 Task: Find a house in Pilar do Sul, Brazil, for 8 guests from 12th to 16th July, with a price range of ₹10,000 to ₹16,000, including amenities like WiFi, washing machine, and free parking.
Action: Mouse moved to (534, 113)
Screenshot: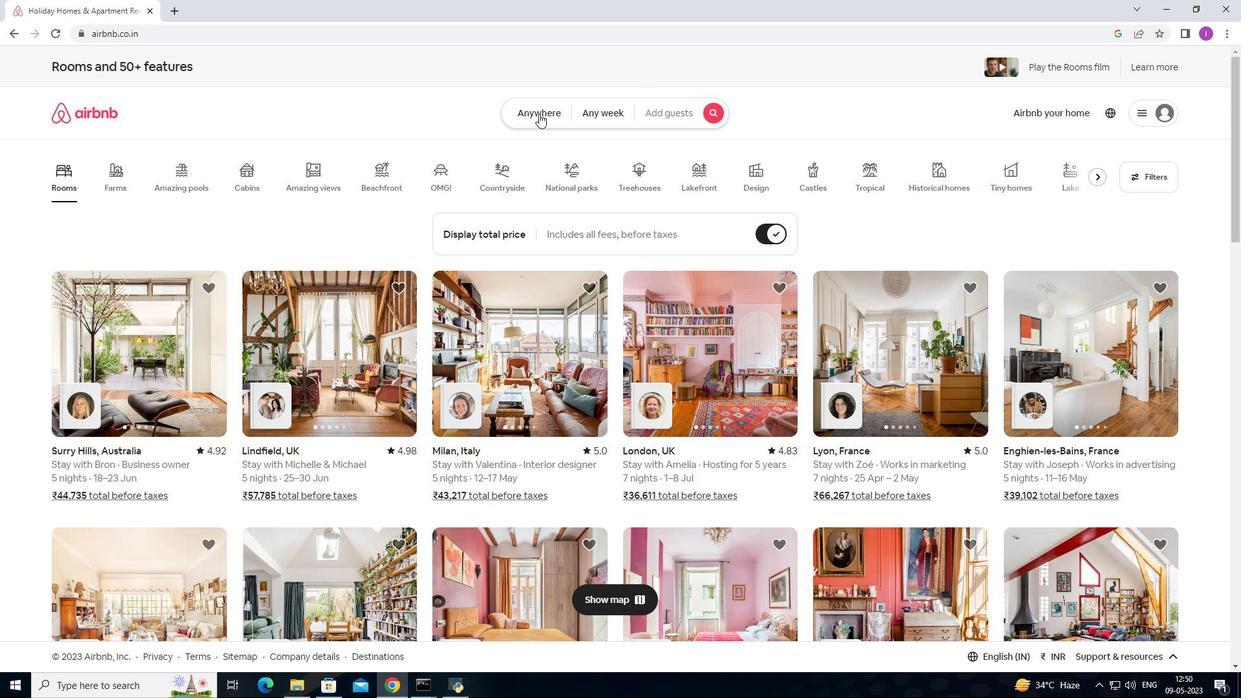 
Action: Mouse pressed left at (534, 113)
Screenshot: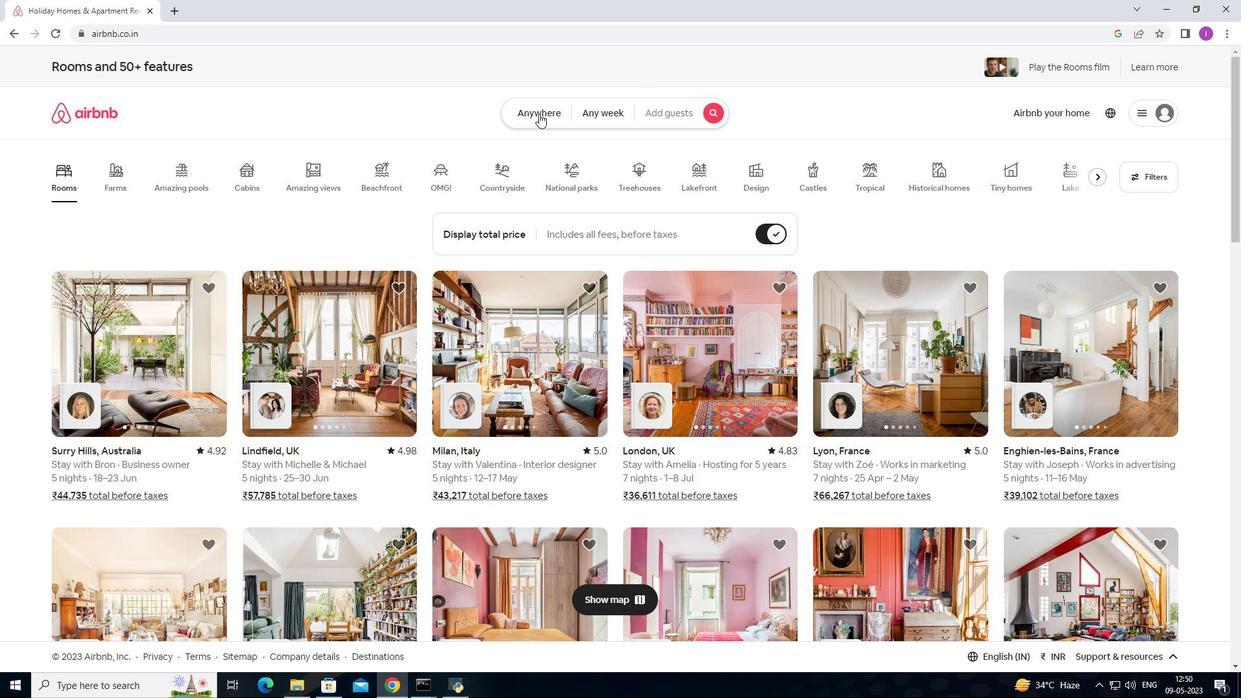 
Action: Mouse moved to (384, 158)
Screenshot: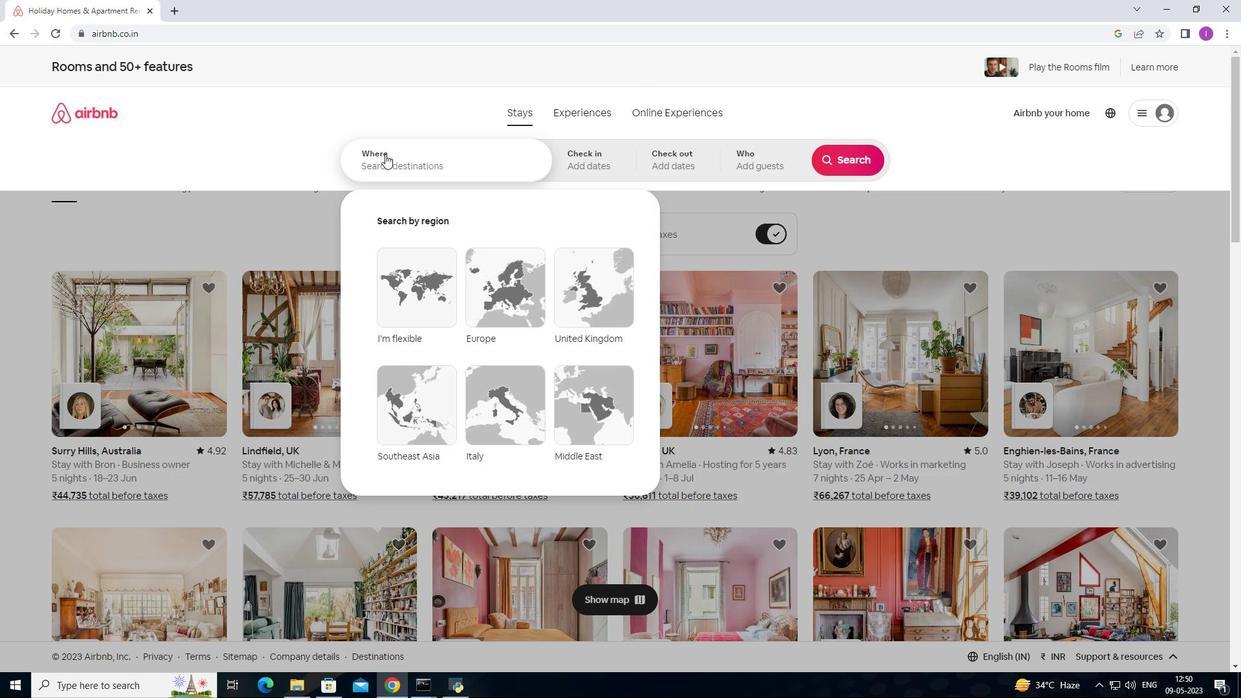 
Action: Mouse pressed left at (384, 158)
Screenshot: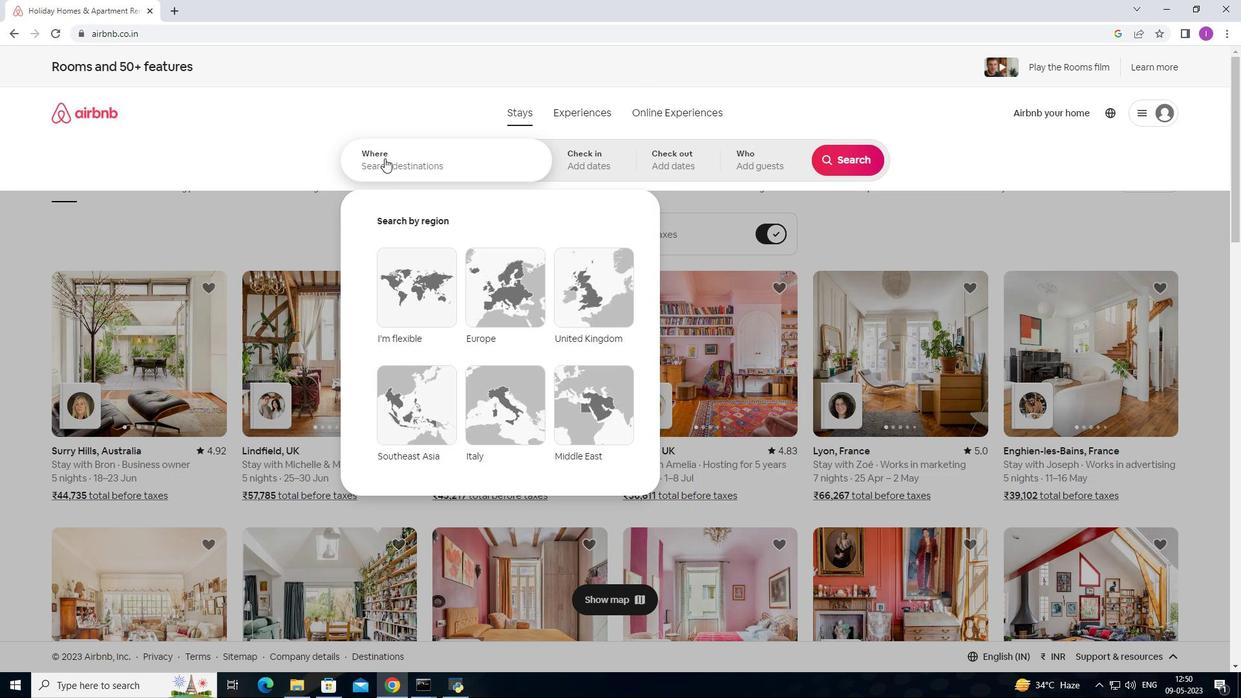 
Action: Mouse moved to (472, 165)
Screenshot: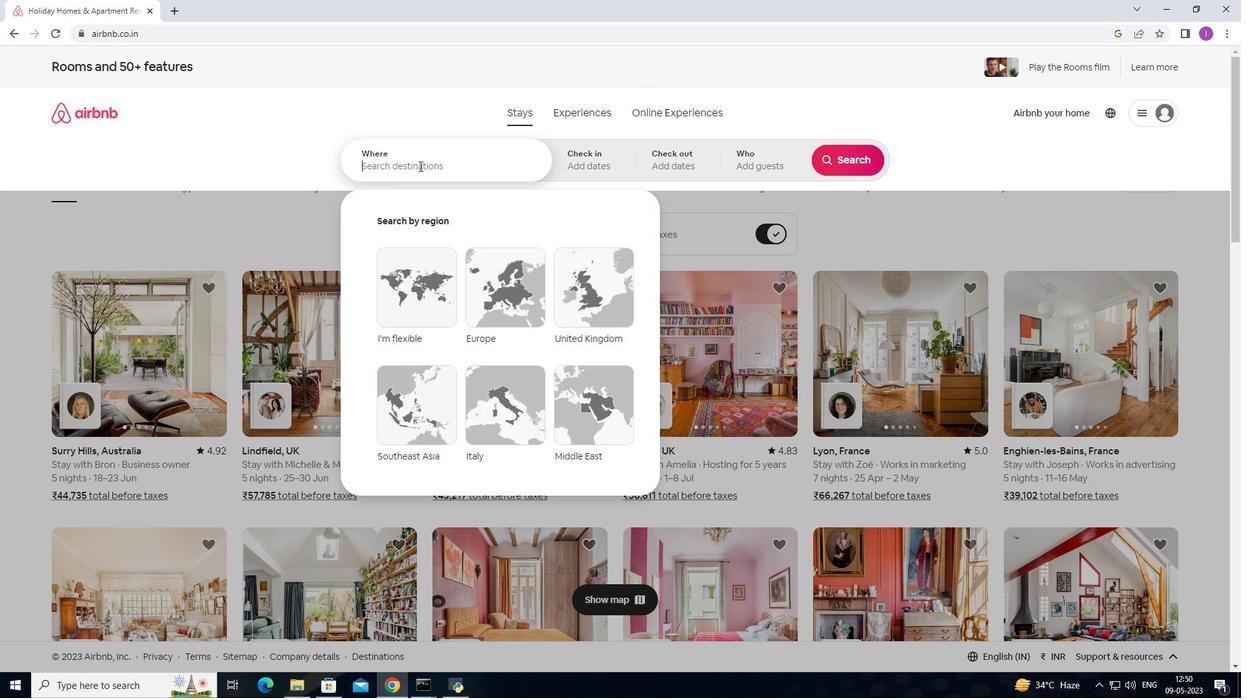 
Action: Key pressed <Key.shift>Pilar<Key.space>do<Key.space>sul,<Key.shift><Key.shift><Key.shift><Key.shift><Key.shift><Key.shift><Key.shift><Key.shift><Key.shift><Key.shift><Key.shift><Key.shift><Key.shift><Key.shift><Key.shift><Key.shift><Key.shift><Key.shift><Key.shift>Brazil
Screenshot: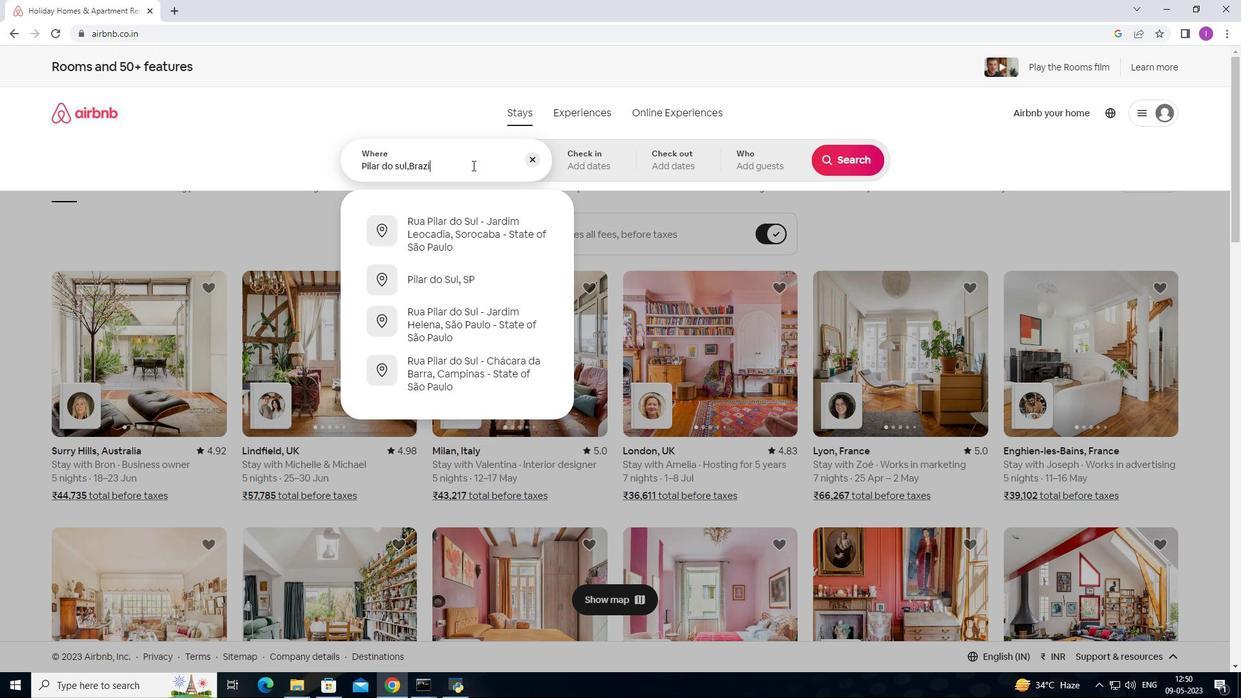 
Action: Mouse moved to (592, 157)
Screenshot: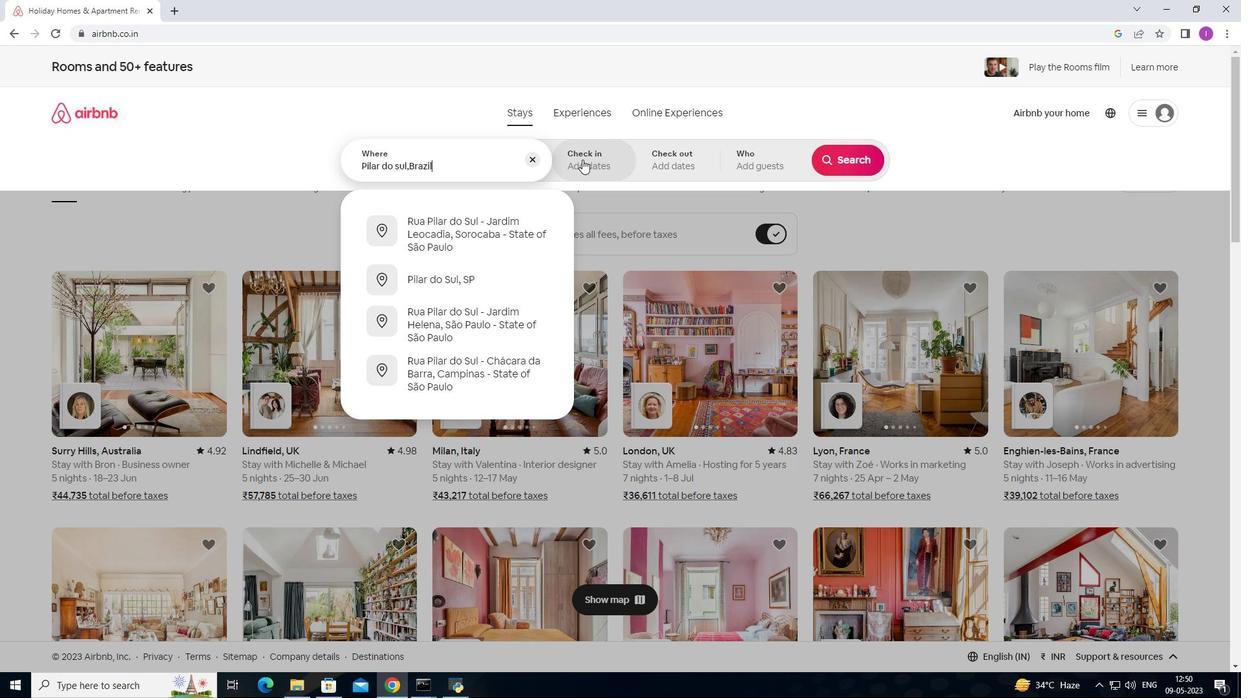 
Action: Mouse pressed left at (592, 157)
Screenshot: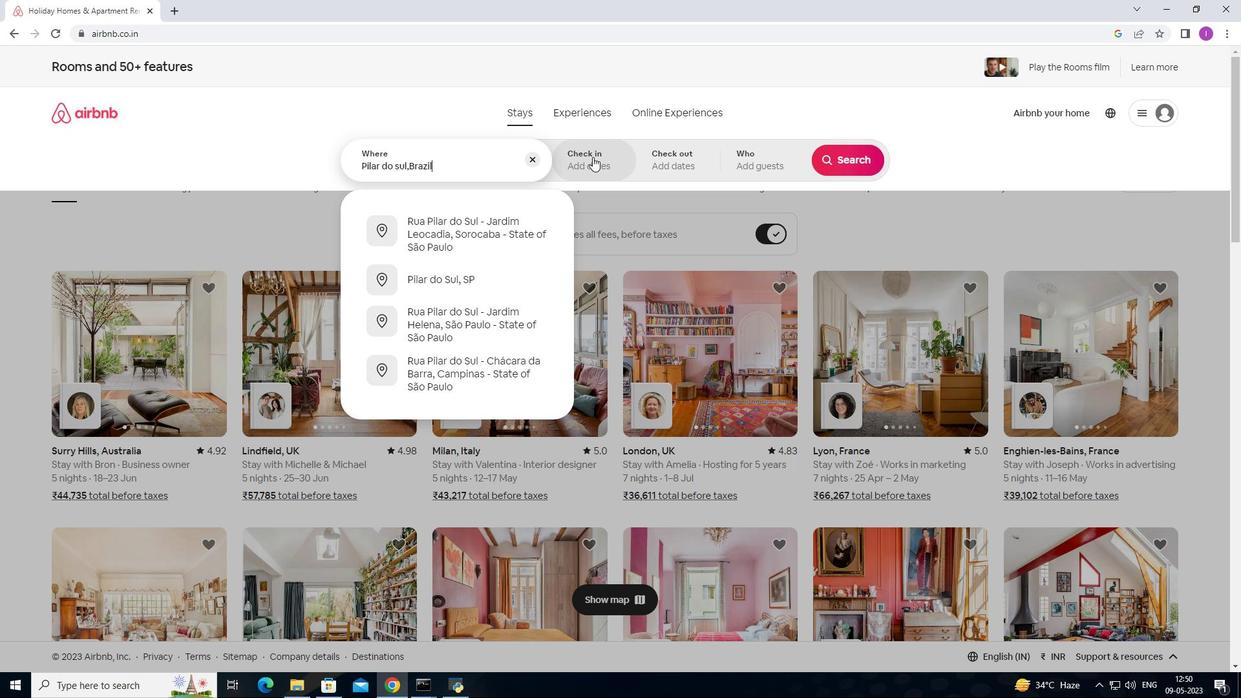 
Action: Mouse moved to (846, 267)
Screenshot: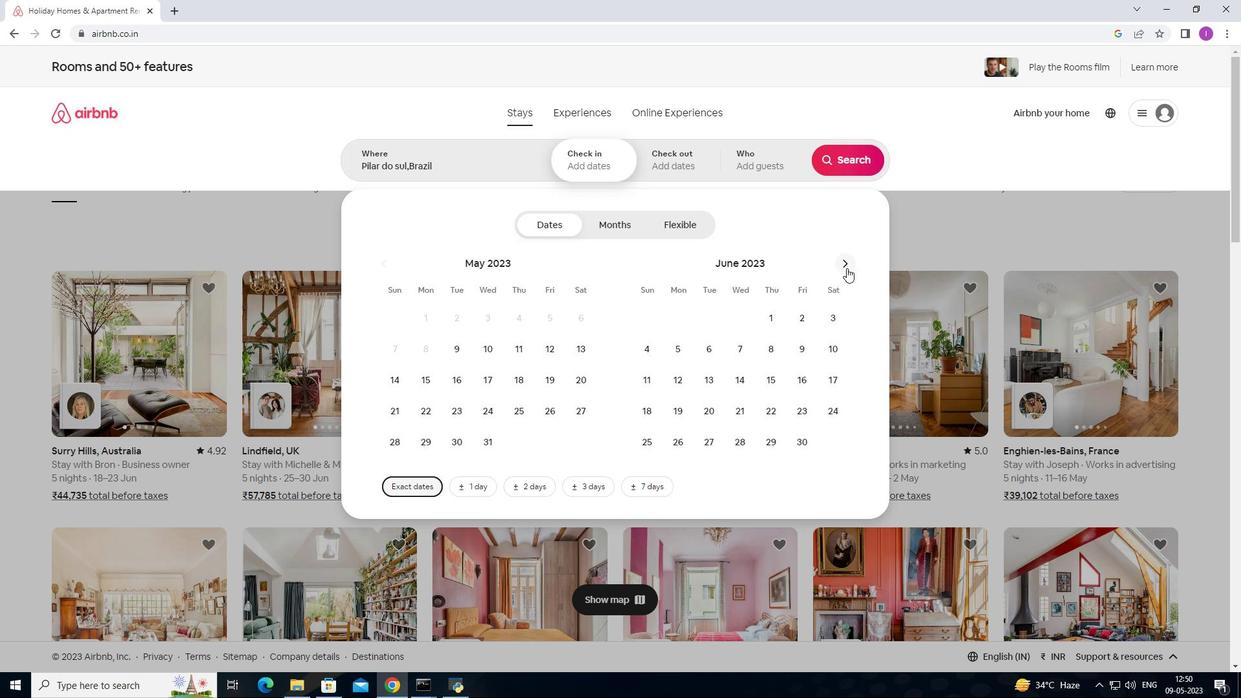 
Action: Mouse pressed left at (846, 267)
Screenshot: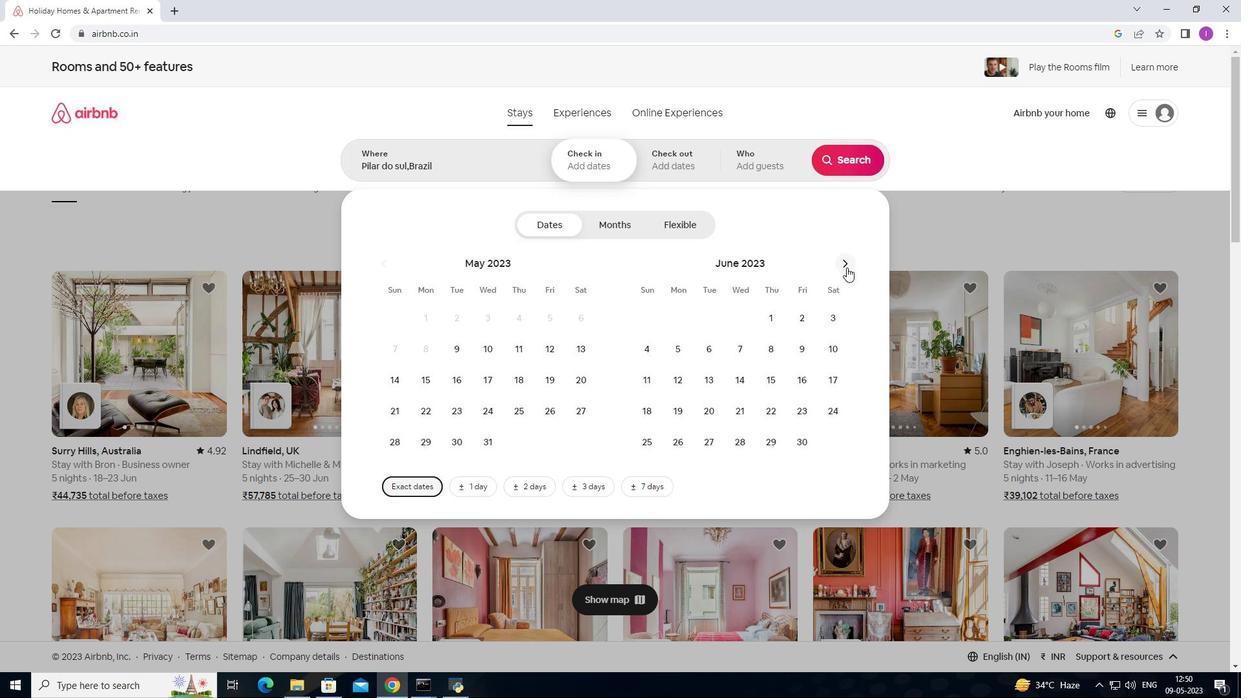 
Action: Mouse moved to (738, 379)
Screenshot: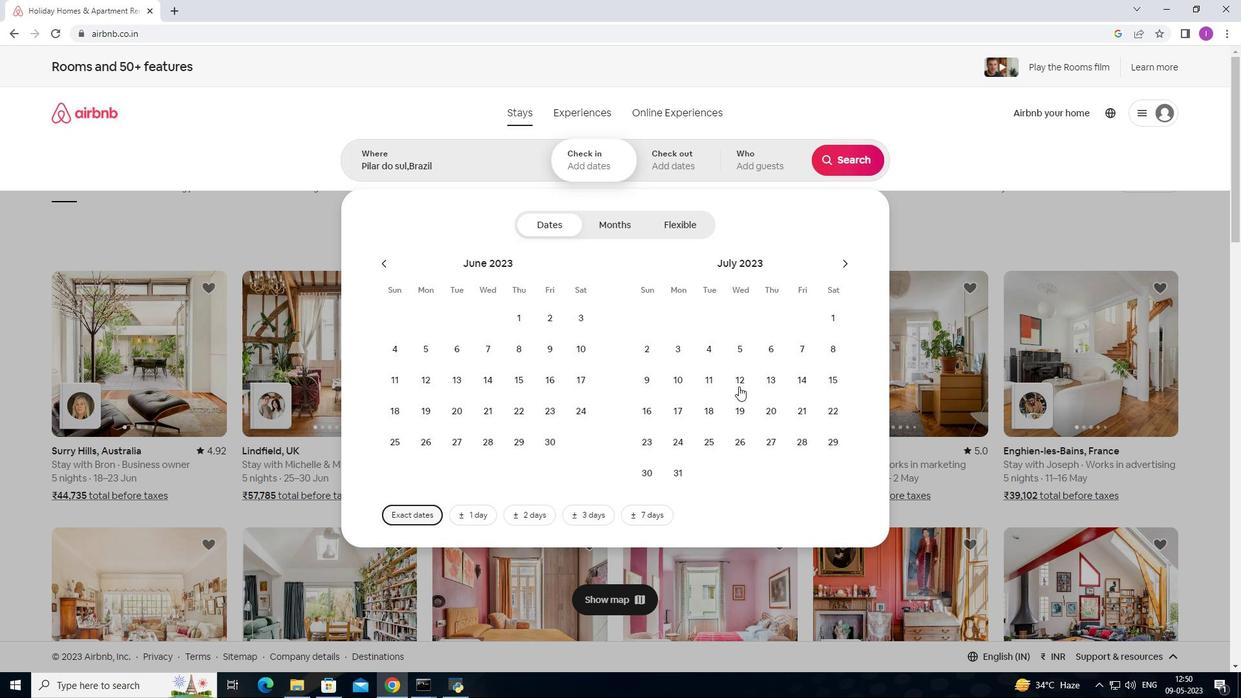 
Action: Mouse pressed left at (738, 379)
Screenshot: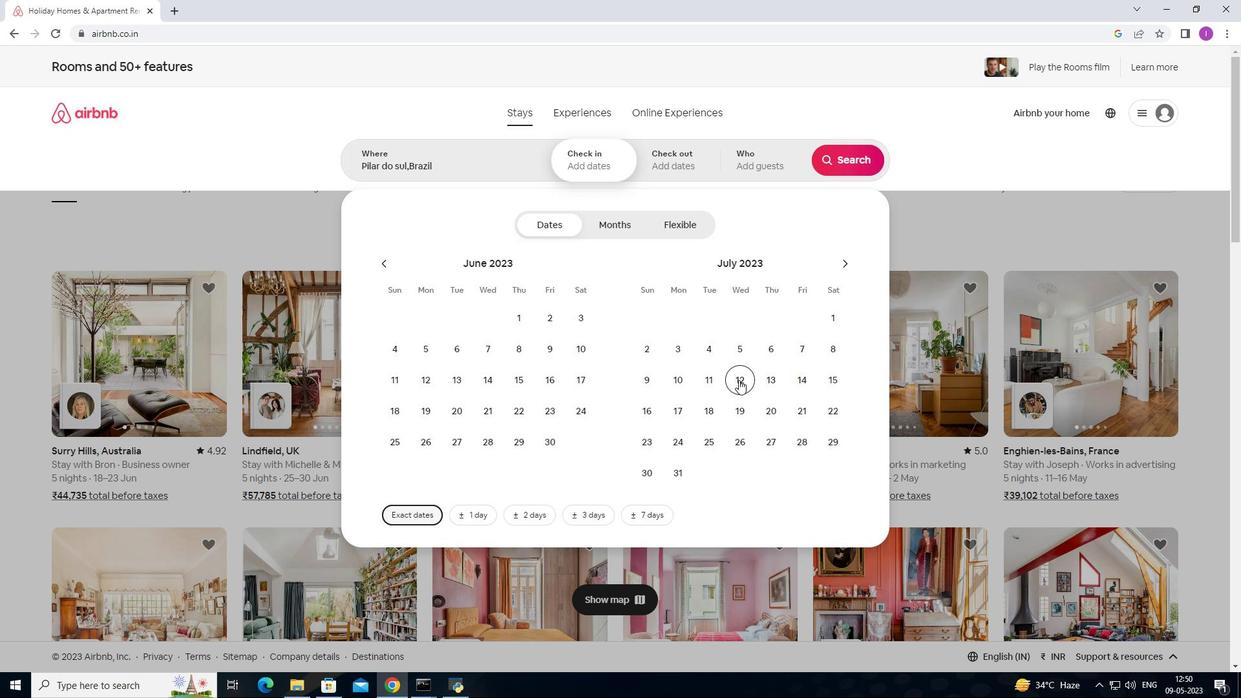 
Action: Mouse moved to (639, 408)
Screenshot: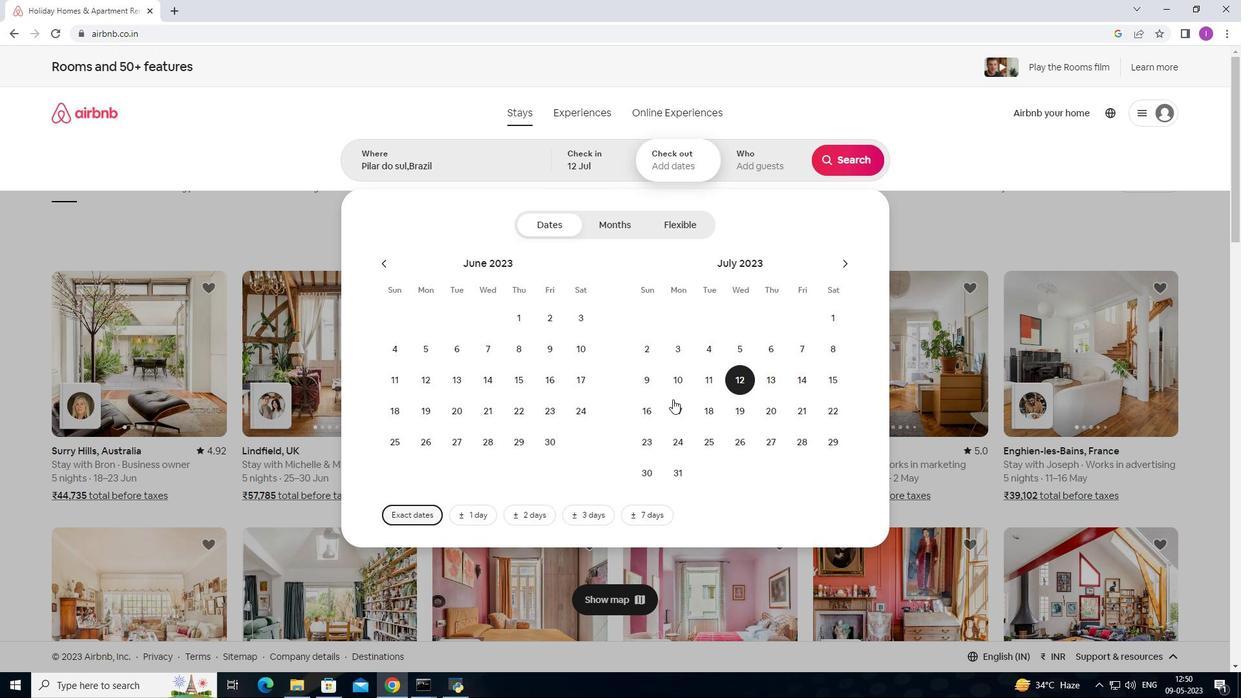 
Action: Mouse pressed left at (639, 408)
Screenshot: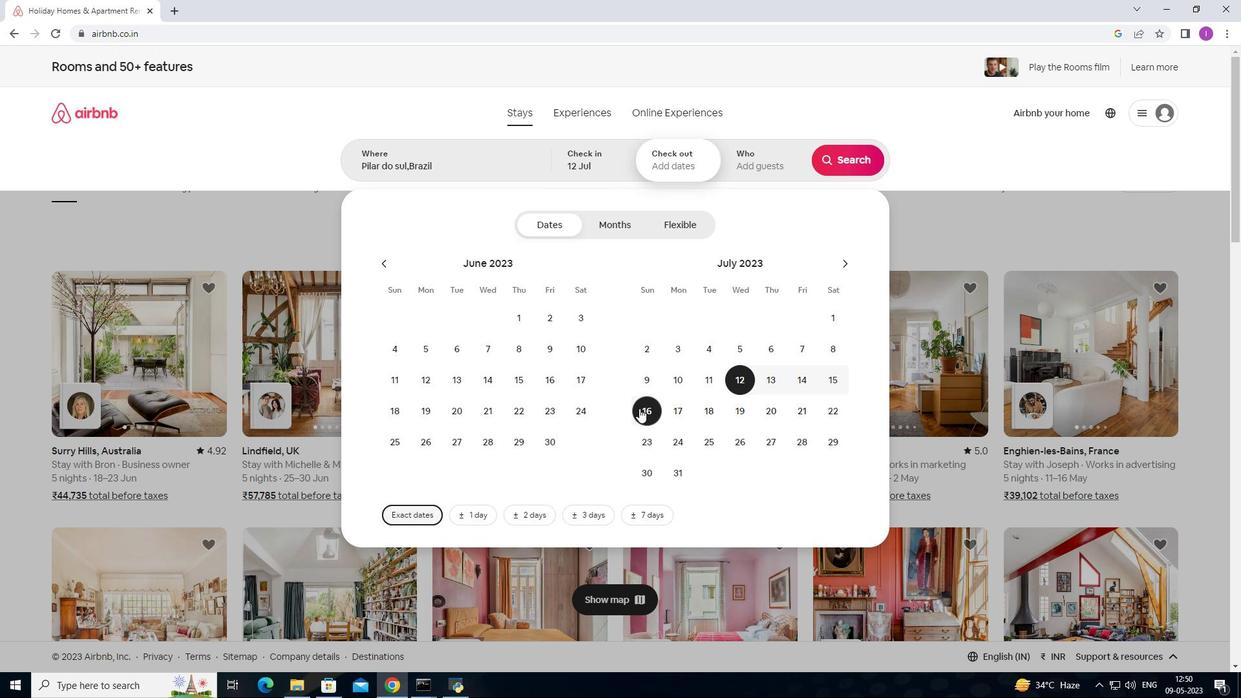 
Action: Mouse moved to (768, 171)
Screenshot: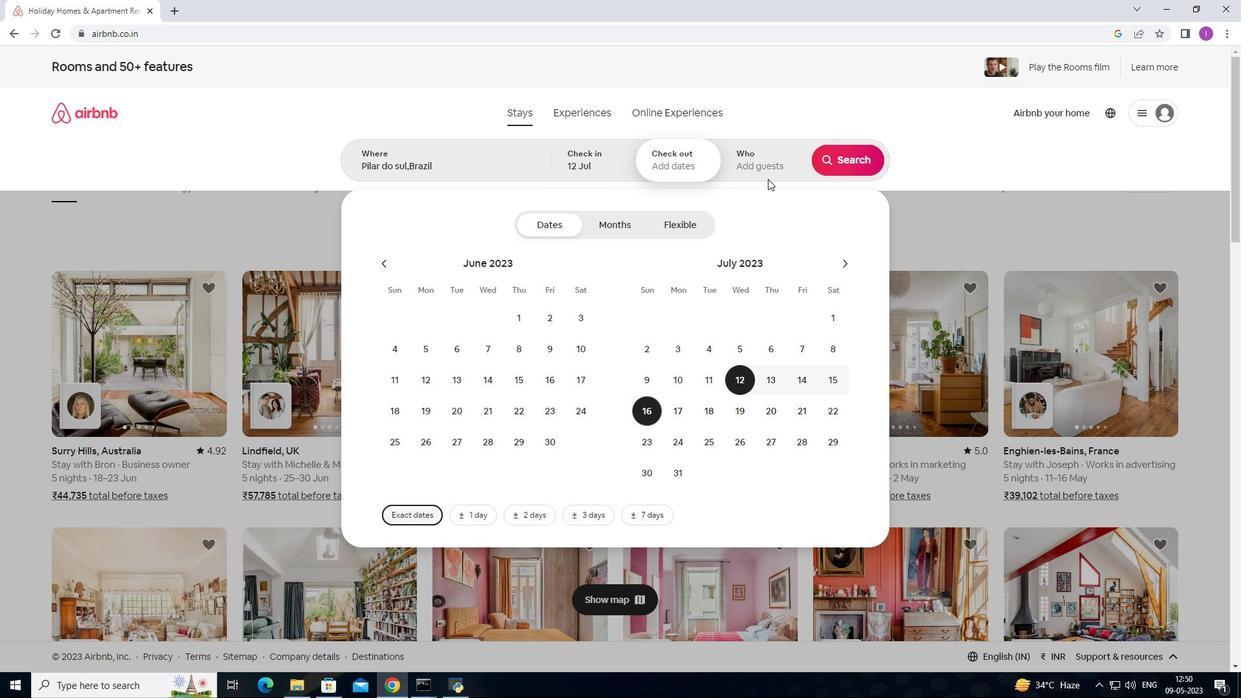 
Action: Mouse pressed left at (768, 171)
Screenshot: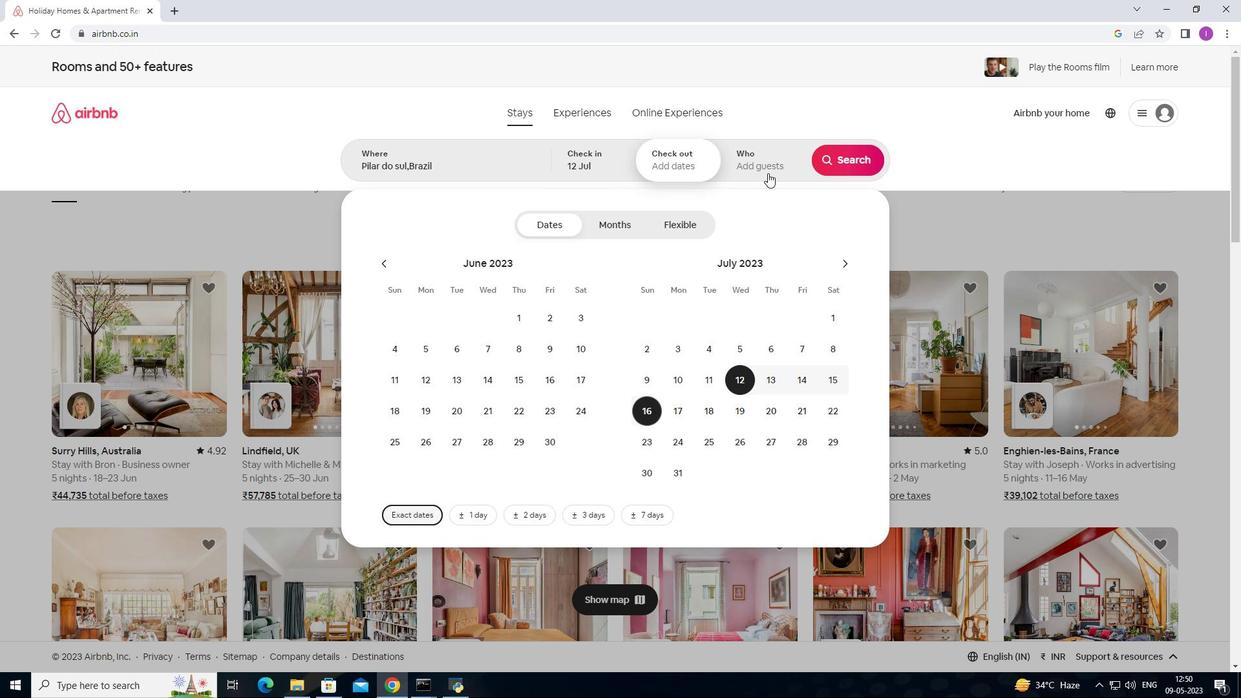 
Action: Mouse moved to (850, 227)
Screenshot: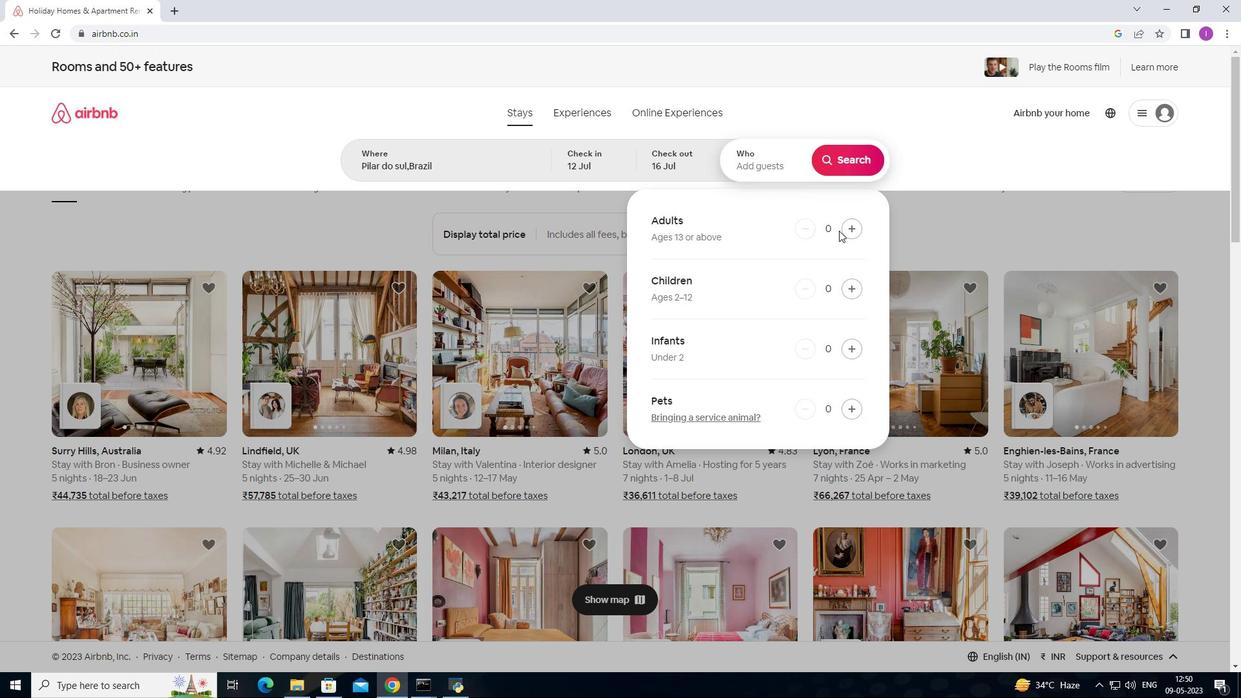 
Action: Mouse pressed left at (850, 227)
Screenshot: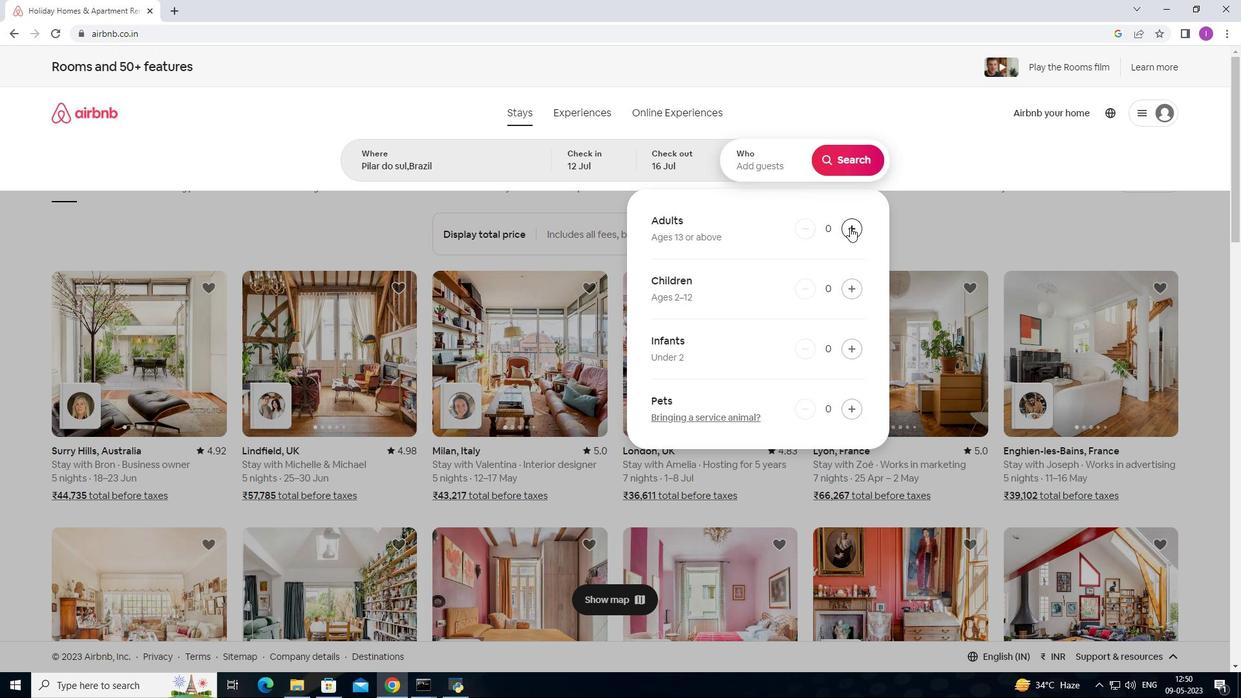 
Action: Mouse pressed left at (850, 227)
Screenshot: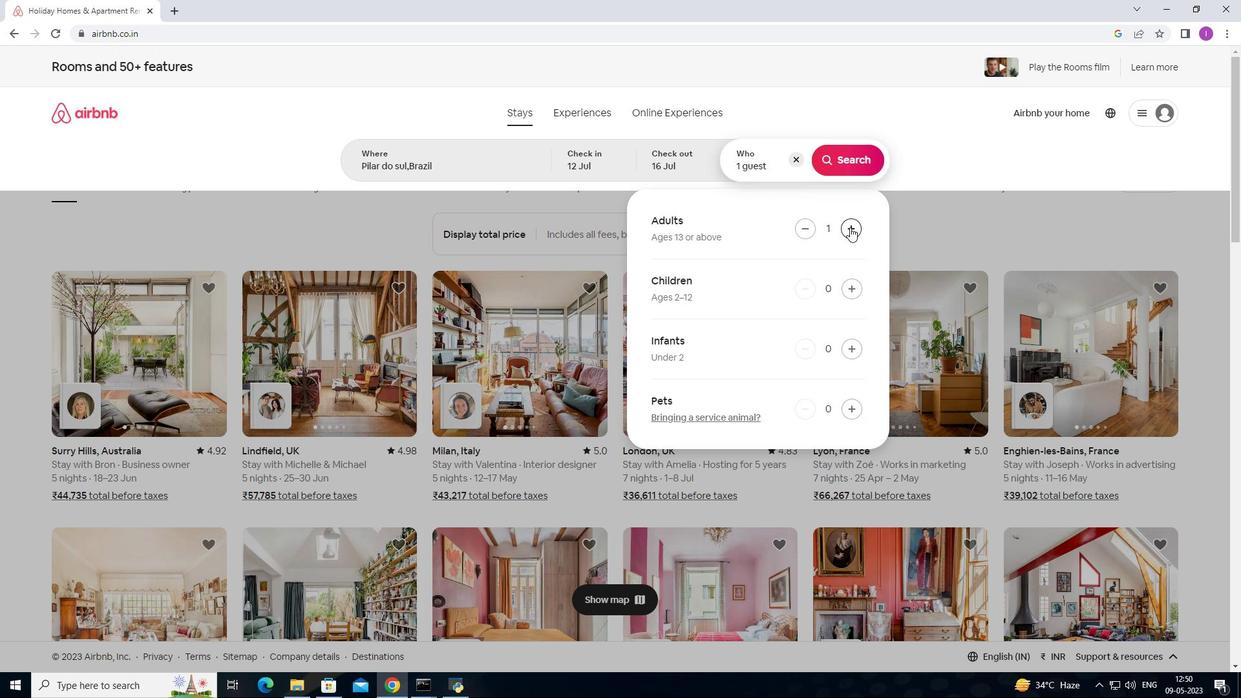 
Action: Mouse pressed left at (850, 227)
Screenshot: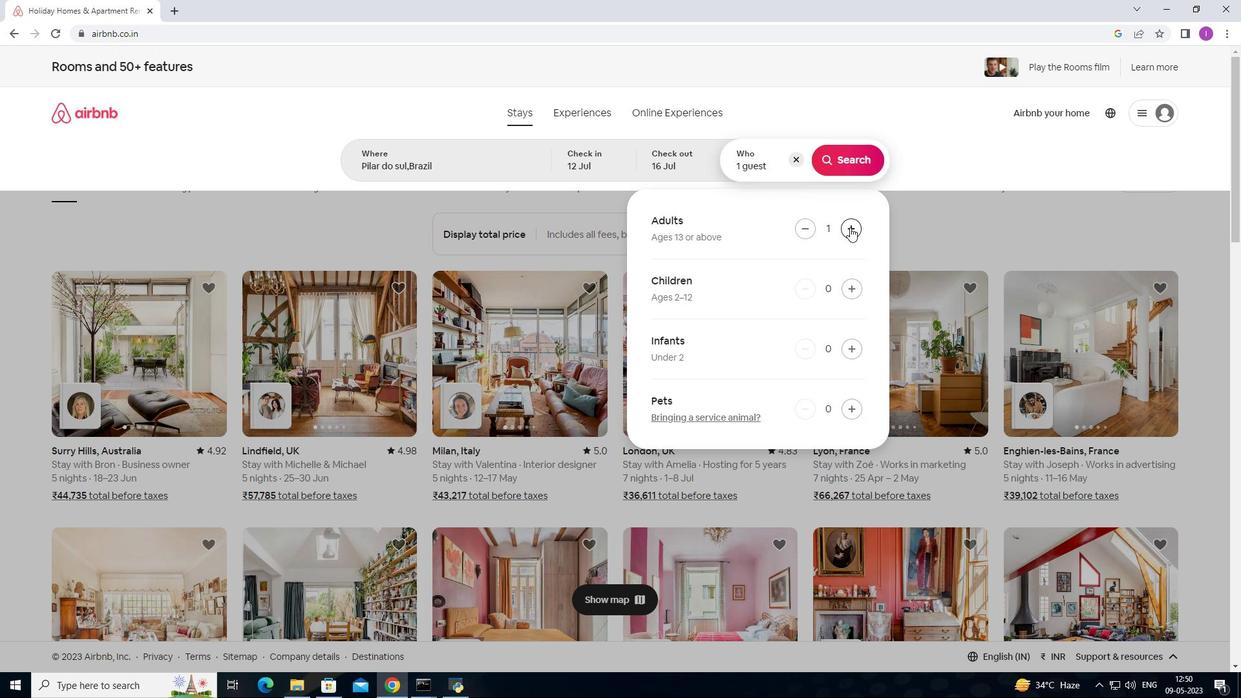 
Action: Mouse pressed left at (850, 227)
Screenshot: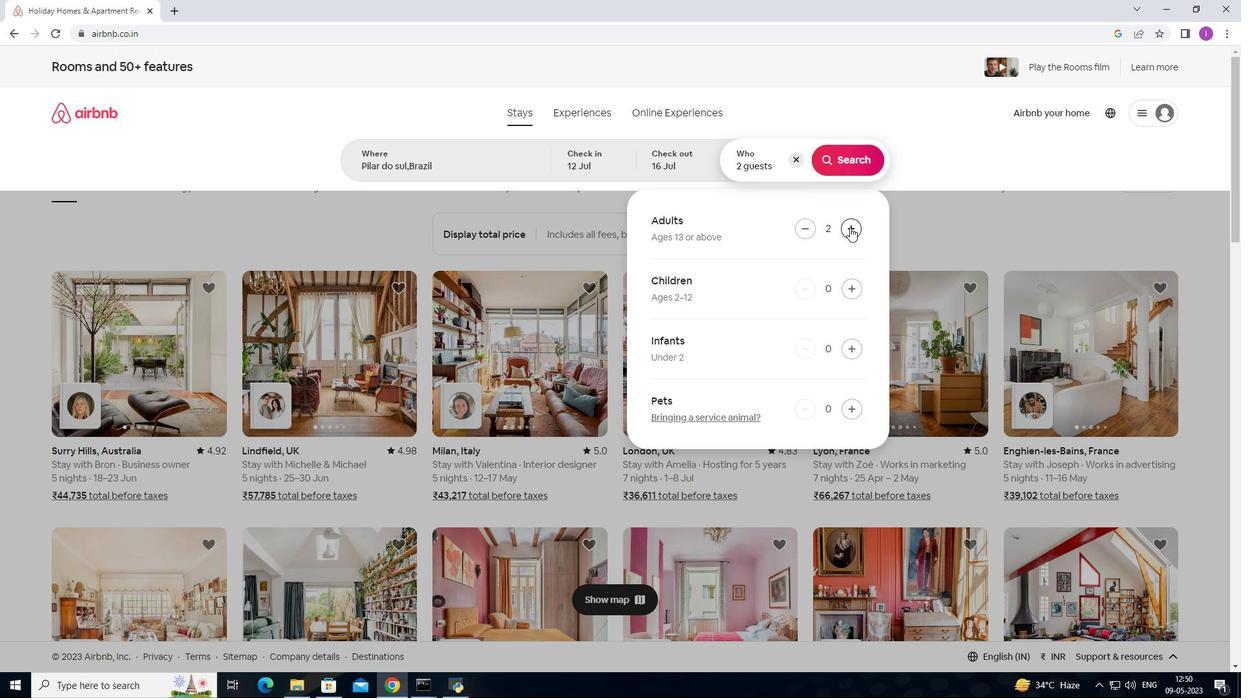 
Action: Mouse pressed left at (850, 227)
Screenshot: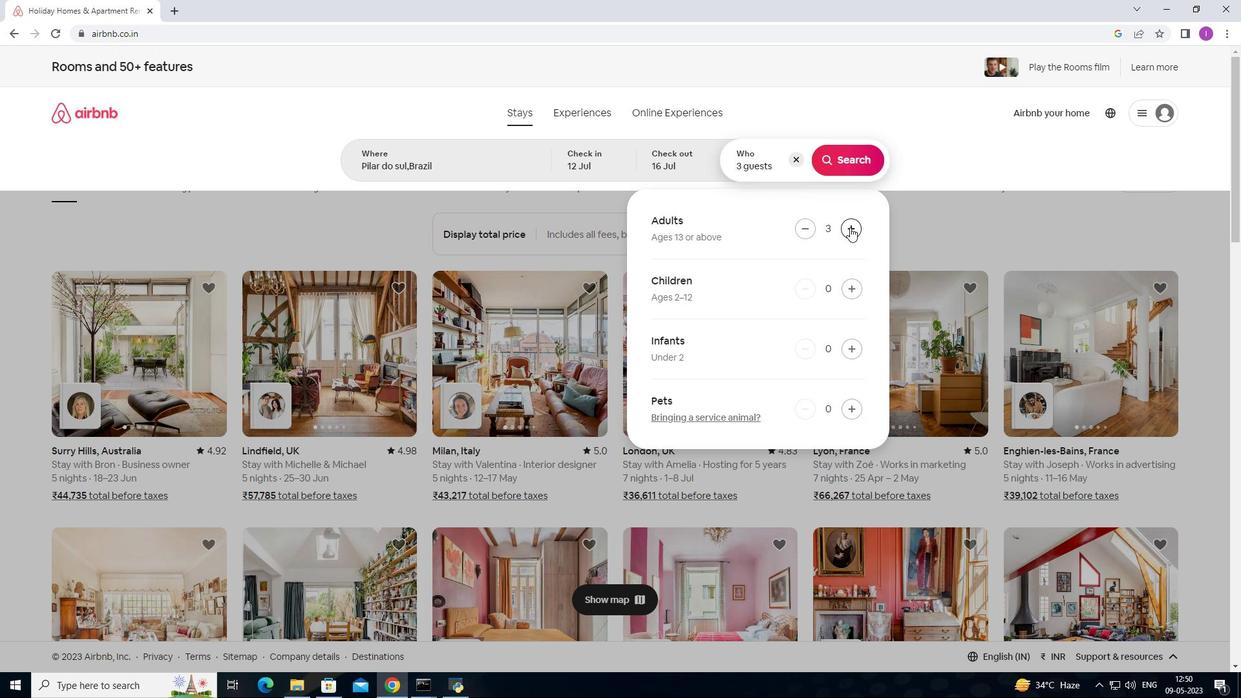 
Action: Mouse pressed left at (850, 227)
Screenshot: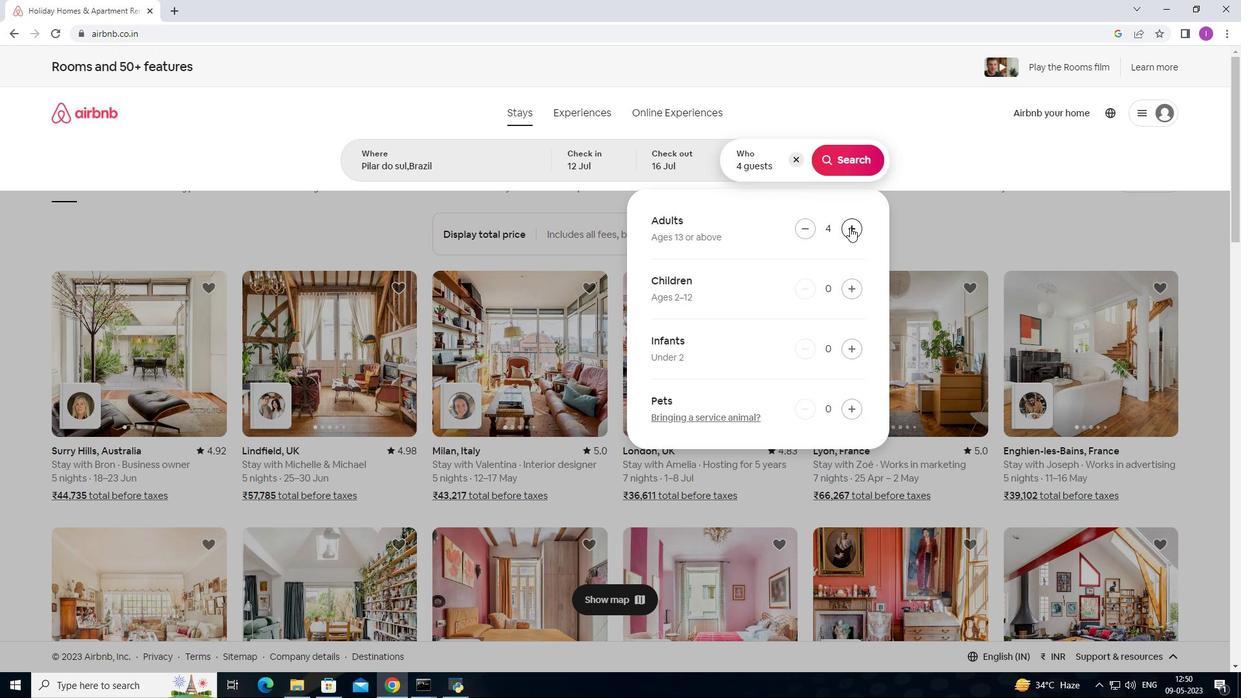 
Action: Mouse pressed left at (850, 227)
Screenshot: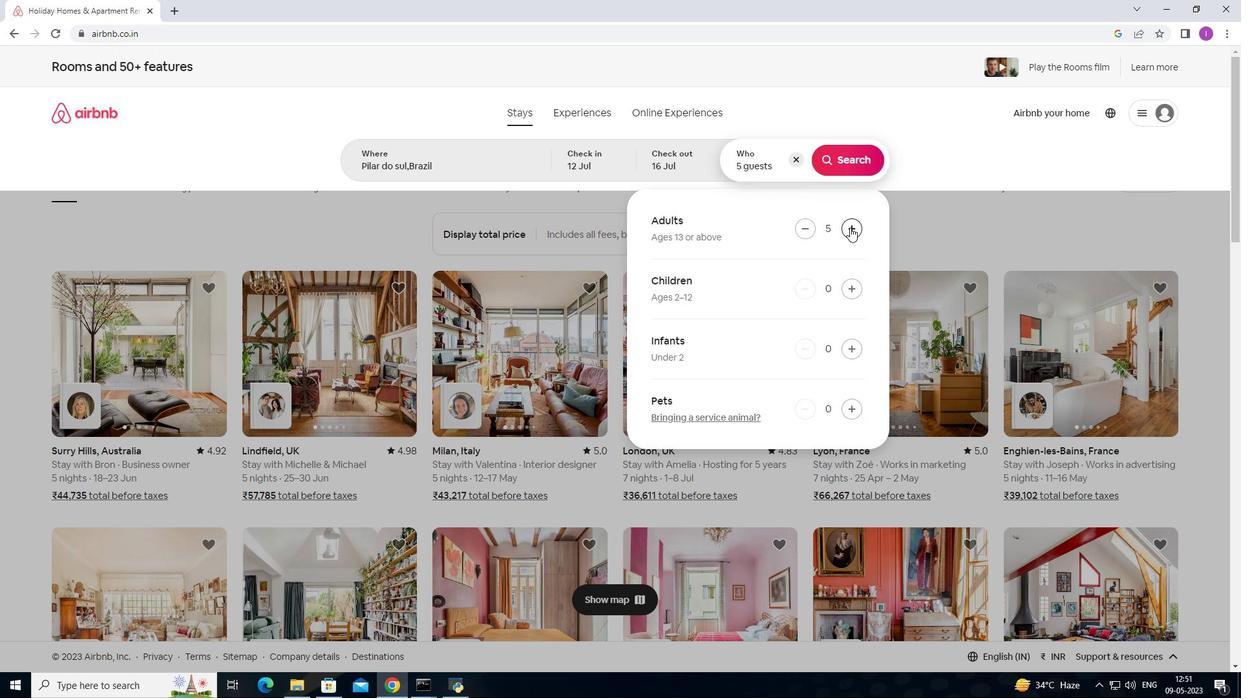 
Action: Mouse pressed left at (850, 227)
Screenshot: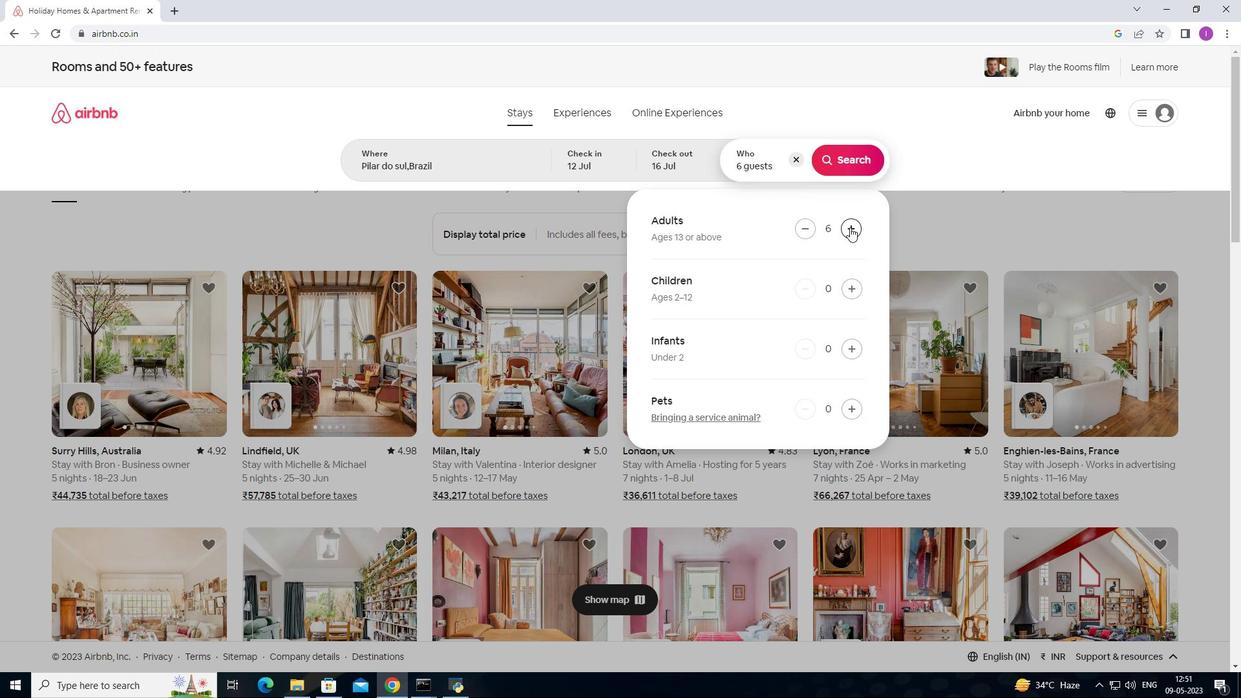 
Action: Mouse moved to (842, 166)
Screenshot: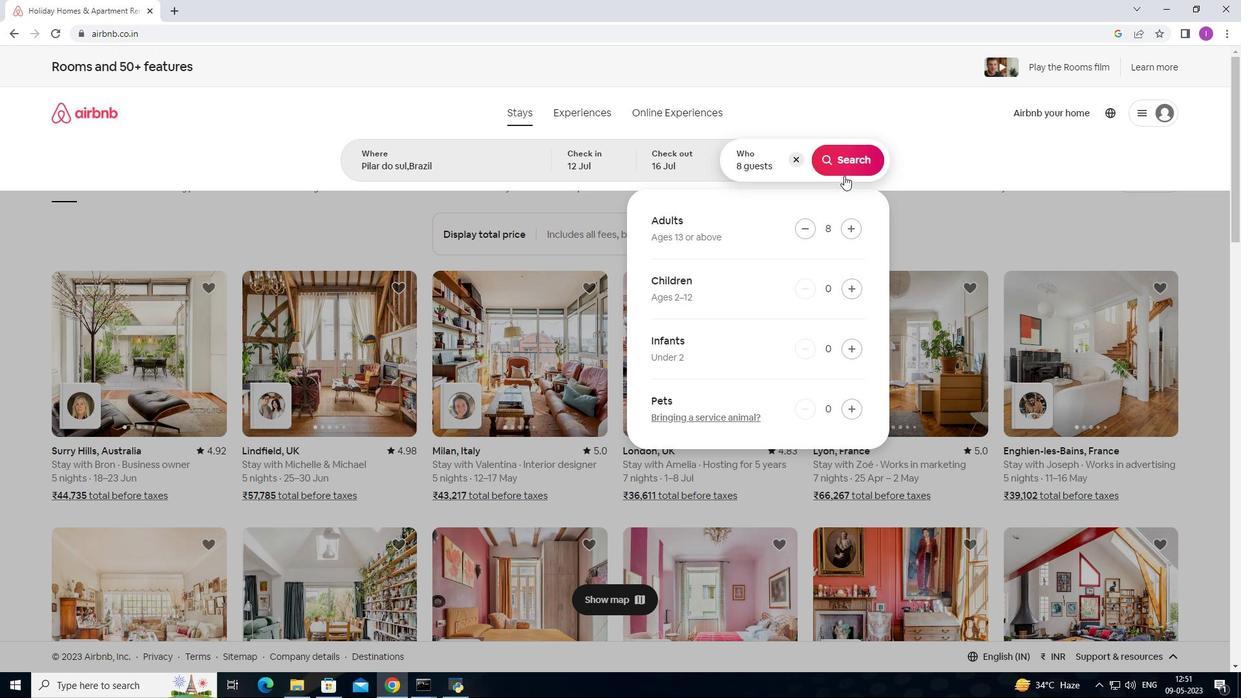 
Action: Mouse pressed left at (842, 166)
Screenshot: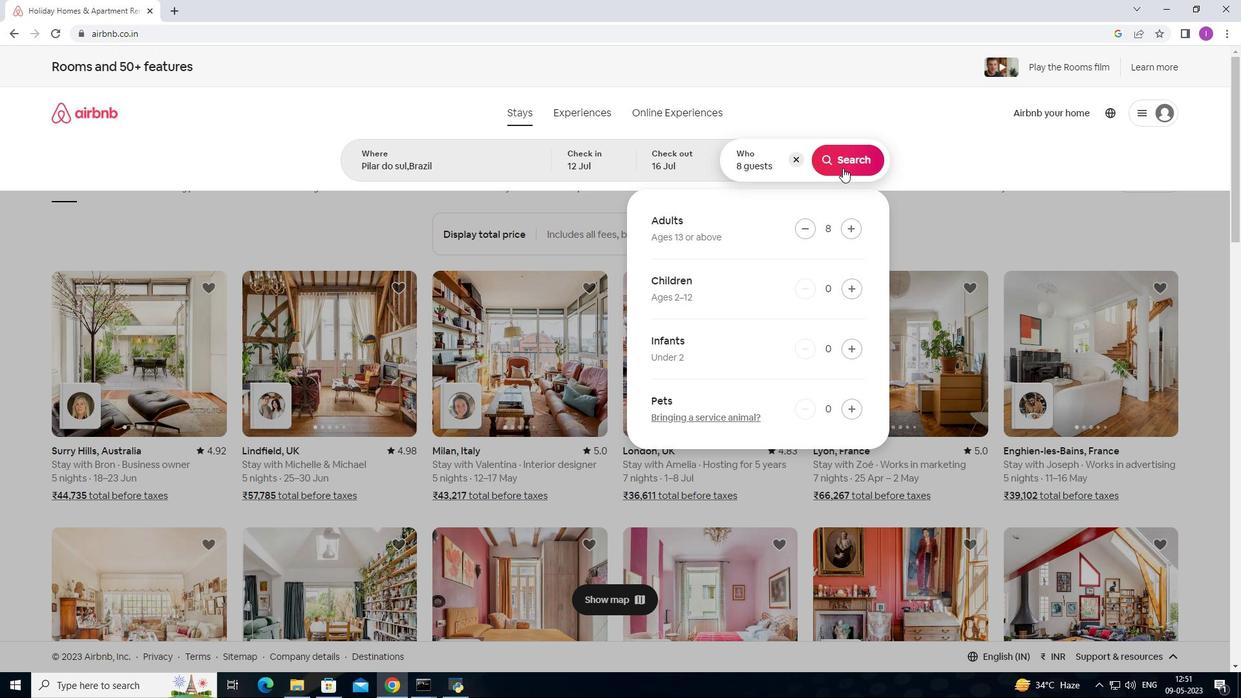 
Action: Mouse moved to (1194, 129)
Screenshot: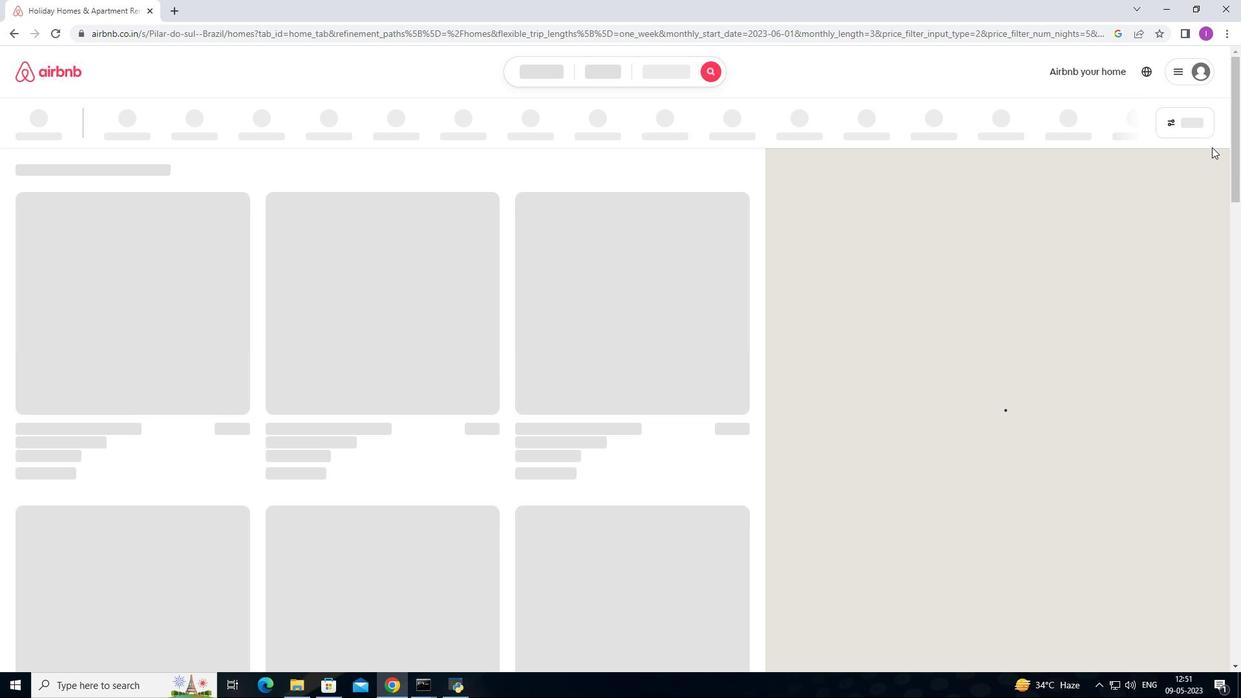 
Action: Mouse pressed left at (1194, 129)
Screenshot: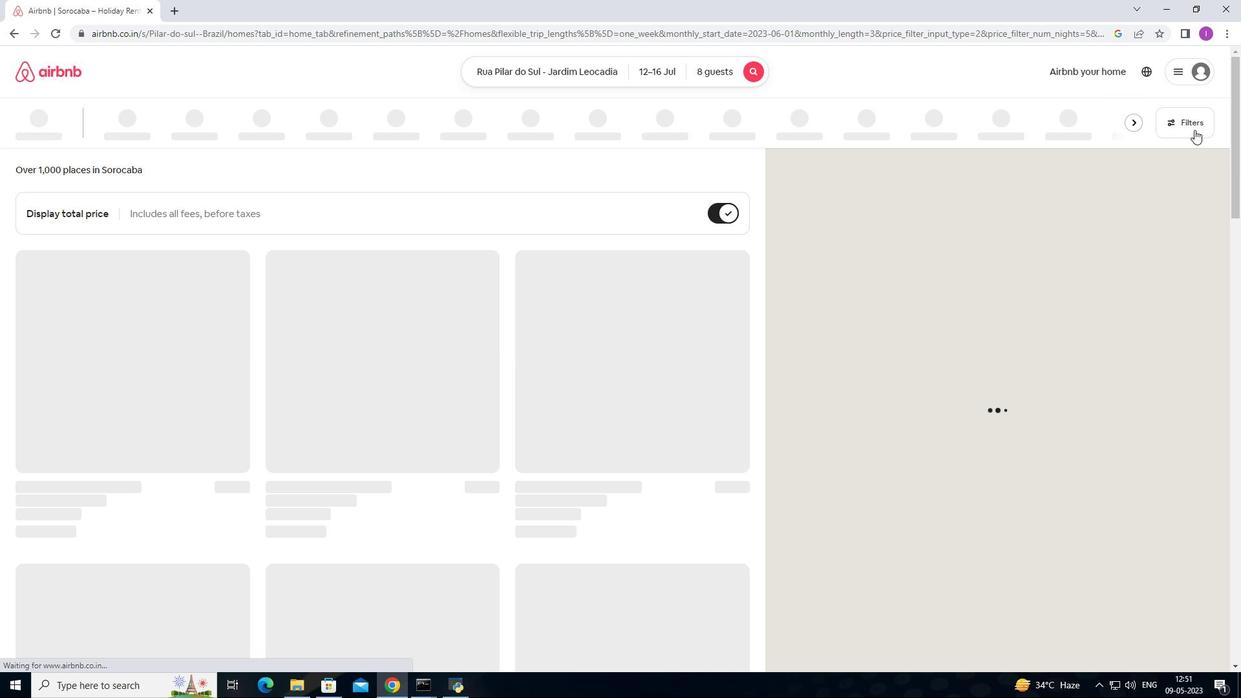 
Action: Mouse moved to (459, 442)
Screenshot: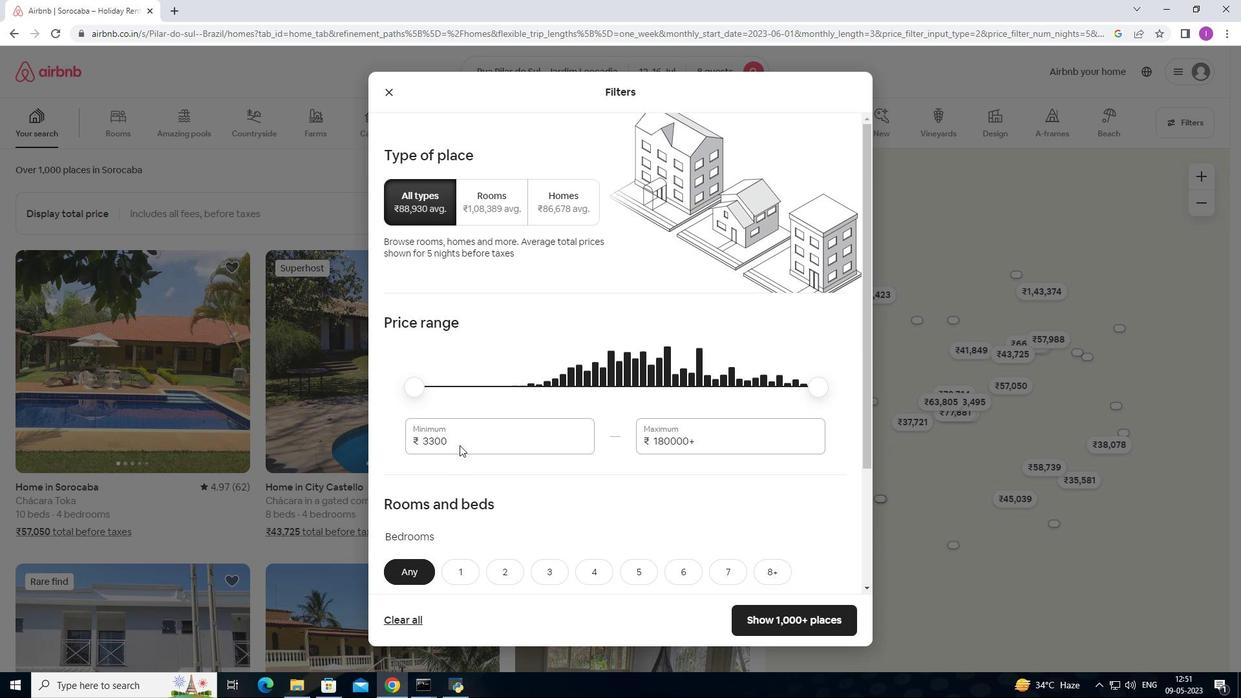 
Action: Mouse pressed left at (459, 442)
Screenshot: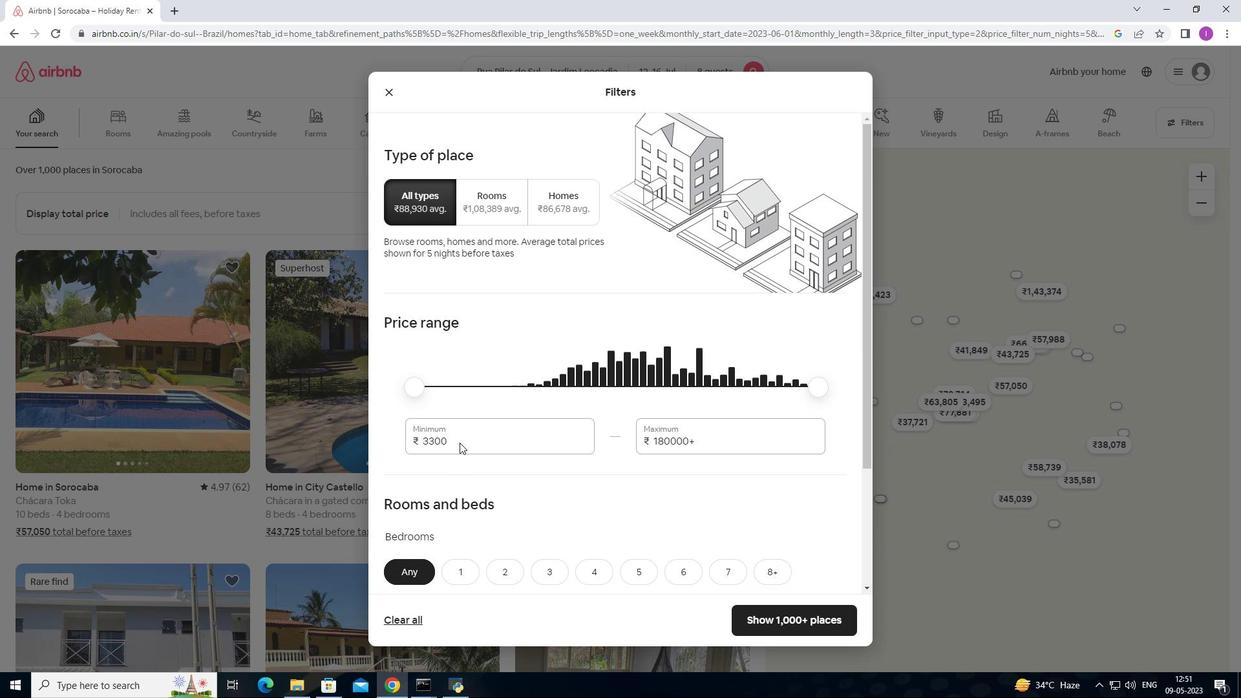 
Action: Mouse moved to (521, 453)
Screenshot: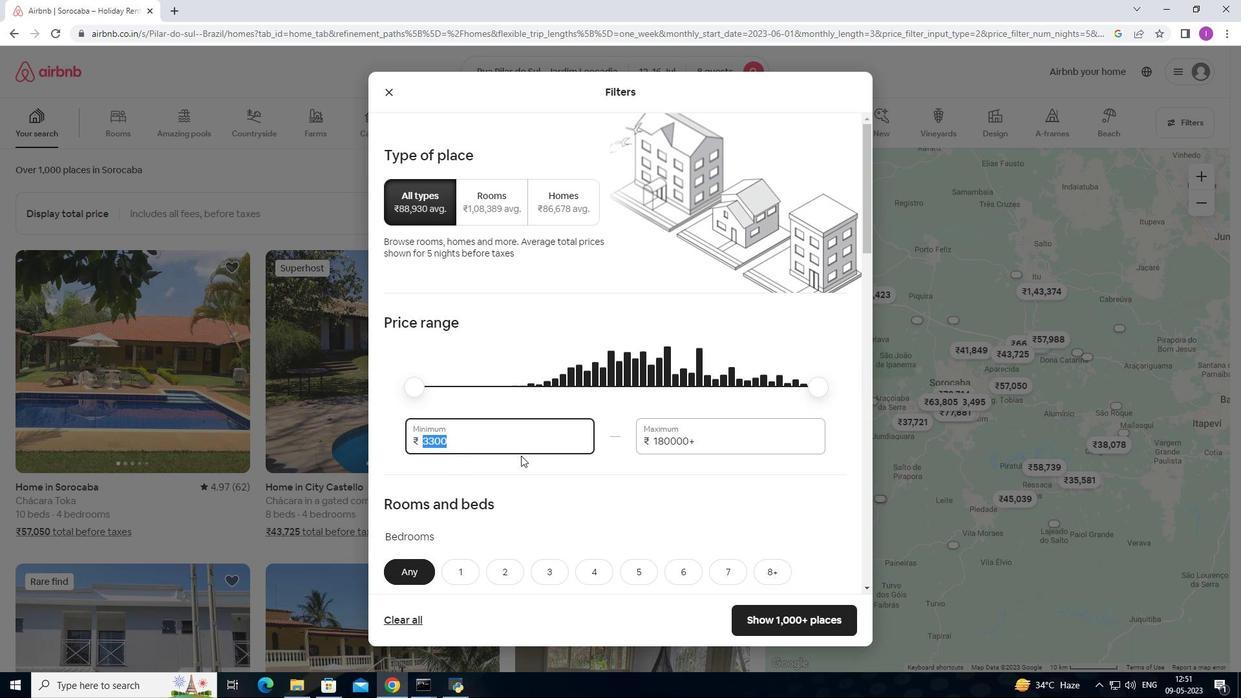 
Action: Key pressed 1
Screenshot: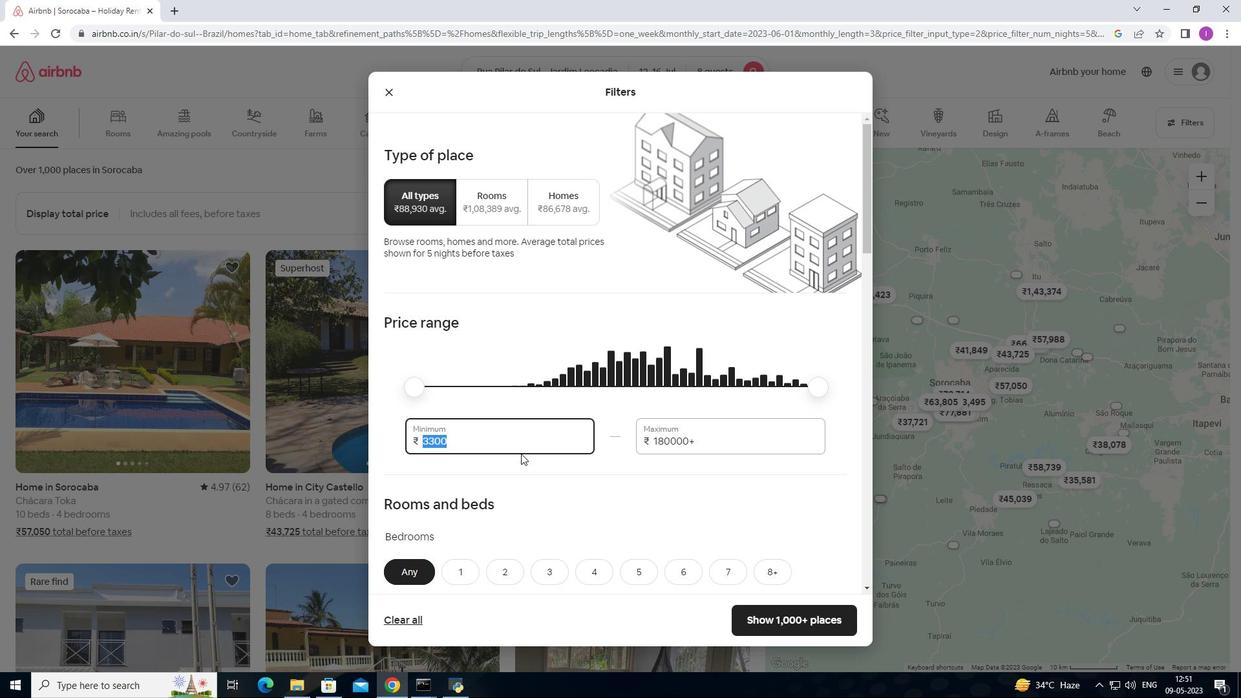 
Action: Mouse moved to (520, 453)
Screenshot: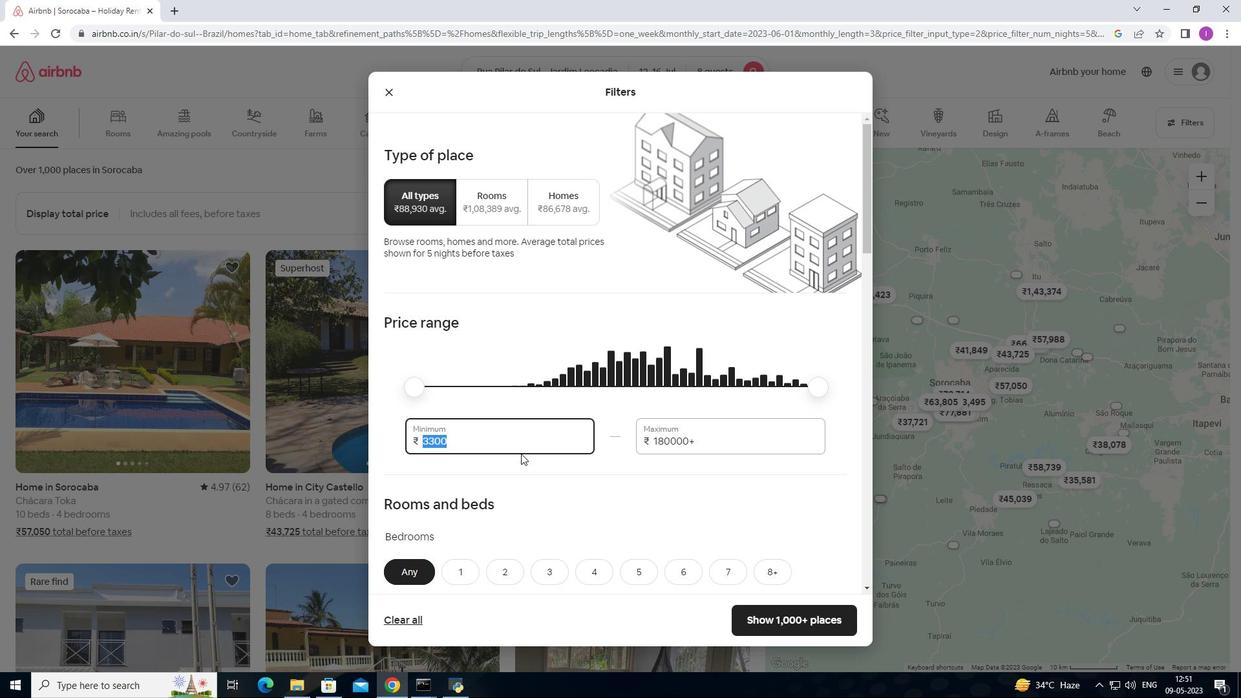 
Action: Key pressed 0
Screenshot: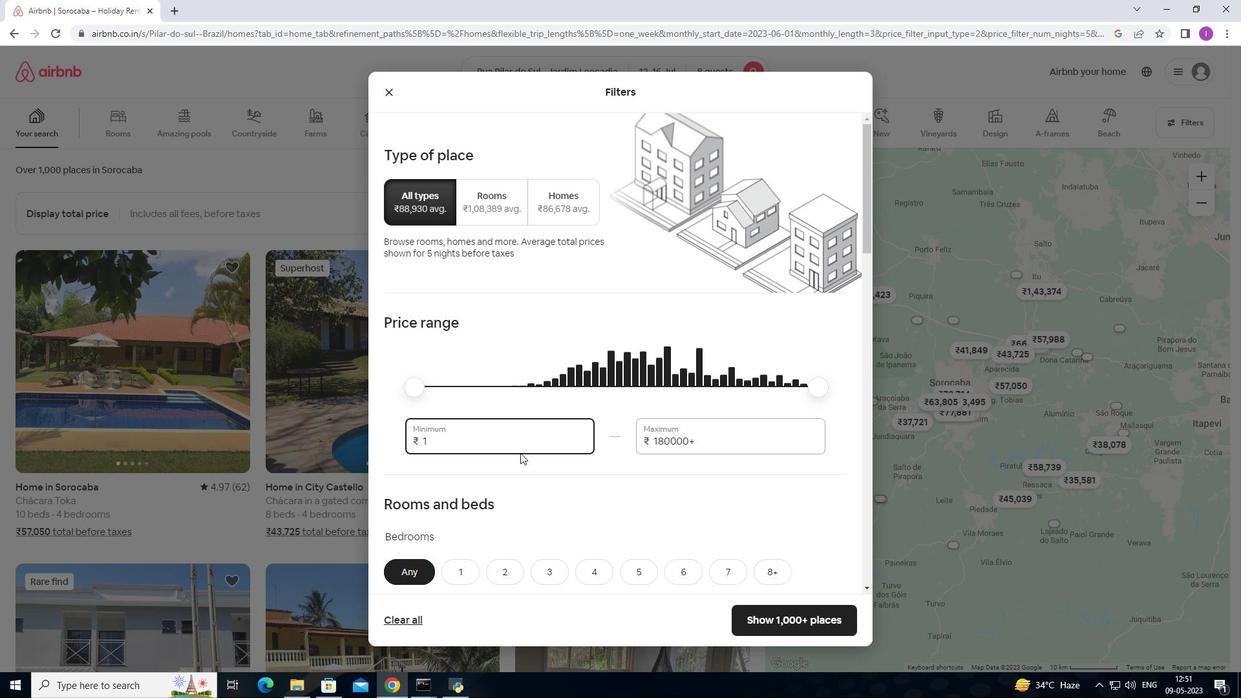 
Action: Mouse moved to (519, 449)
Screenshot: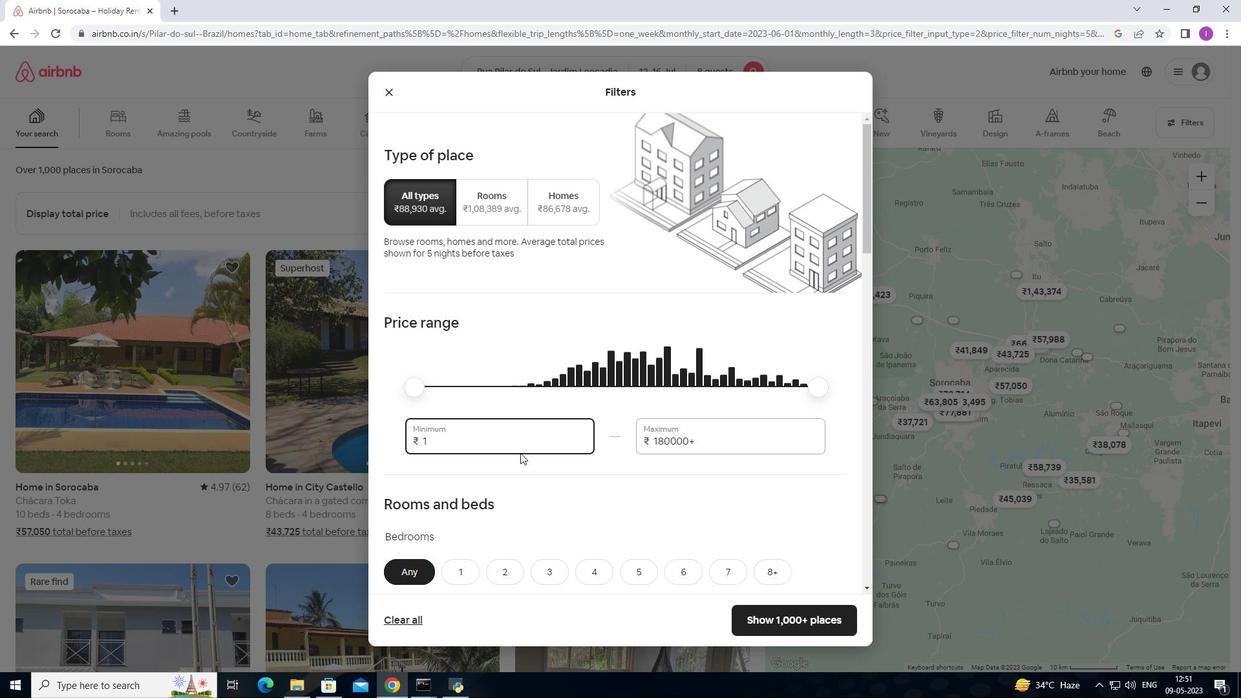 
Action: Key pressed 000
Screenshot: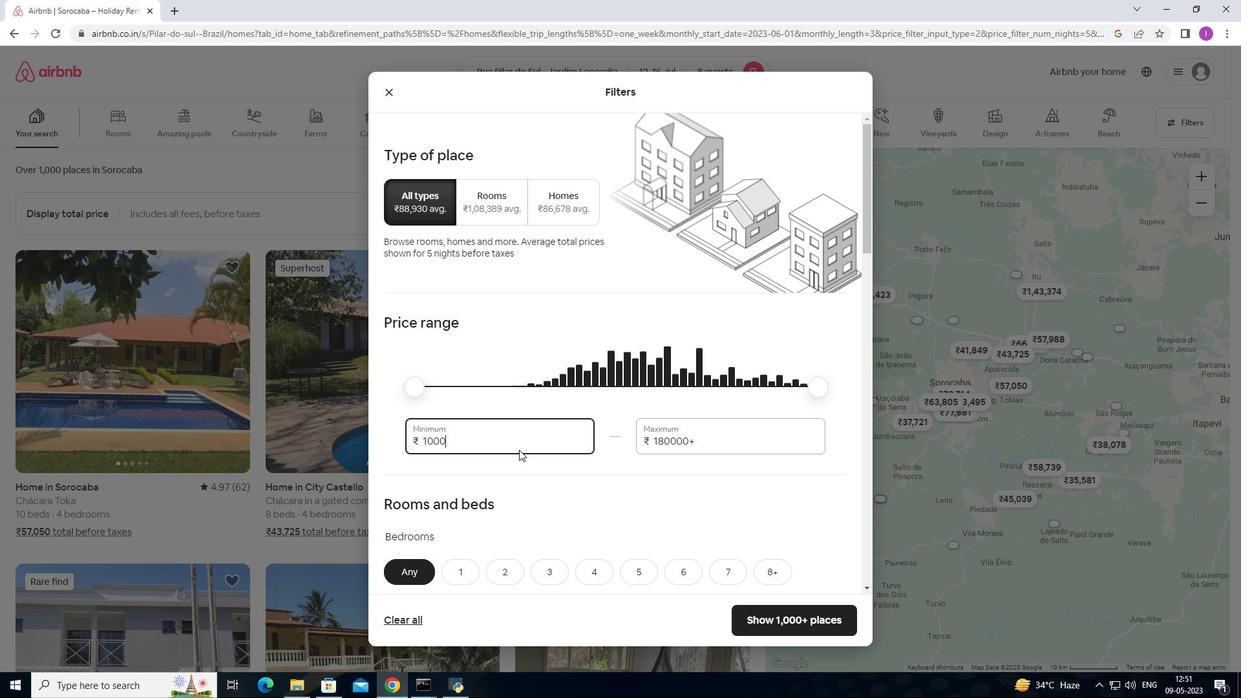 
Action: Mouse moved to (704, 439)
Screenshot: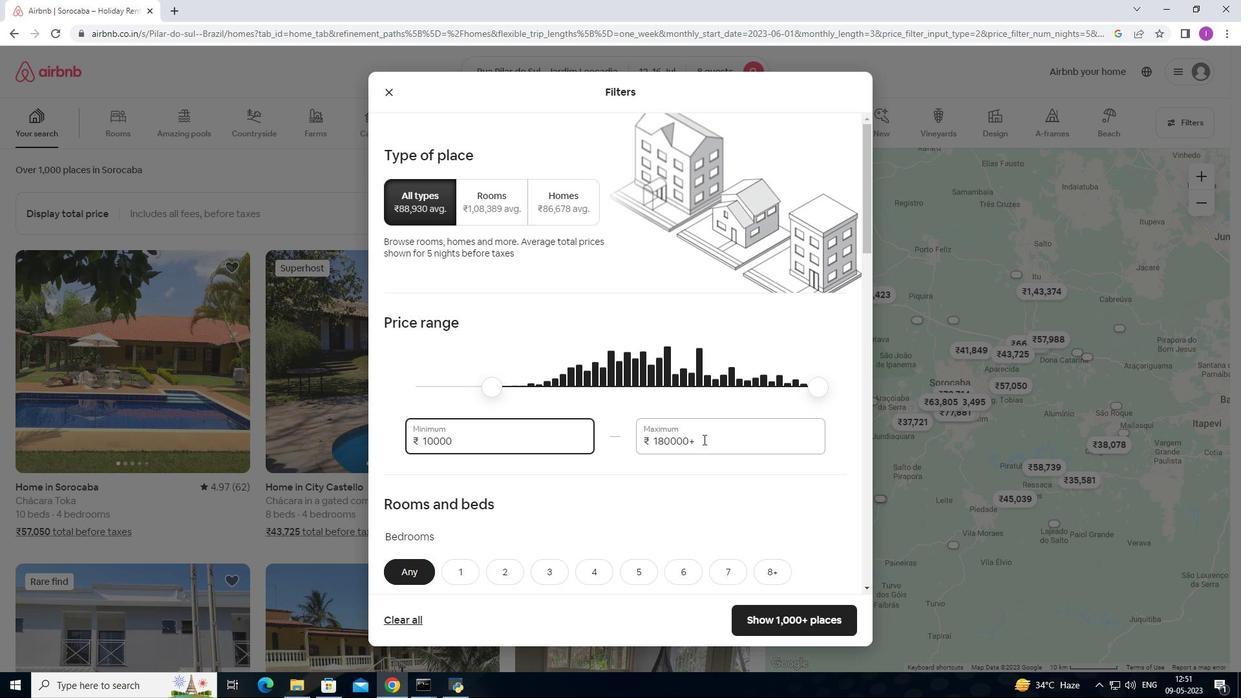 
Action: Mouse pressed left at (704, 439)
Screenshot: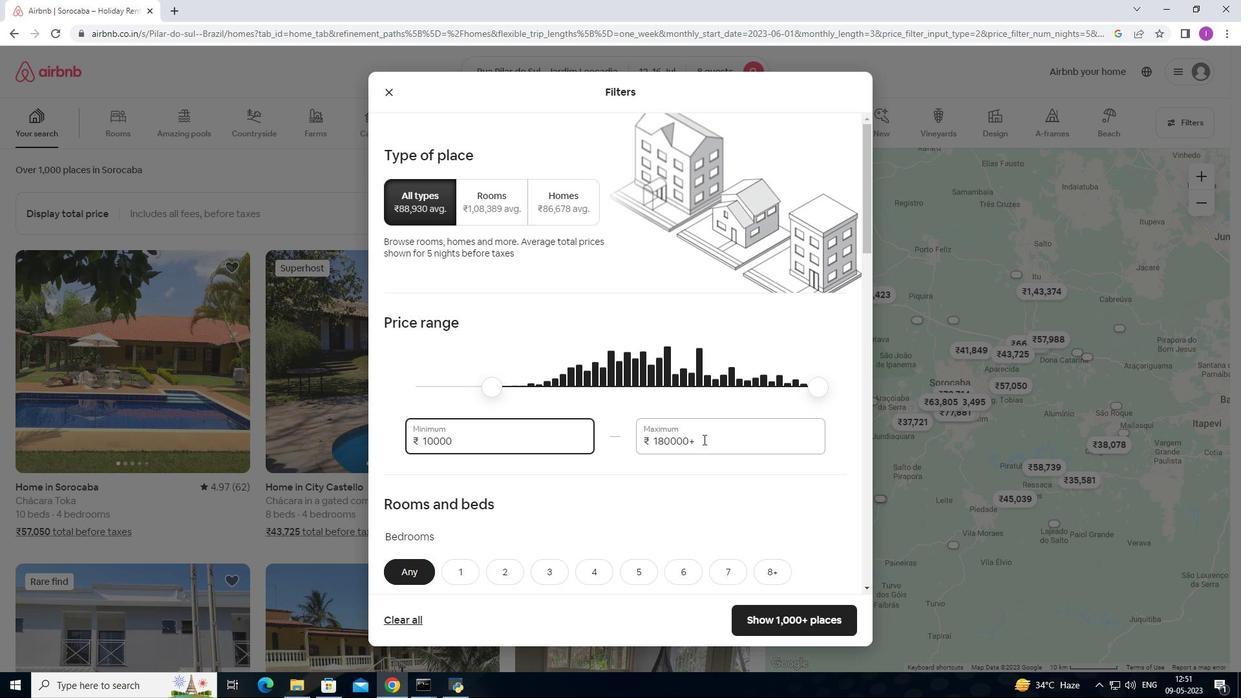 
Action: Mouse moved to (642, 434)
Screenshot: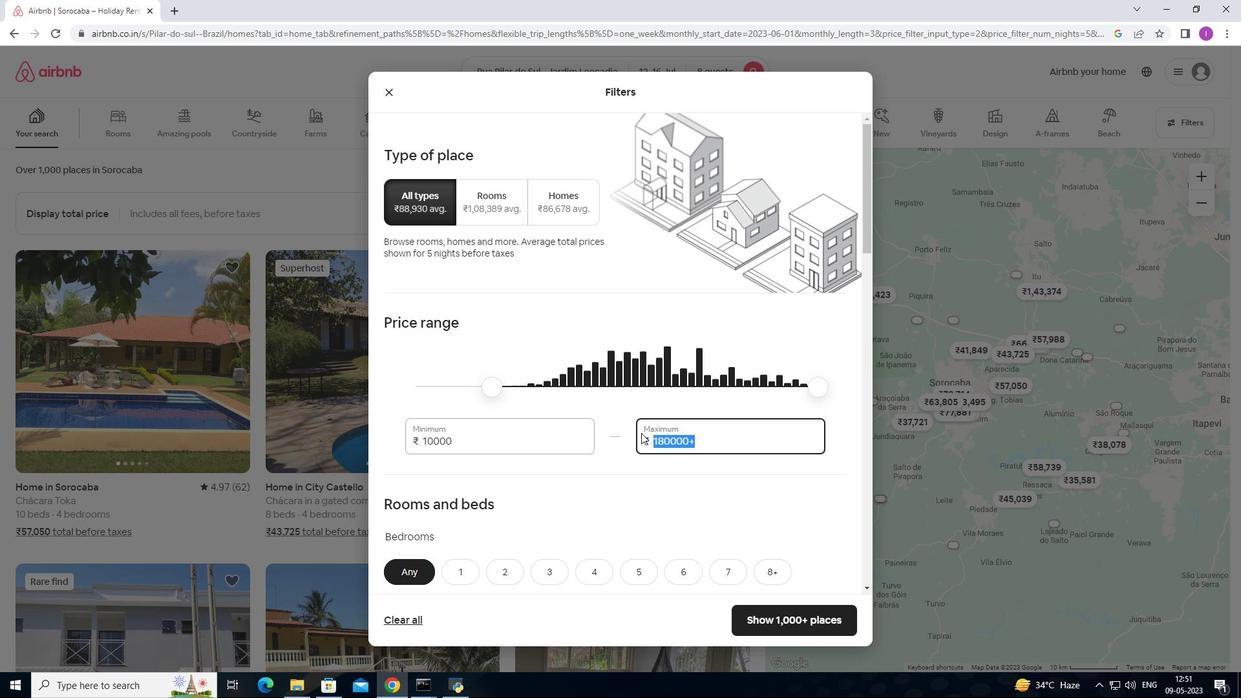 
Action: Key pressed 16
Screenshot: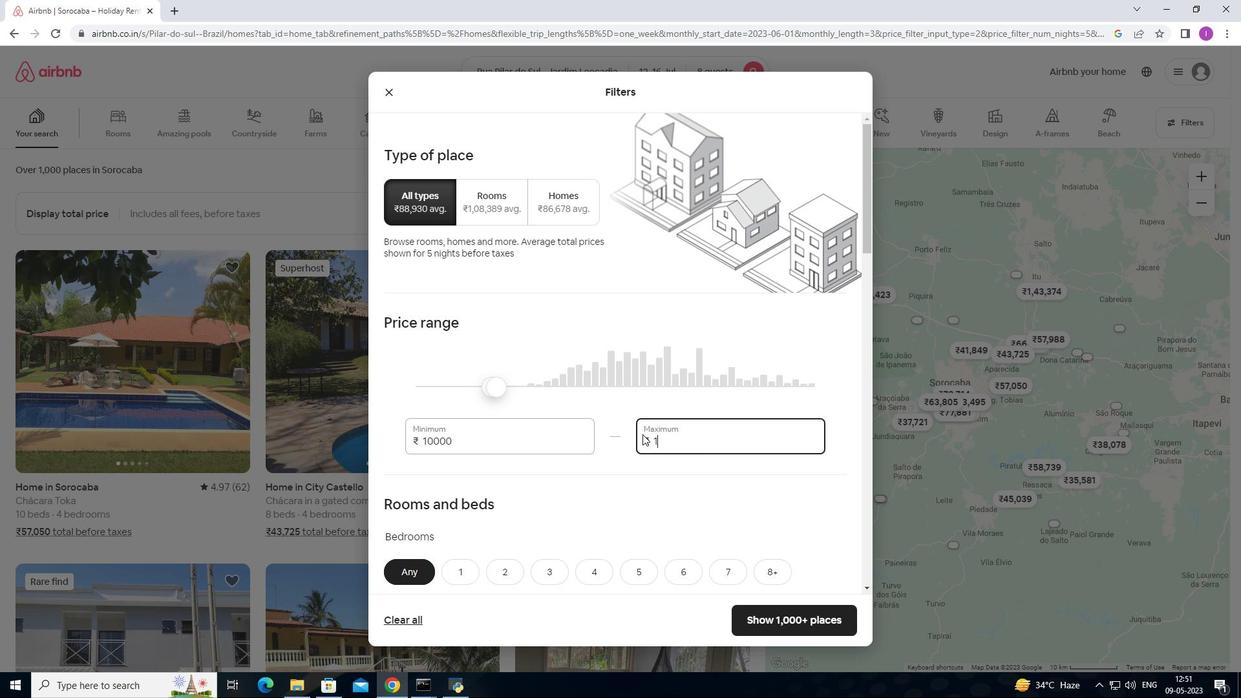 
Action: Mouse moved to (640, 434)
Screenshot: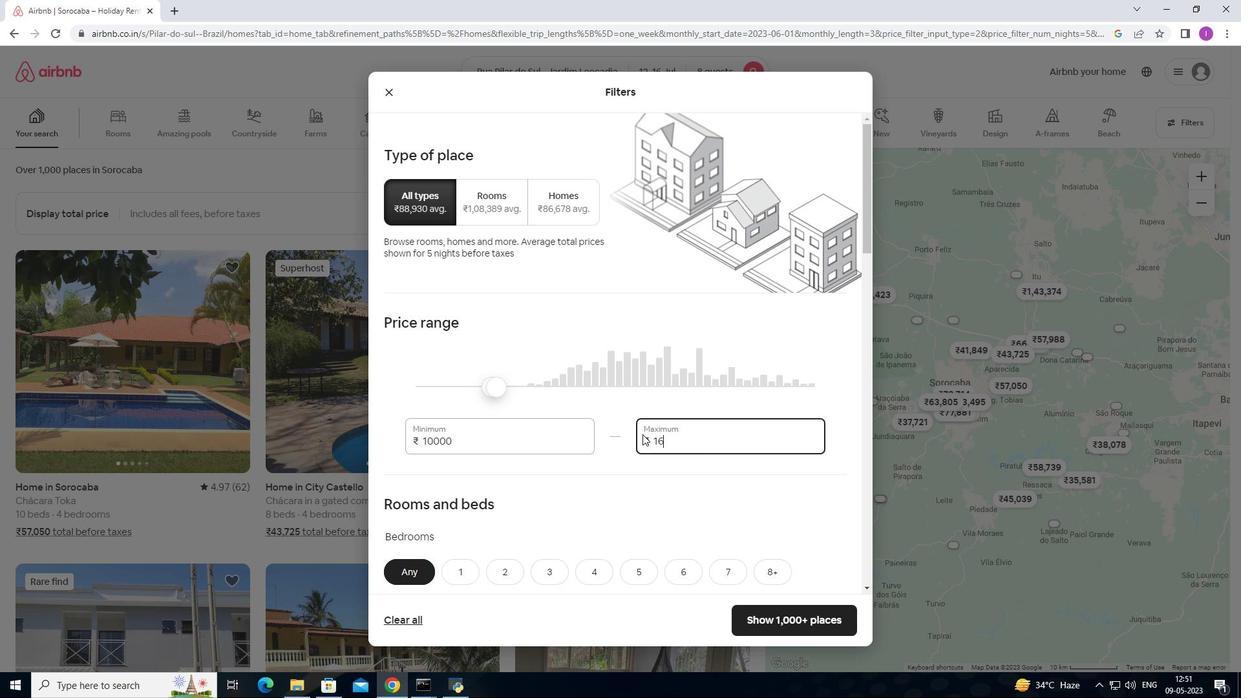 
Action: Key pressed 0
Screenshot: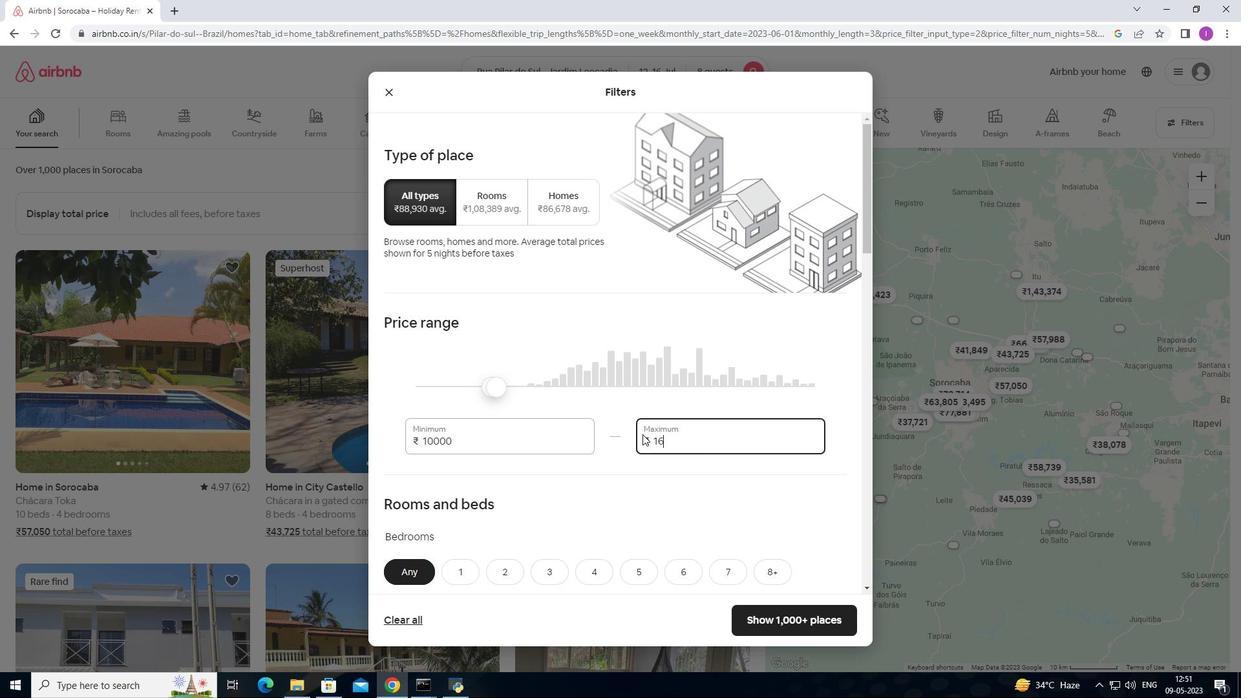 
Action: Mouse moved to (638, 434)
Screenshot: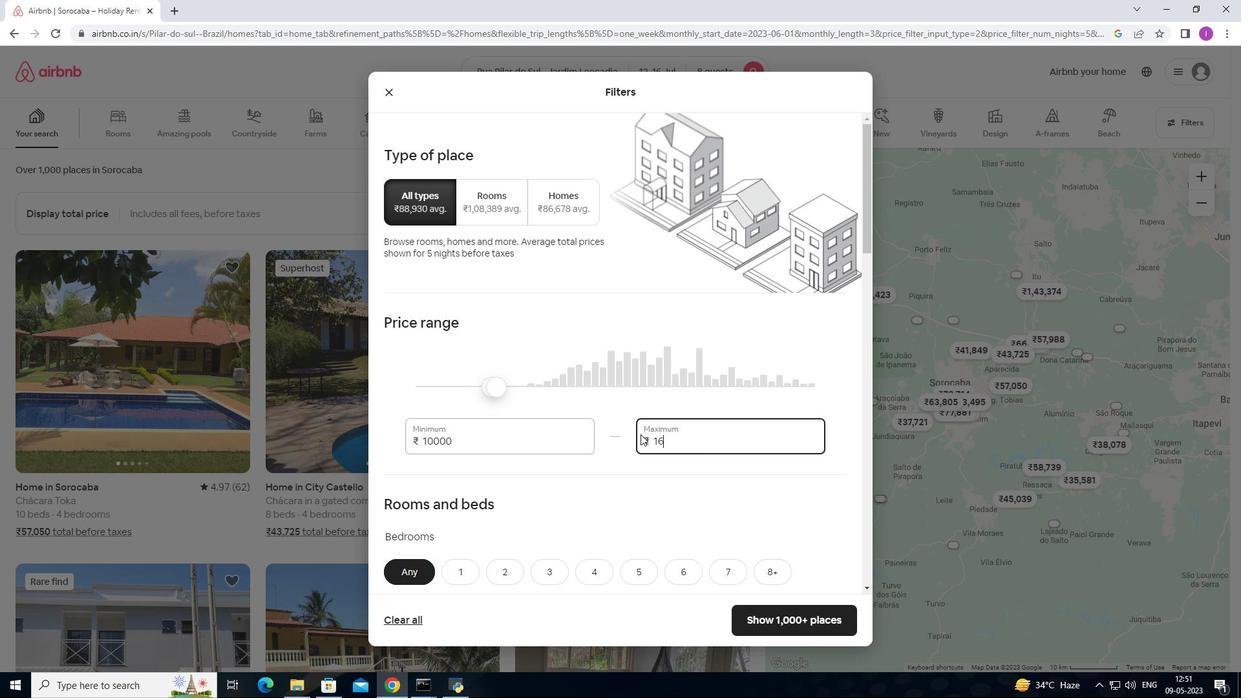 
Action: Key pressed 00
Screenshot: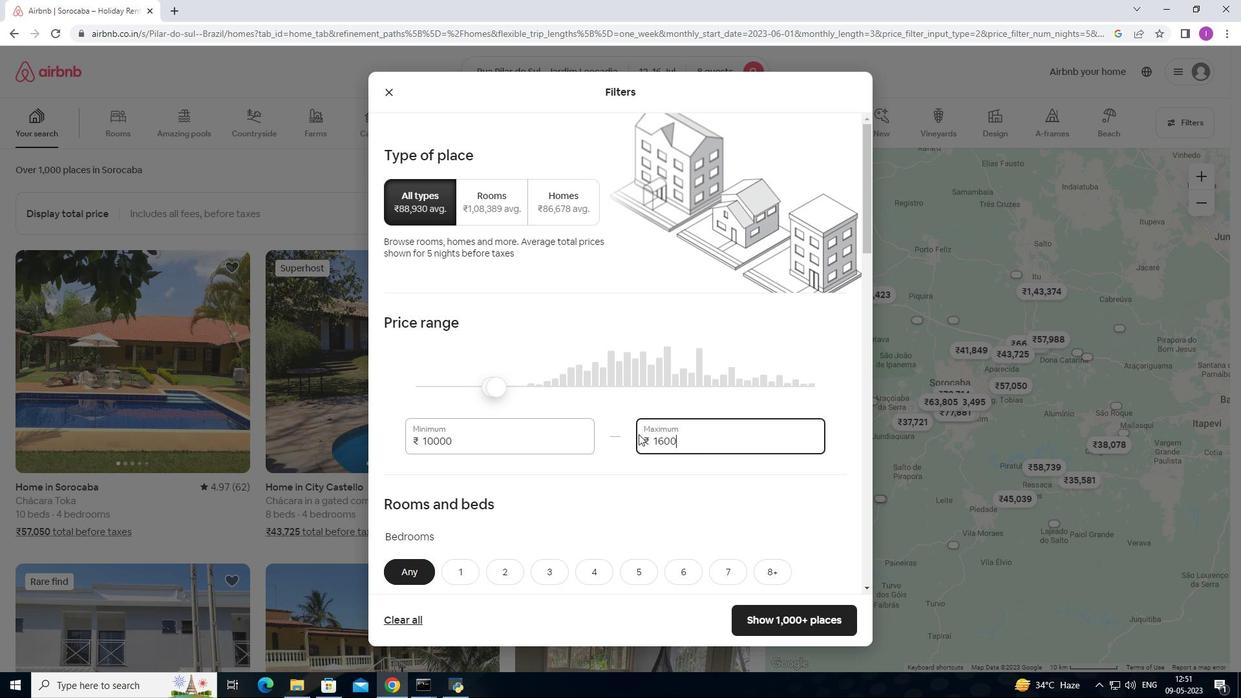 
Action: Mouse moved to (634, 440)
Screenshot: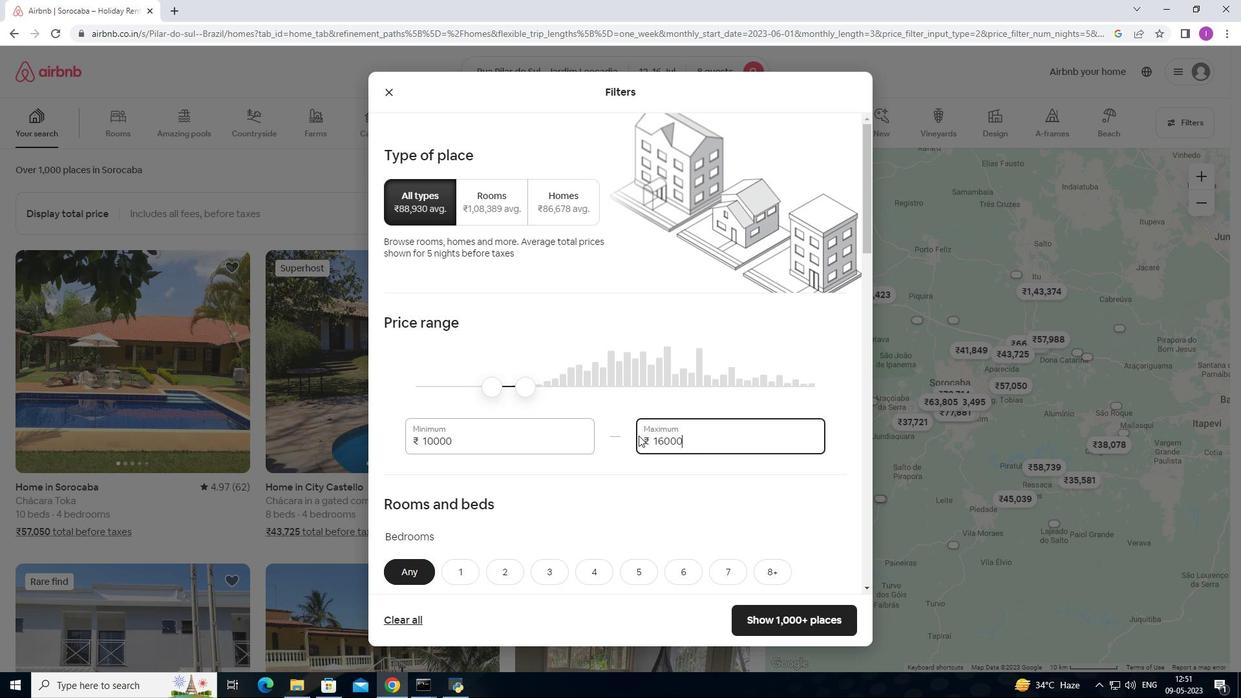 
Action: Mouse scrolled (634, 440) with delta (0, 0)
Screenshot: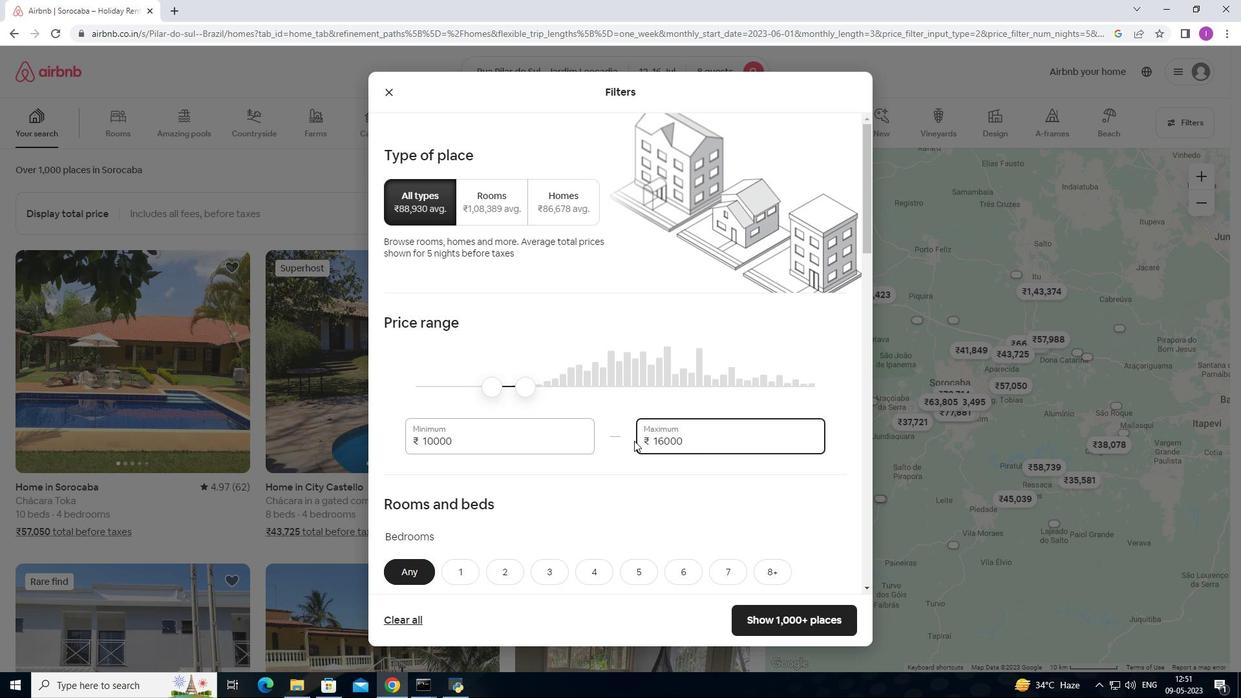 
Action: Mouse scrolled (634, 440) with delta (0, 0)
Screenshot: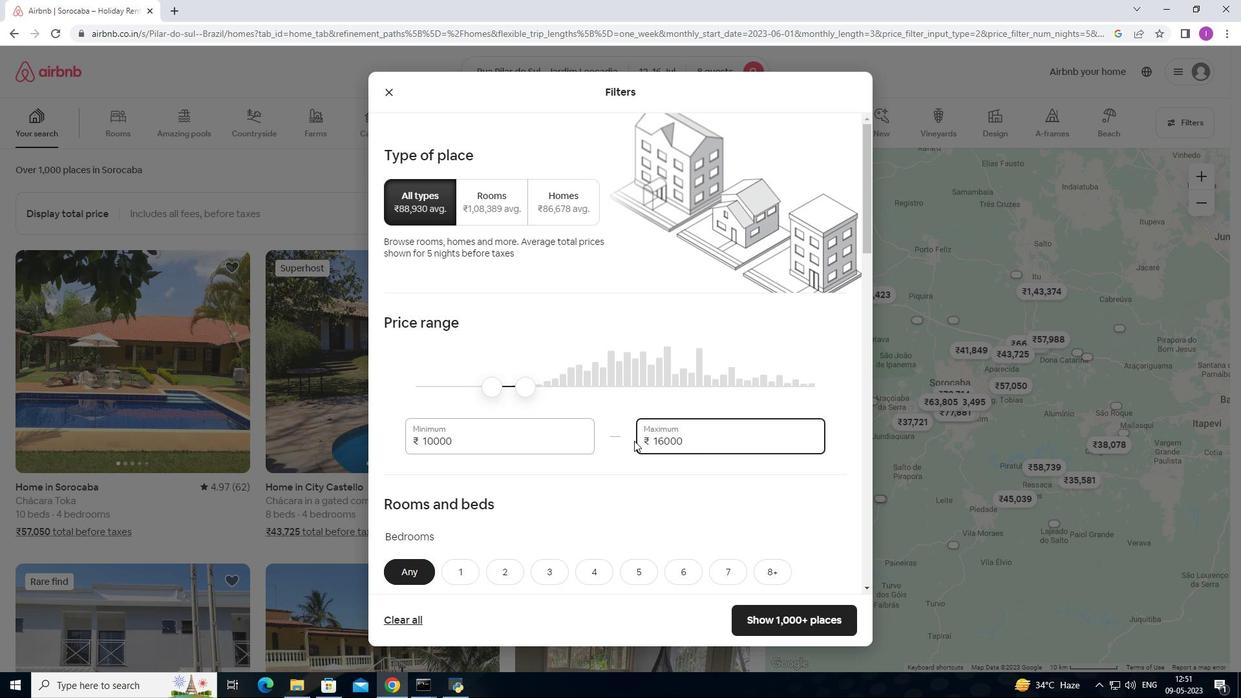 
Action: Mouse scrolled (634, 440) with delta (0, 0)
Screenshot: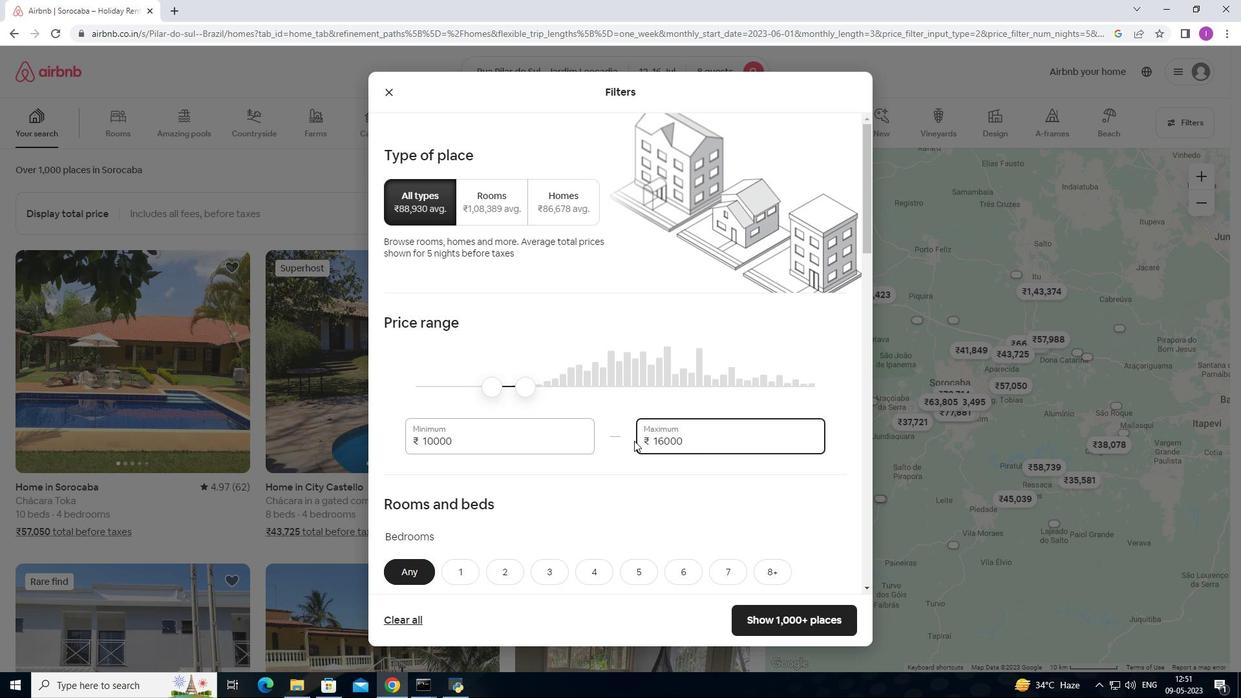 
Action: Mouse moved to (614, 433)
Screenshot: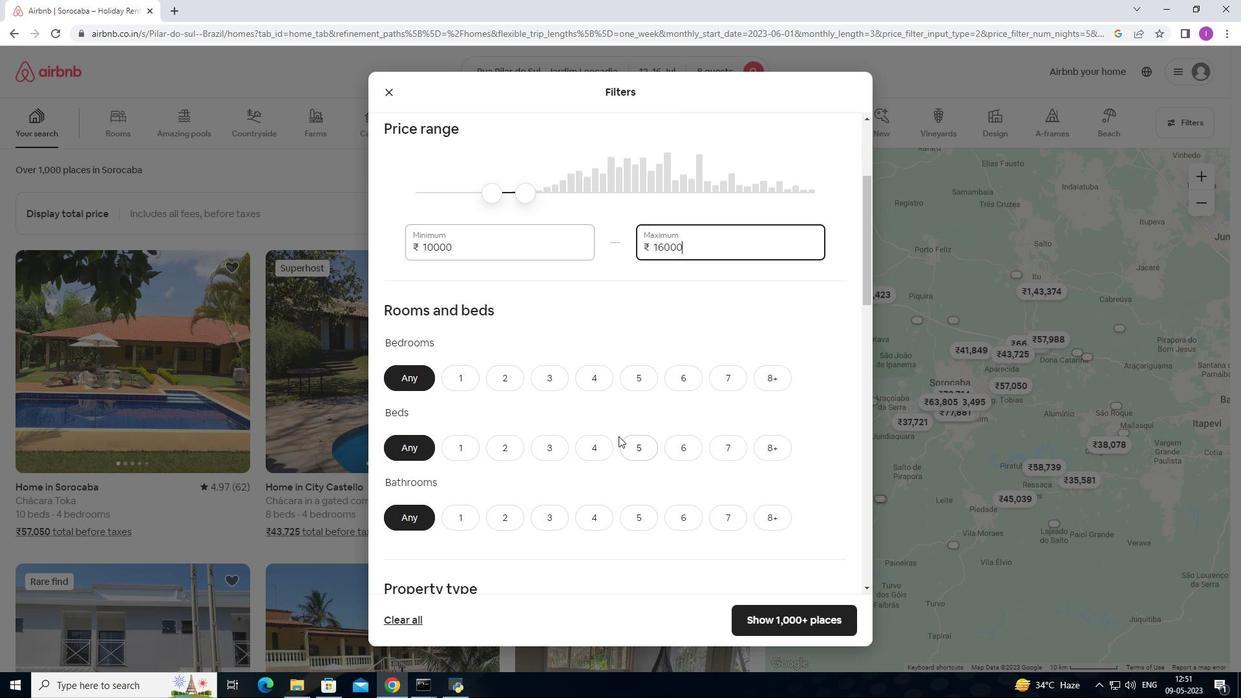 
Action: Mouse scrolled (614, 432) with delta (0, 0)
Screenshot: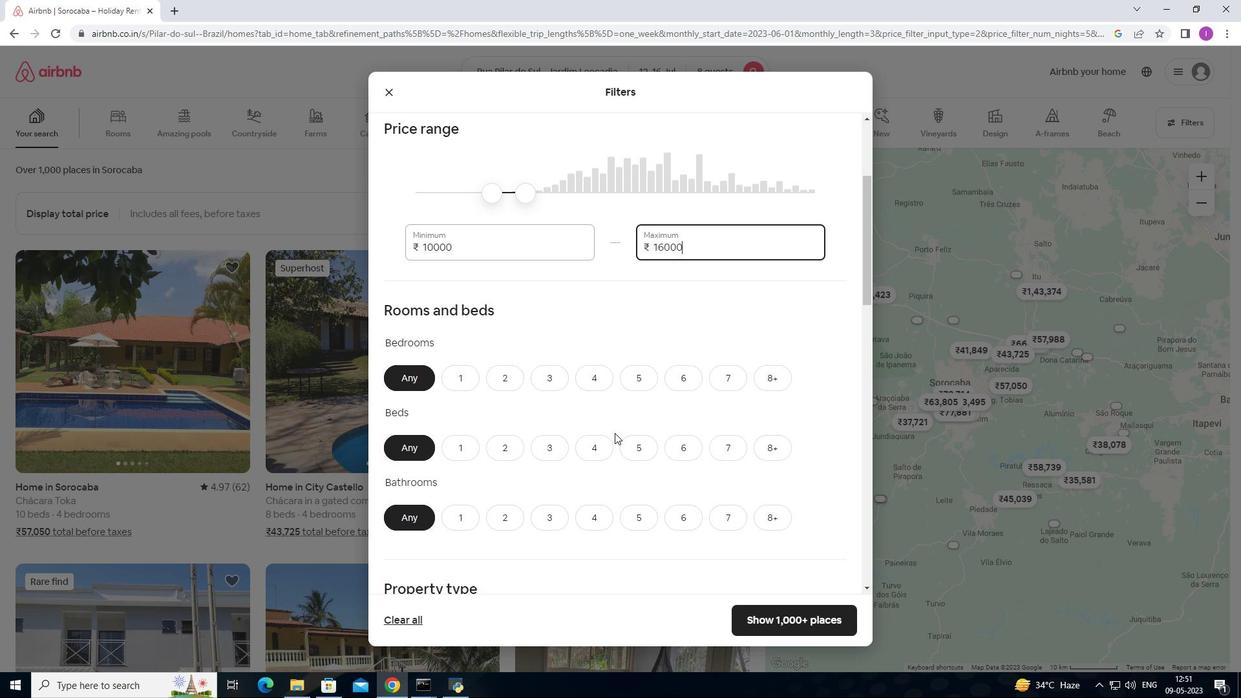 
Action: Mouse moved to (614, 432)
Screenshot: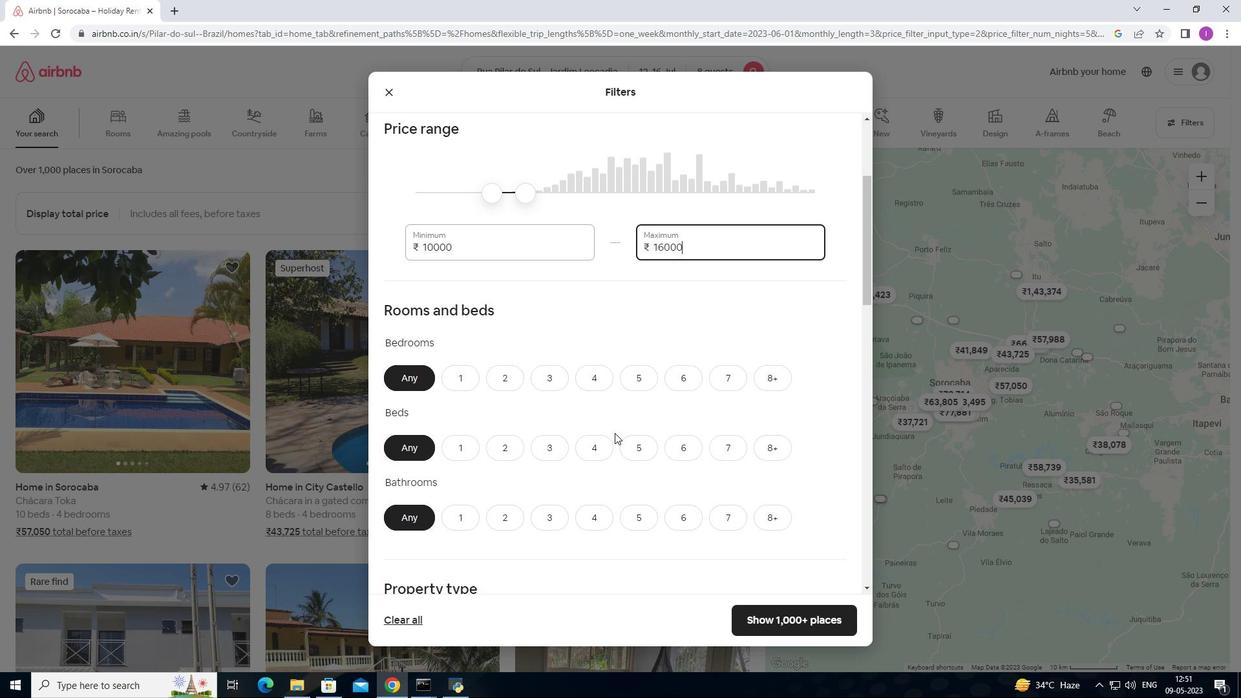 
Action: Mouse scrolled (614, 431) with delta (0, 0)
Screenshot: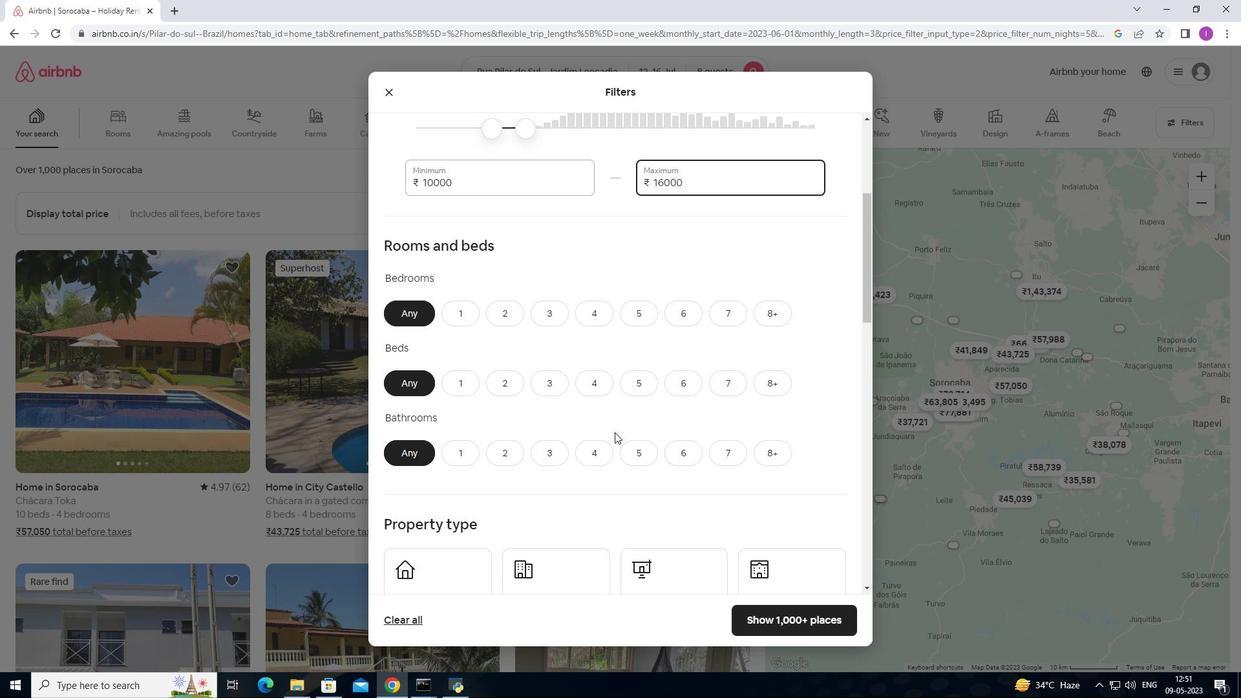 
Action: Mouse moved to (768, 249)
Screenshot: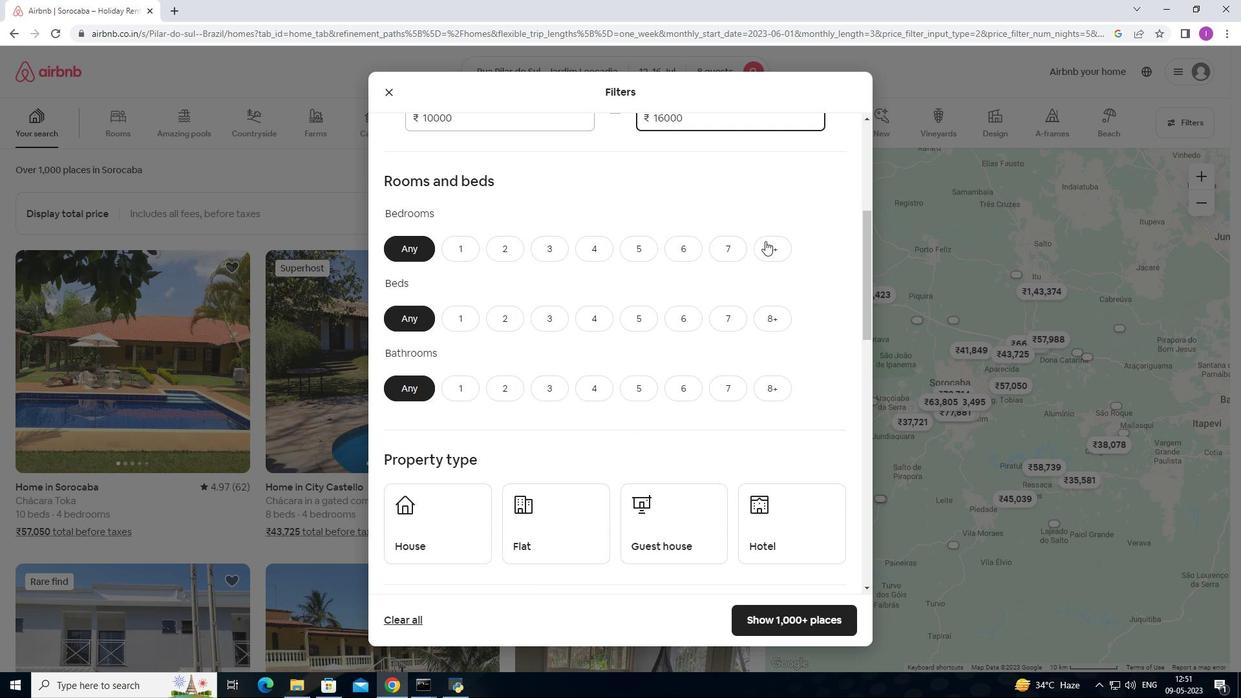 
Action: Mouse pressed left at (768, 249)
Screenshot: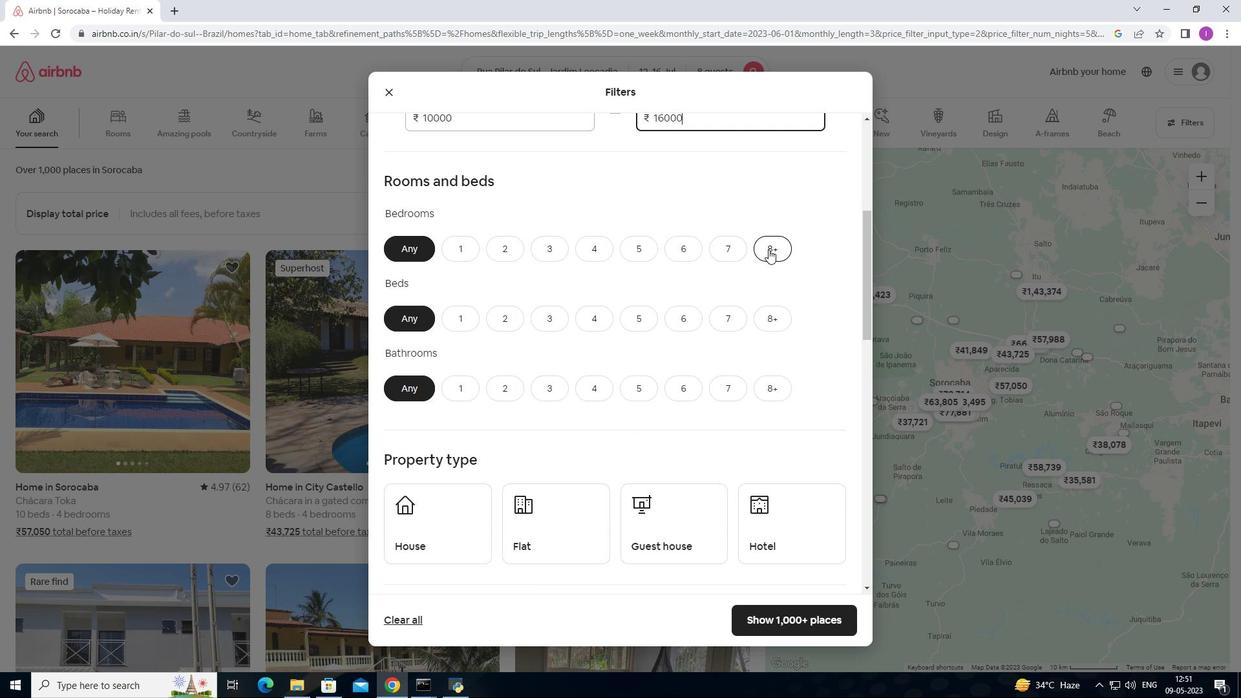 
Action: Mouse moved to (772, 318)
Screenshot: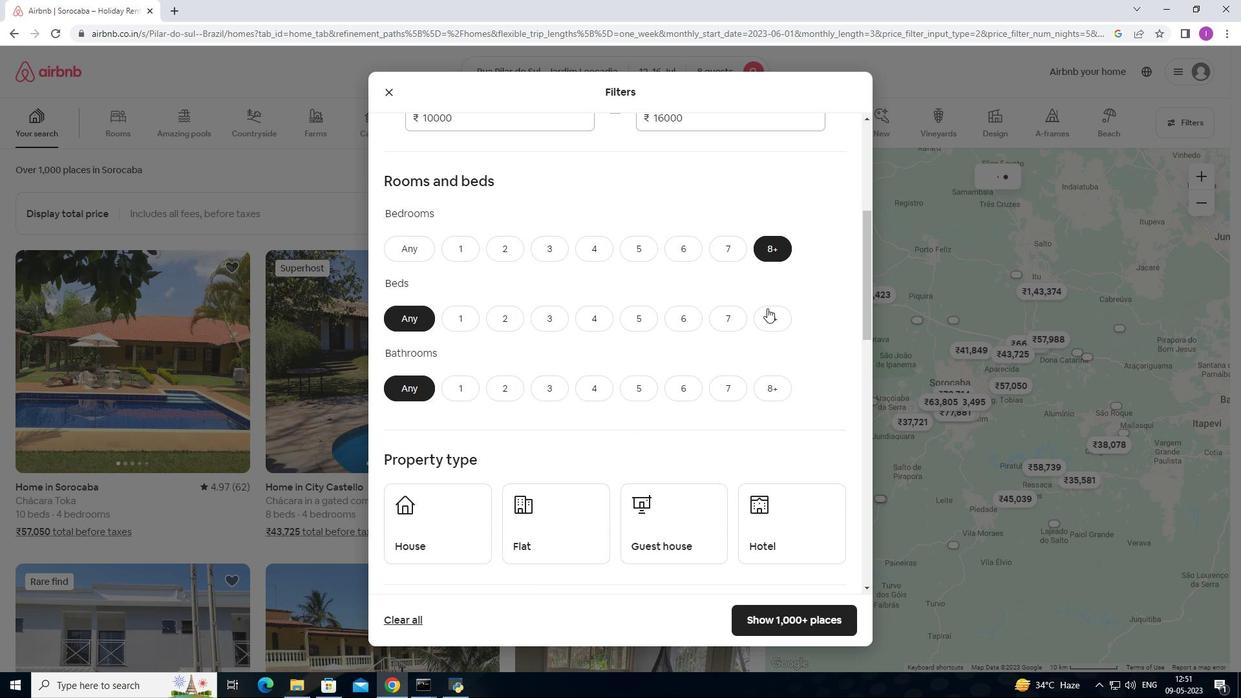 
Action: Mouse pressed left at (772, 318)
Screenshot: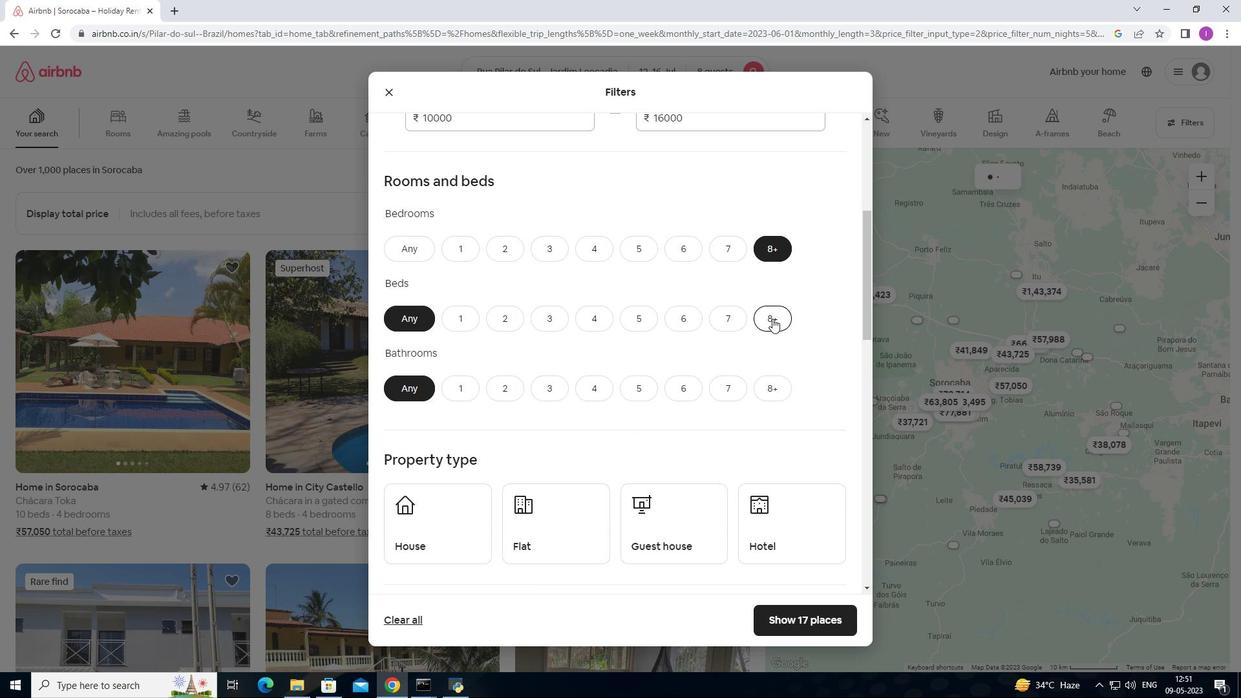 
Action: Mouse moved to (775, 382)
Screenshot: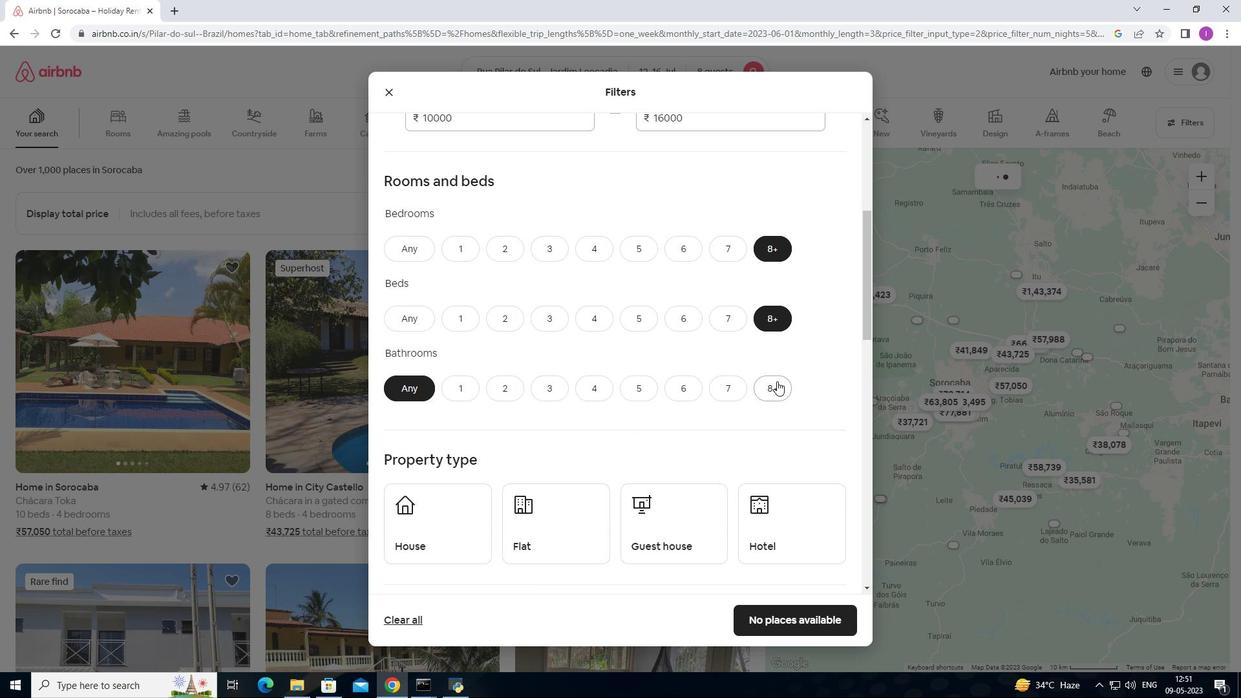 
Action: Mouse pressed left at (775, 382)
Screenshot: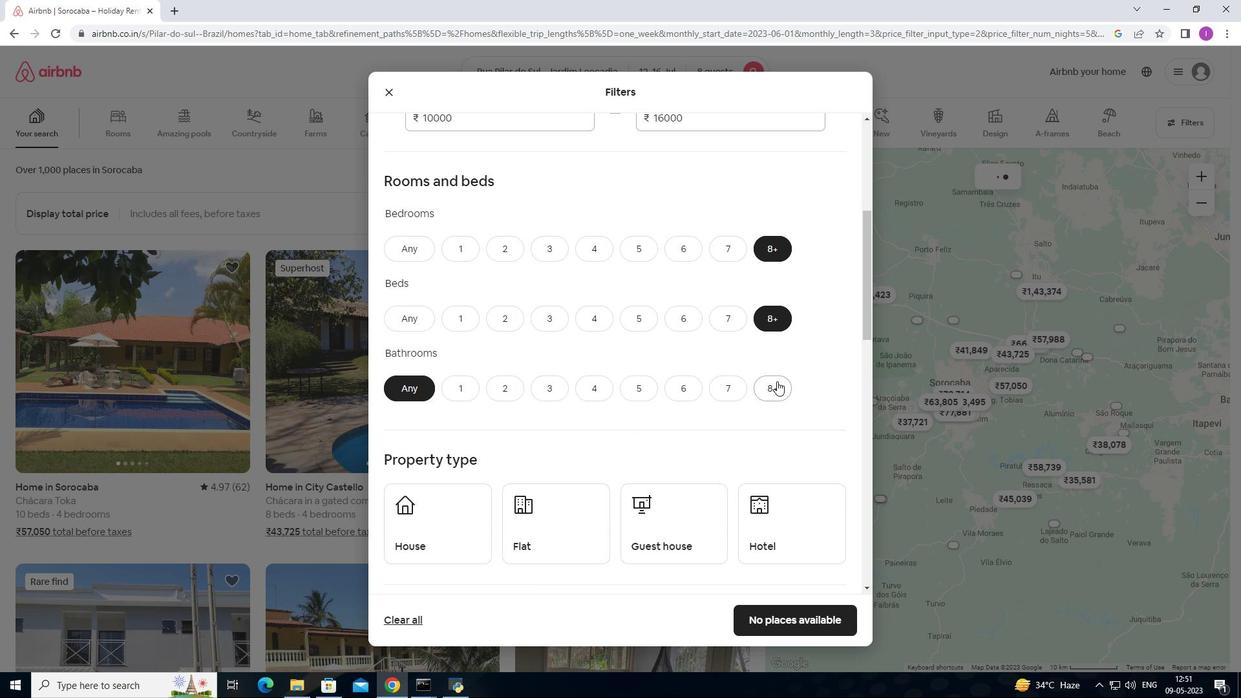 
Action: Mouse moved to (719, 312)
Screenshot: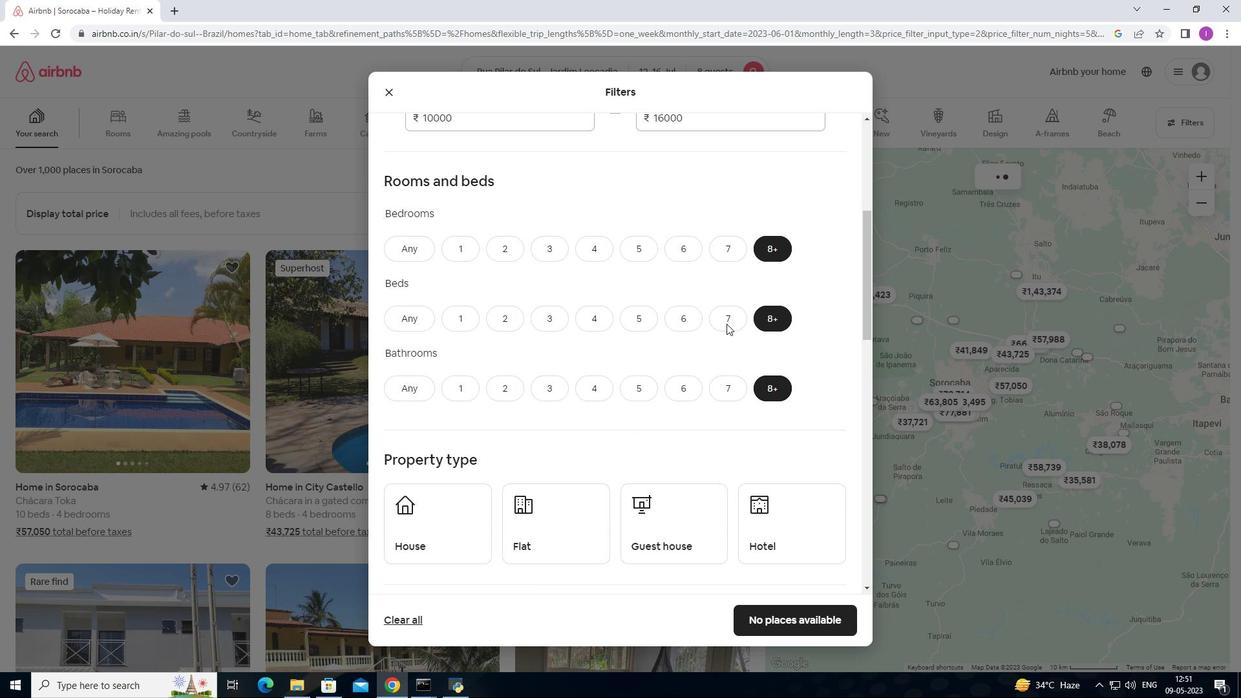 
Action: Mouse scrolled (719, 312) with delta (0, 0)
Screenshot: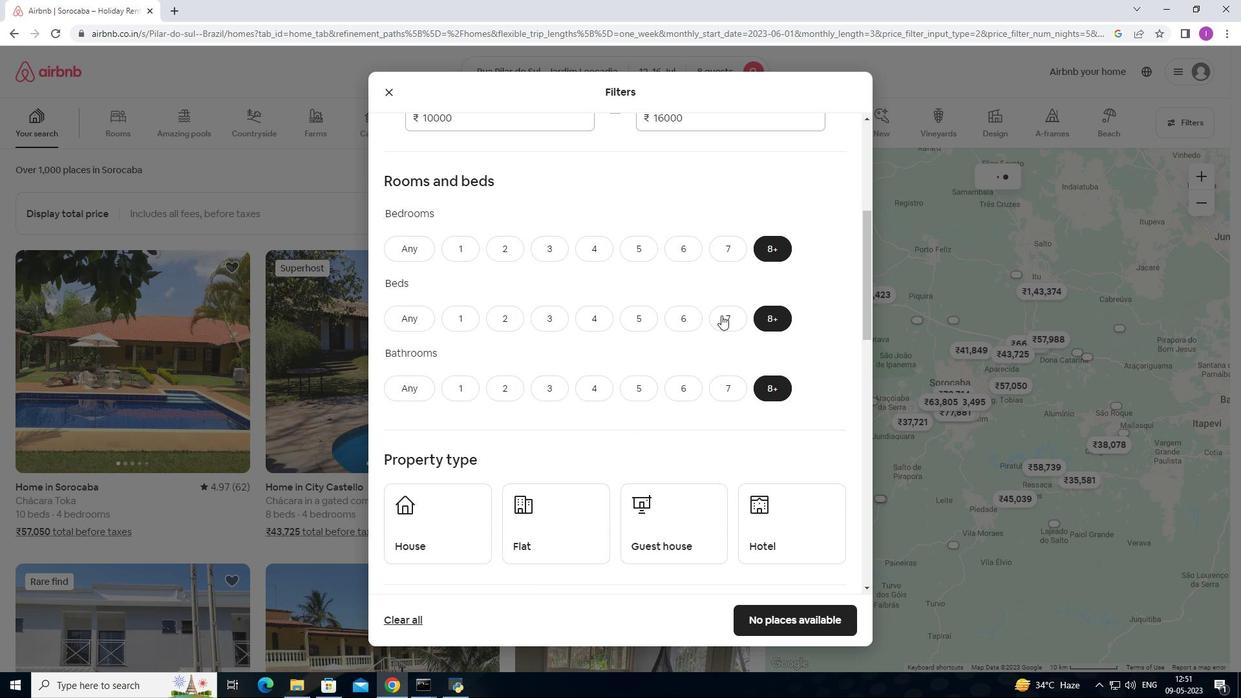 
Action: Mouse scrolled (719, 312) with delta (0, 0)
Screenshot: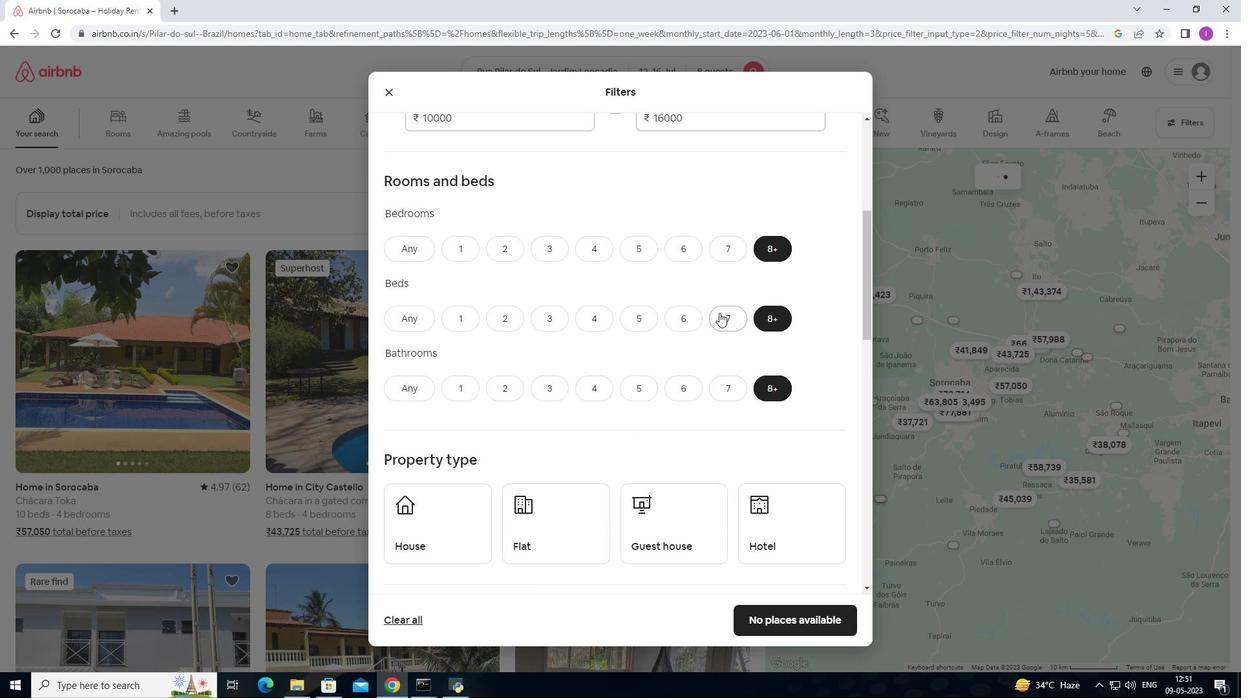 
Action: Mouse scrolled (719, 312) with delta (0, 0)
Screenshot: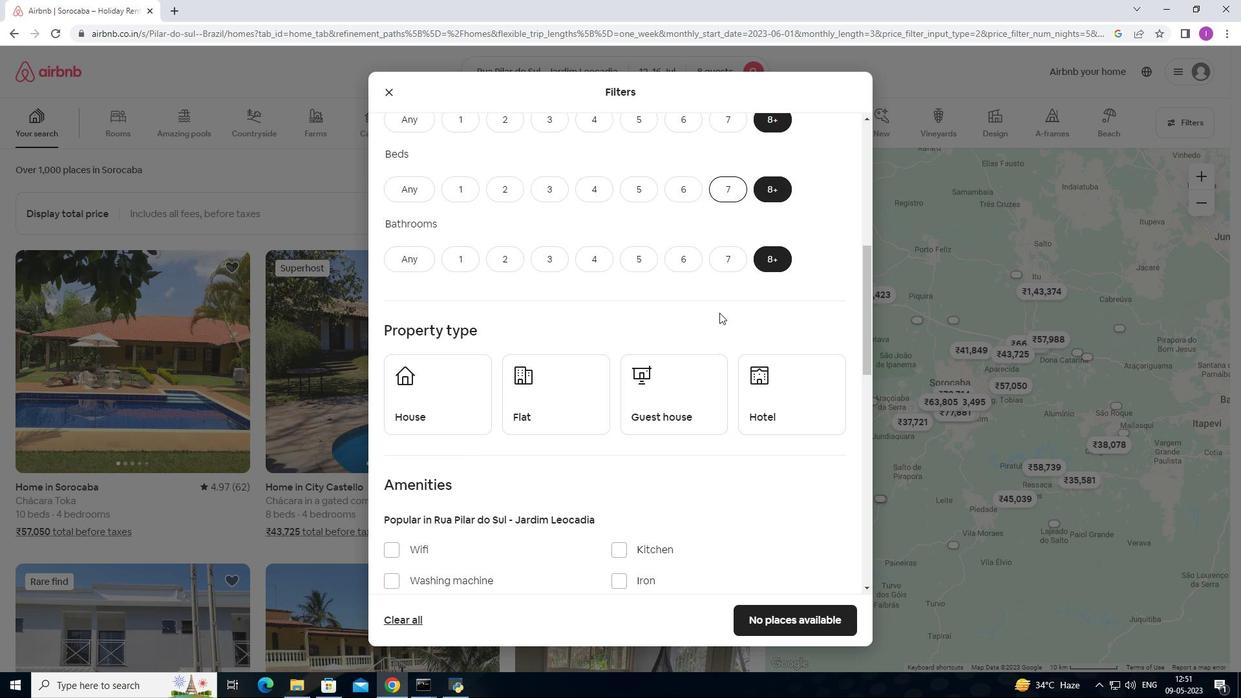 
Action: Mouse moved to (472, 317)
Screenshot: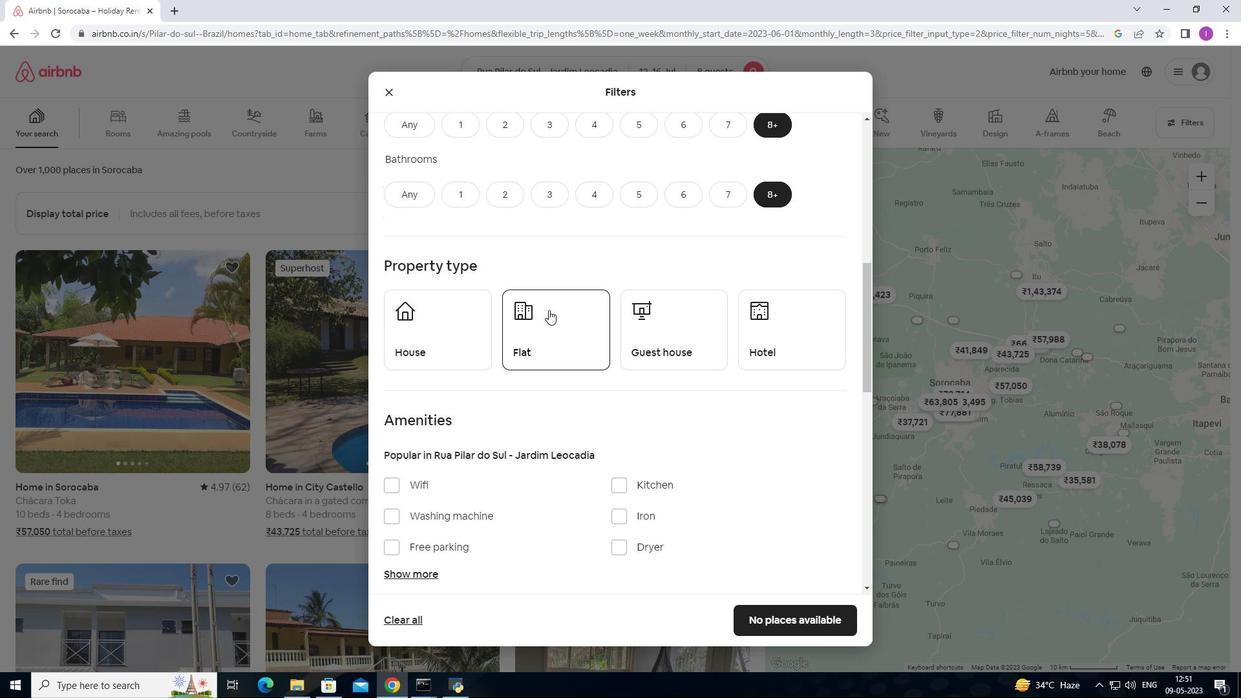 
Action: Mouse pressed left at (472, 317)
Screenshot: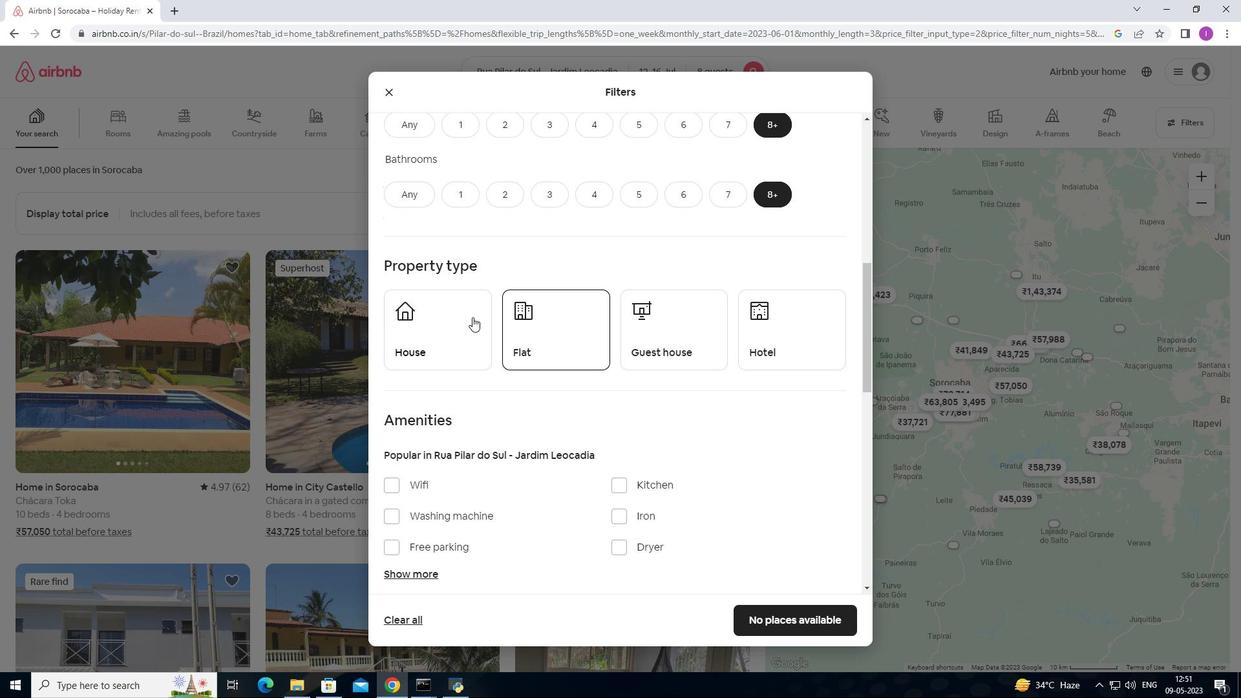 
Action: Mouse moved to (593, 334)
Screenshot: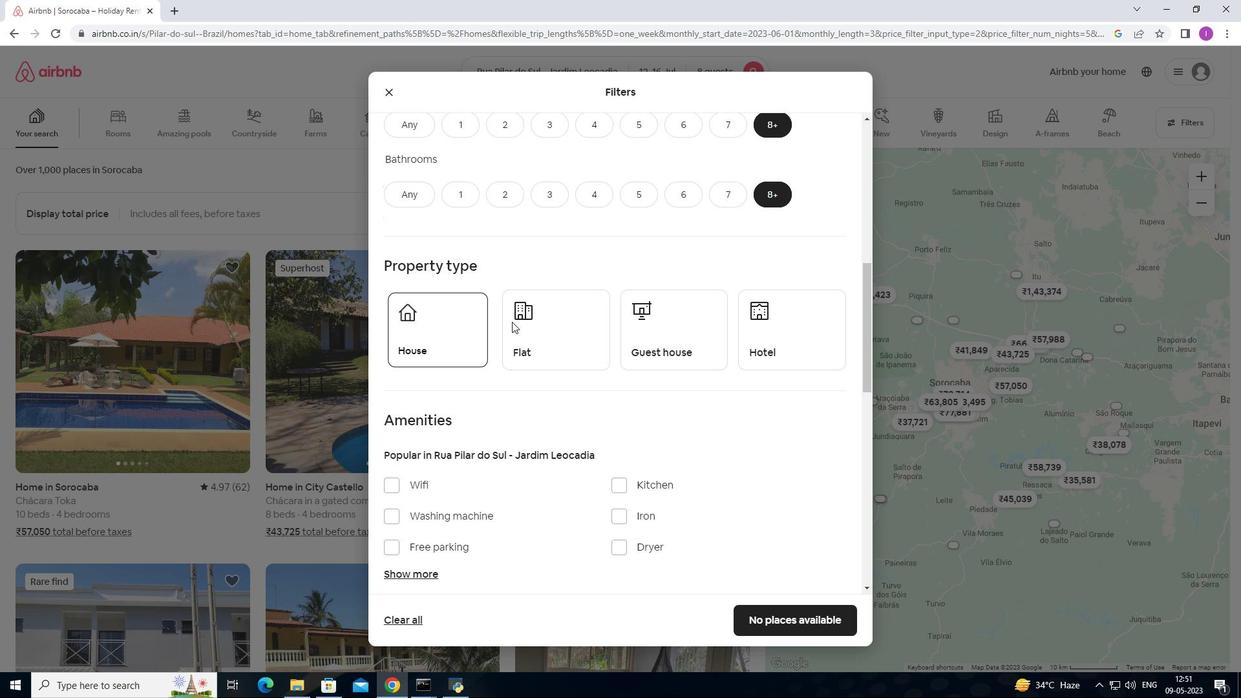 
Action: Mouse pressed left at (593, 334)
Screenshot: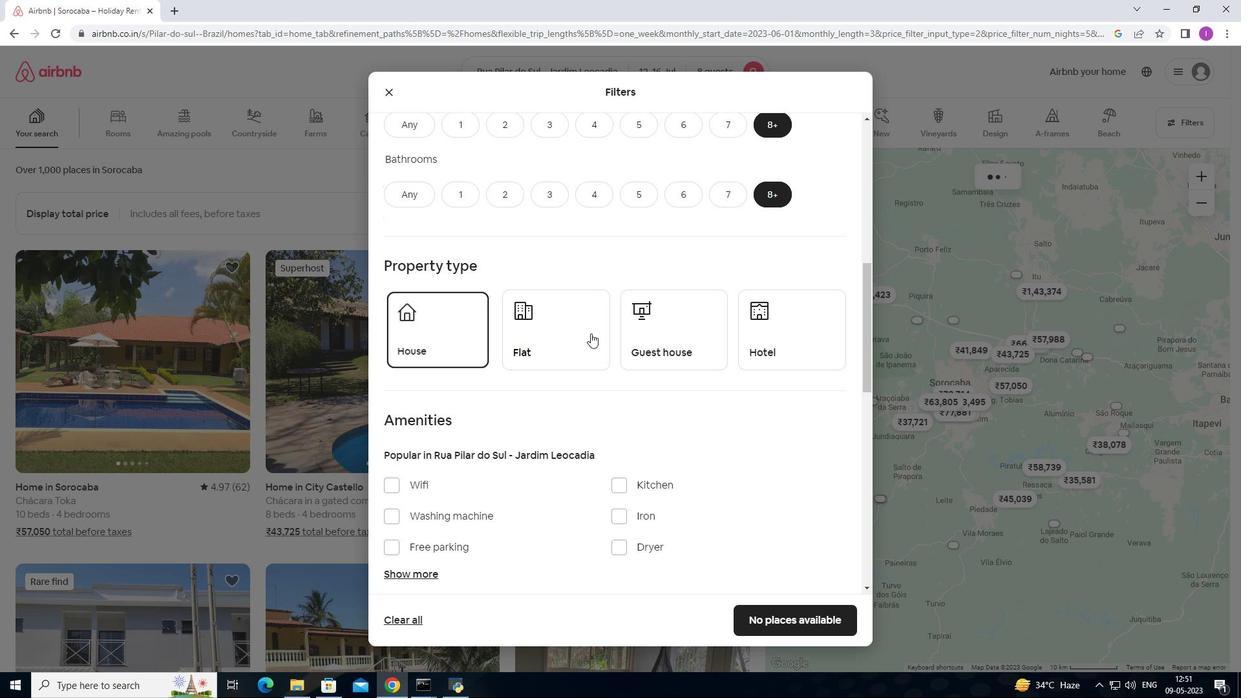 
Action: Mouse moved to (659, 334)
Screenshot: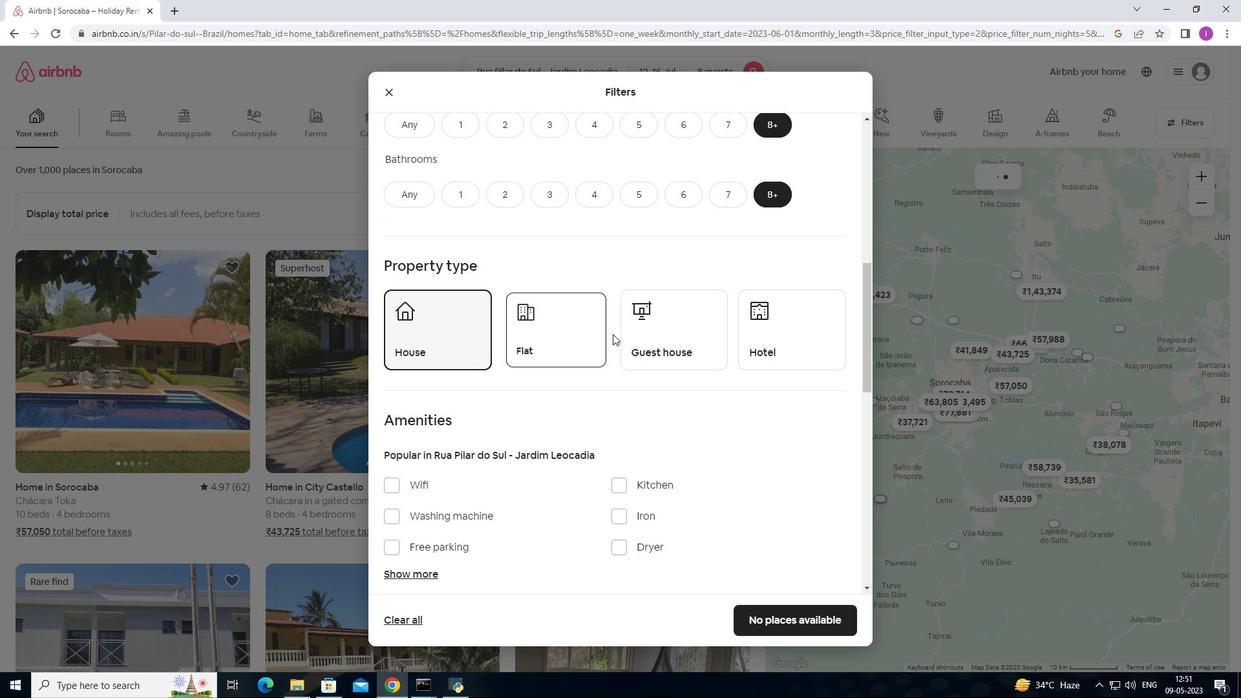 
Action: Mouse pressed left at (659, 334)
Screenshot: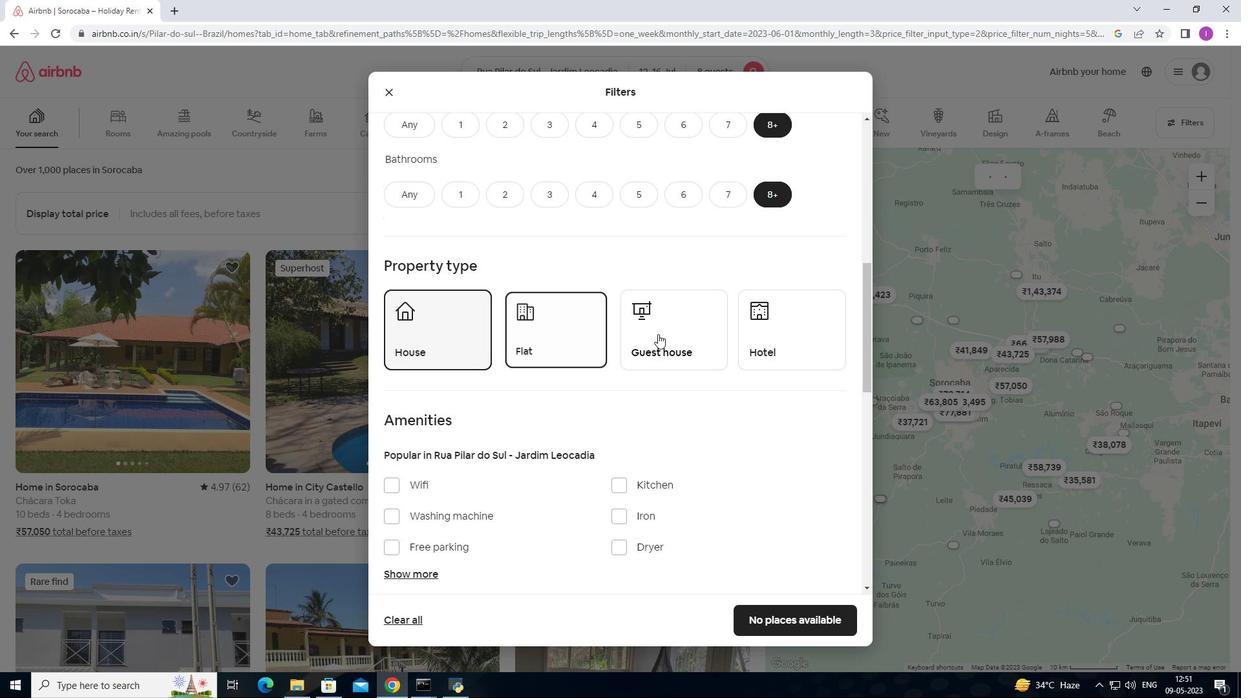 
Action: Mouse moved to (780, 342)
Screenshot: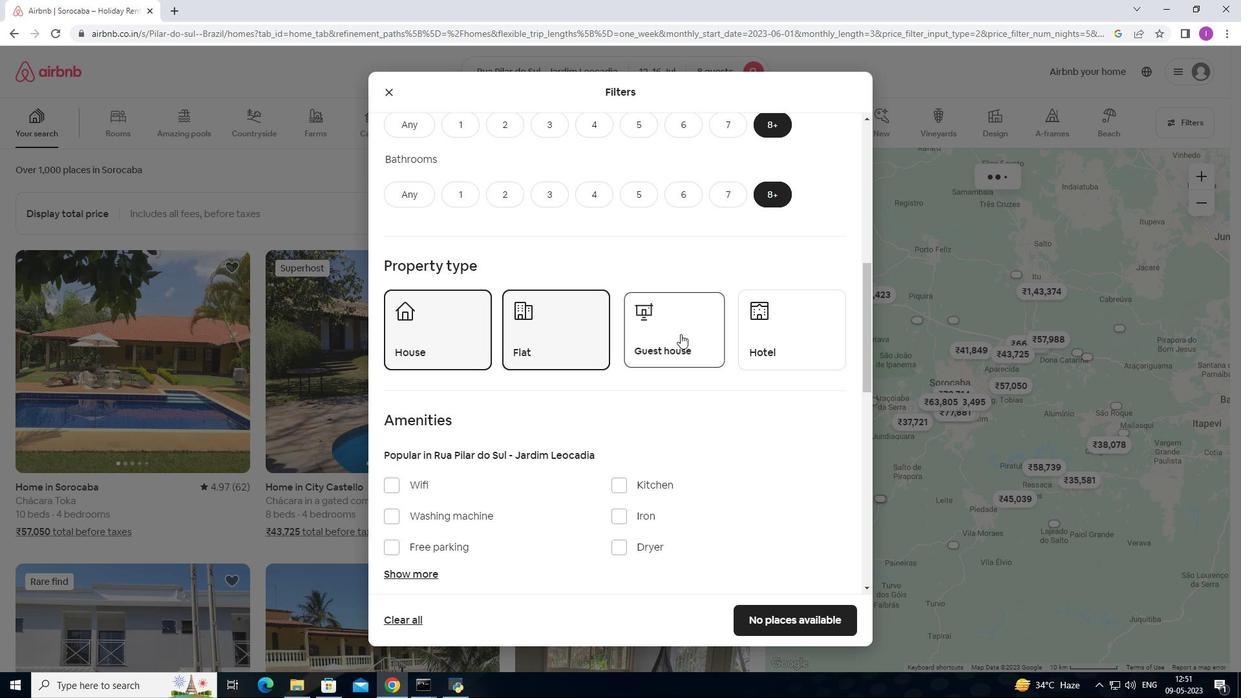 
Action: Mouse pressed left at (780, 342)
Screenshot: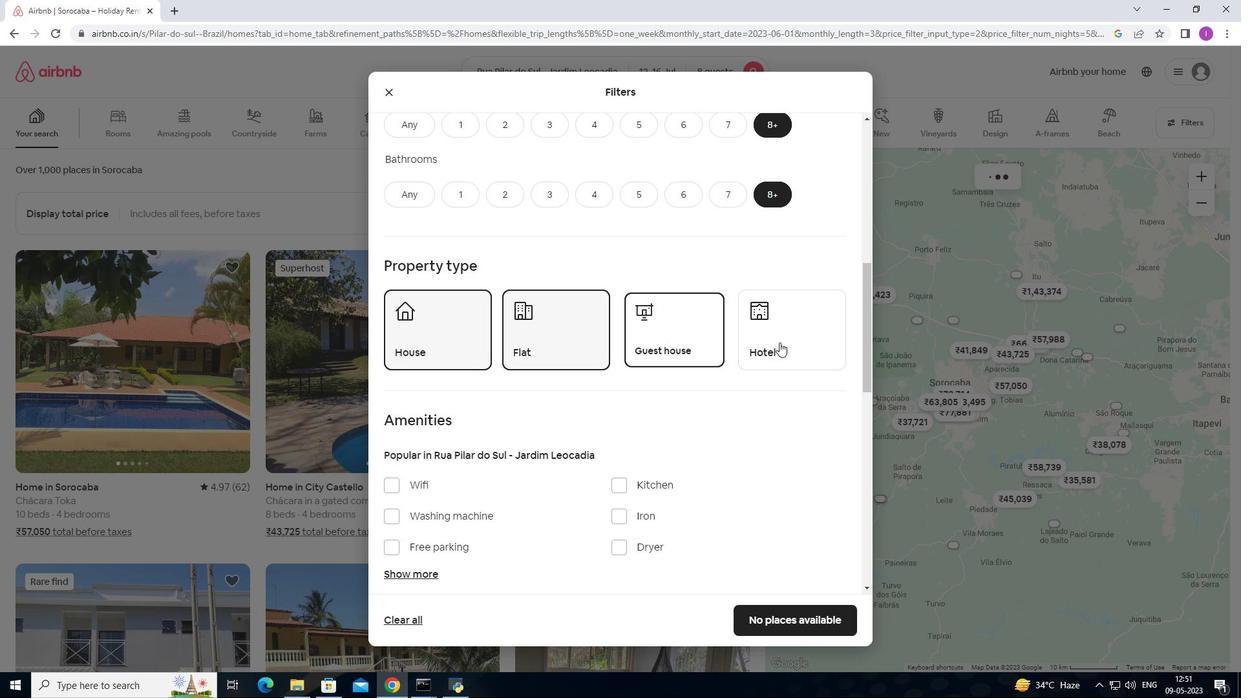 
Action: Mouse moved to (566, 415)
Screenshot: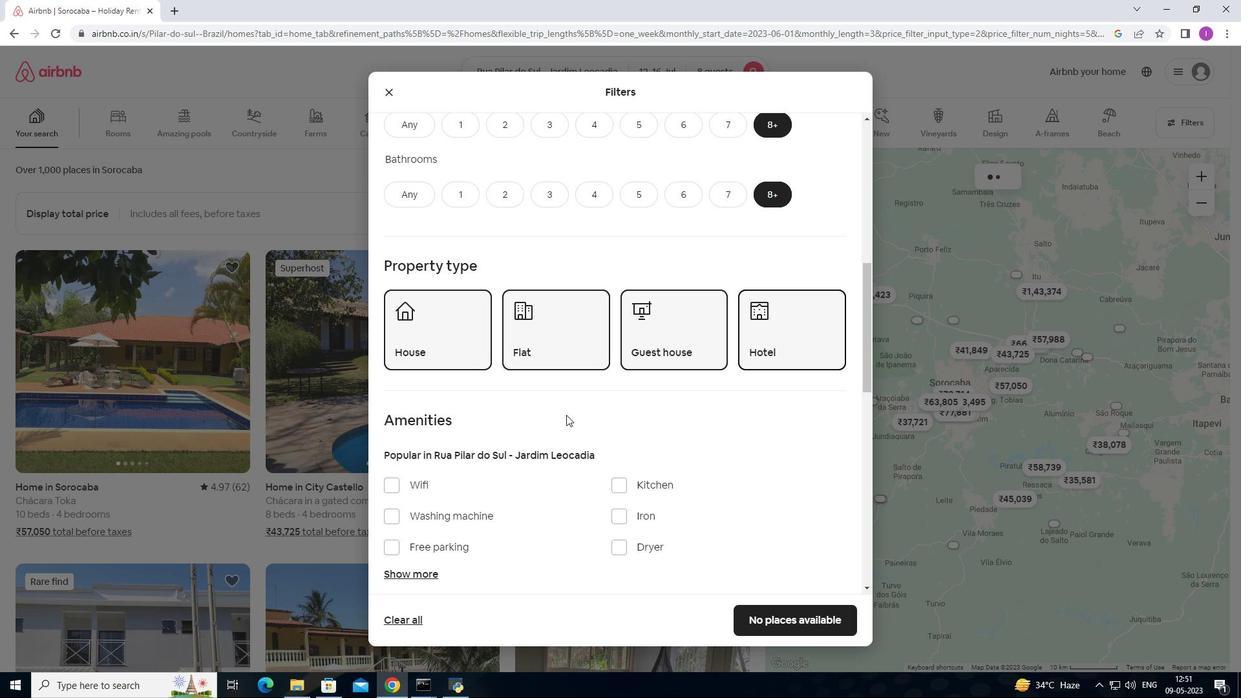 
Action: Mouse scrolled (566, 414) with delta (0, 0)
Screenshot: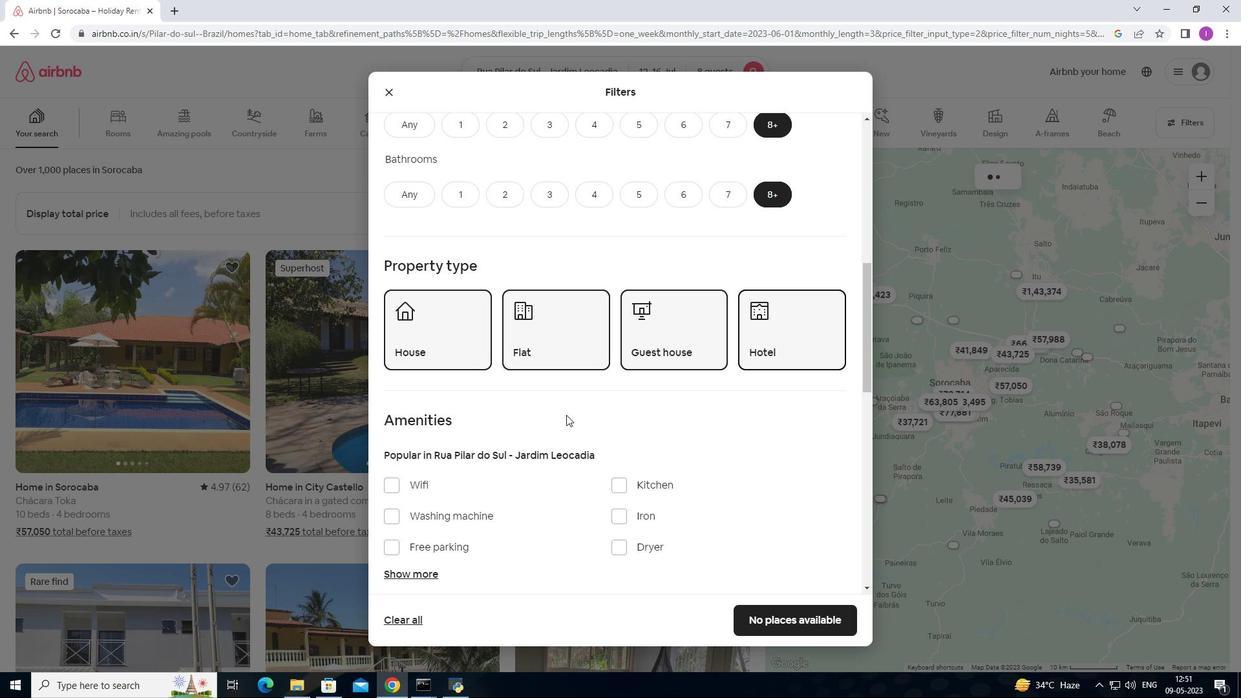
Action: Mouse scrolled (566, 414) with delta (0, 0)
Screenshot: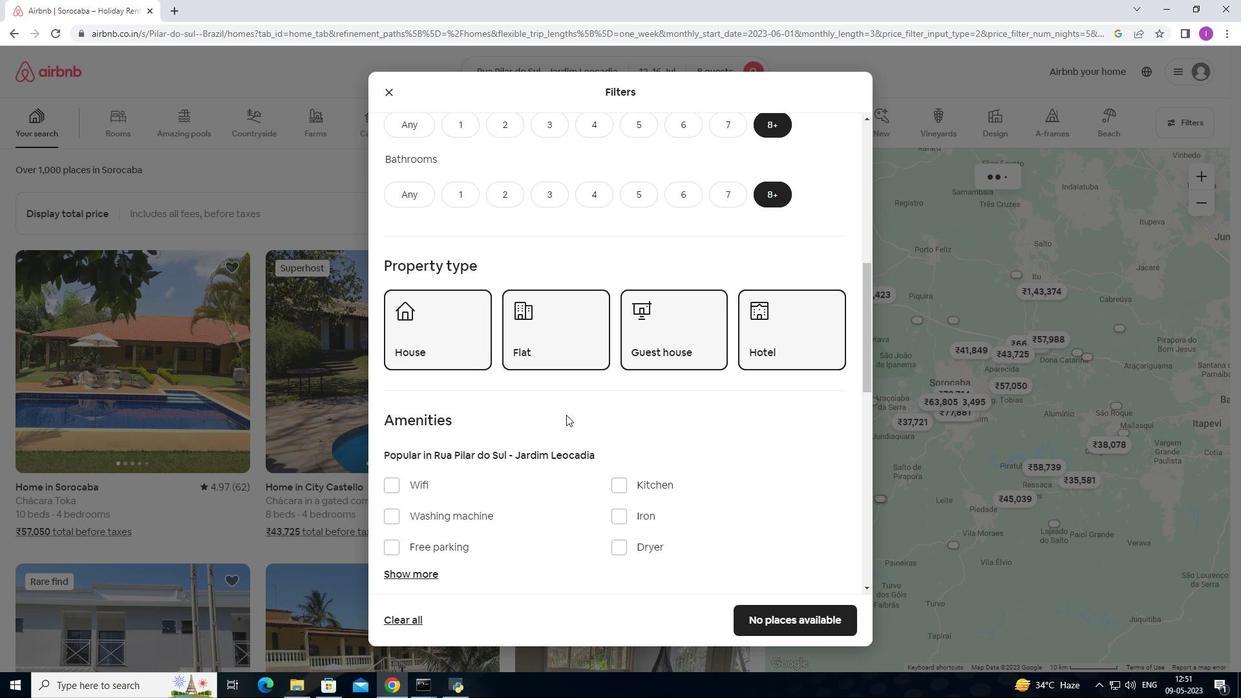 
Action: Mouse scrolled (566, 414) with delta (0, 0)
Screenshot: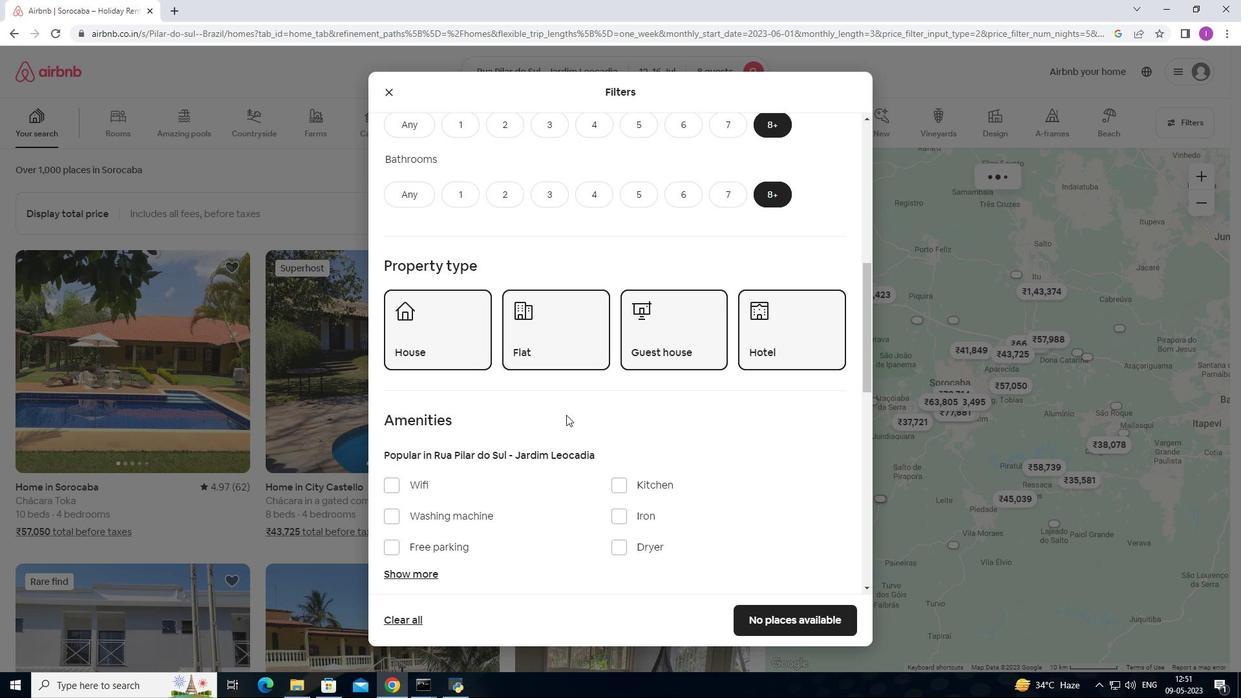 
Action: Mouse moved to (566, 415)
Screenshot: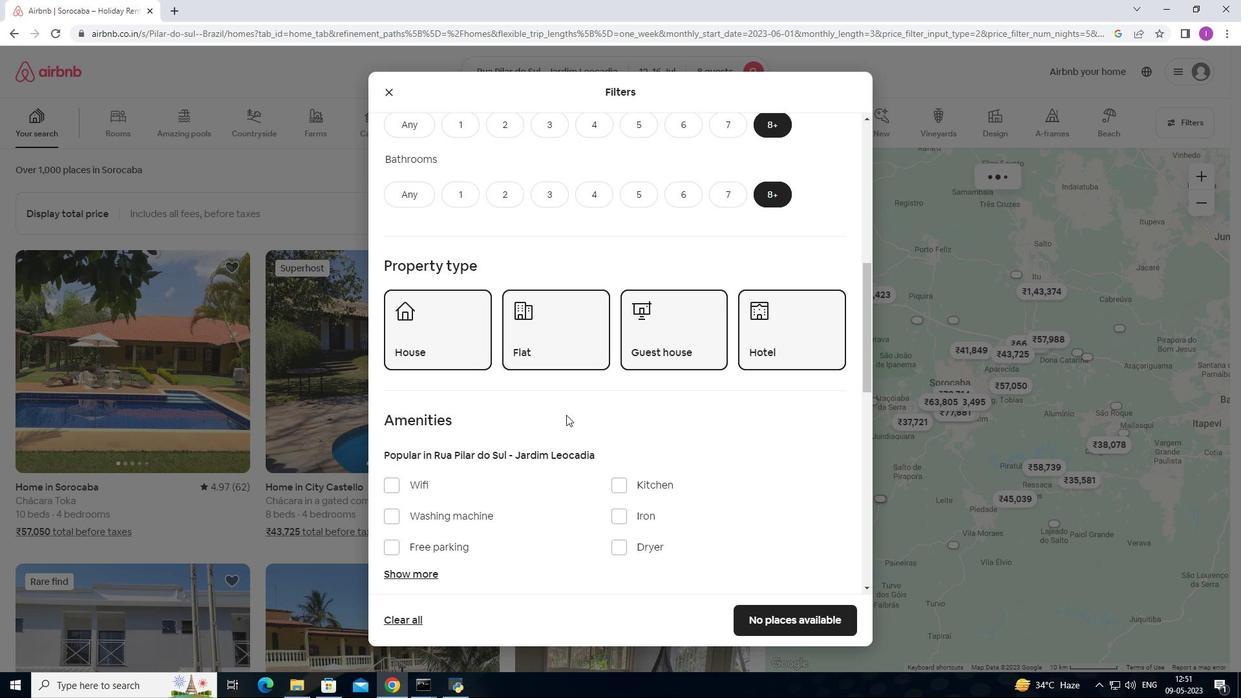 
Action: Mouse scrolled (566, 414) with delta (0, 0)
Screenshot: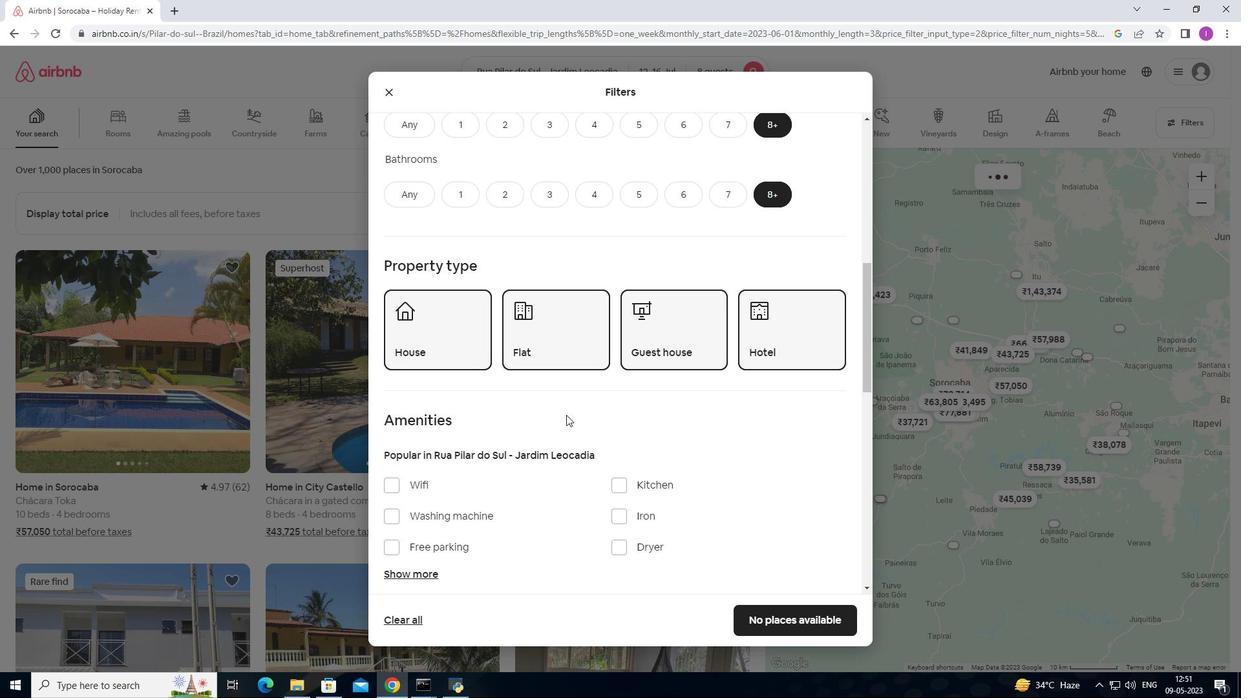 
Action: Mouse moved to (508, 263)
Screenshot: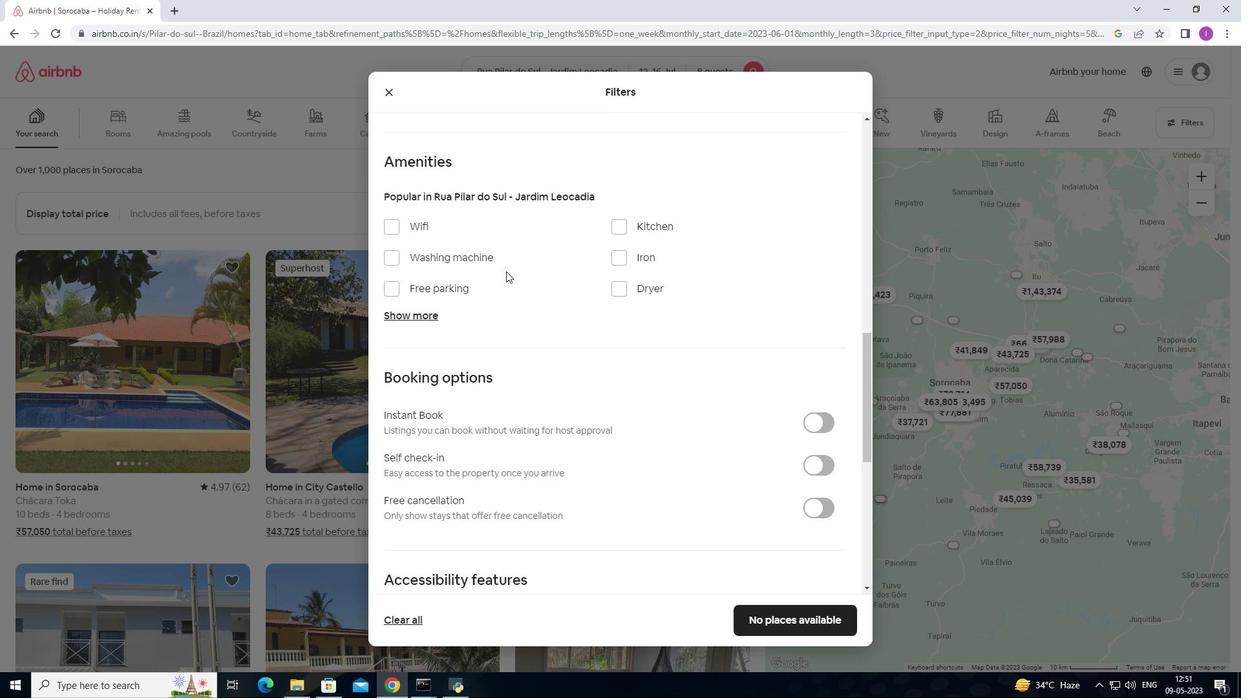 
Action: Mouse scrolled (508, 263) with delta (0, 0)
Screenshot: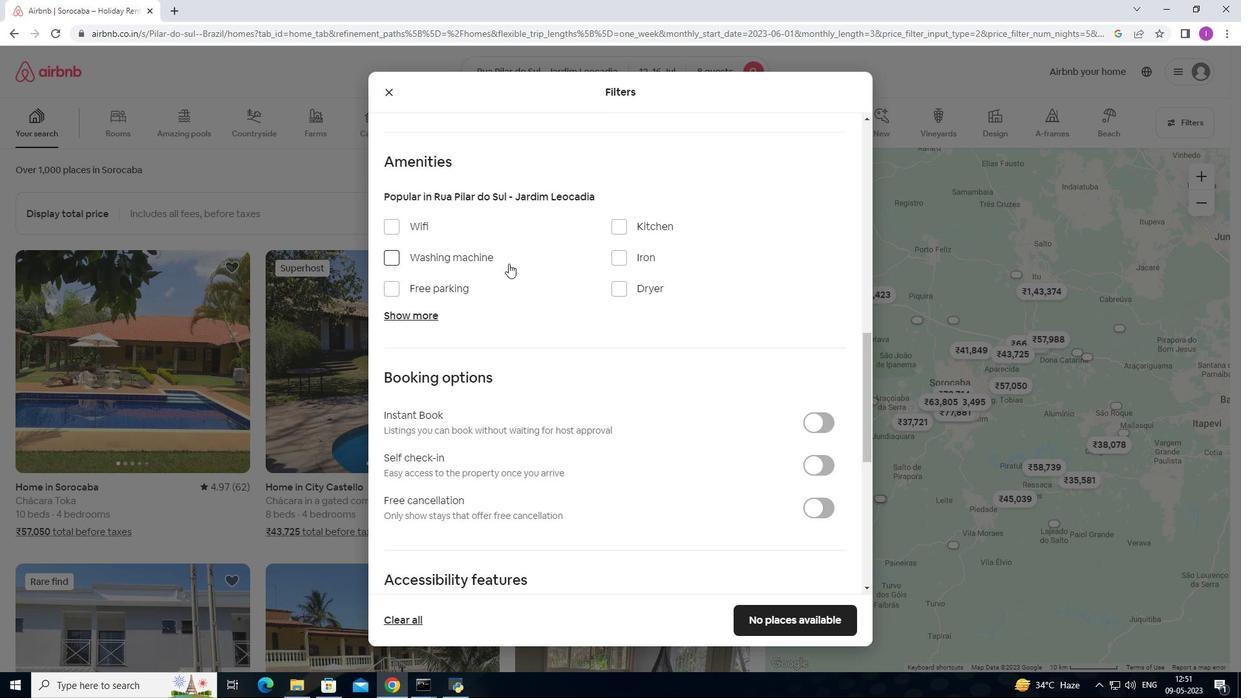 
Action: Mouse moved to (393, 165)
Screenshot: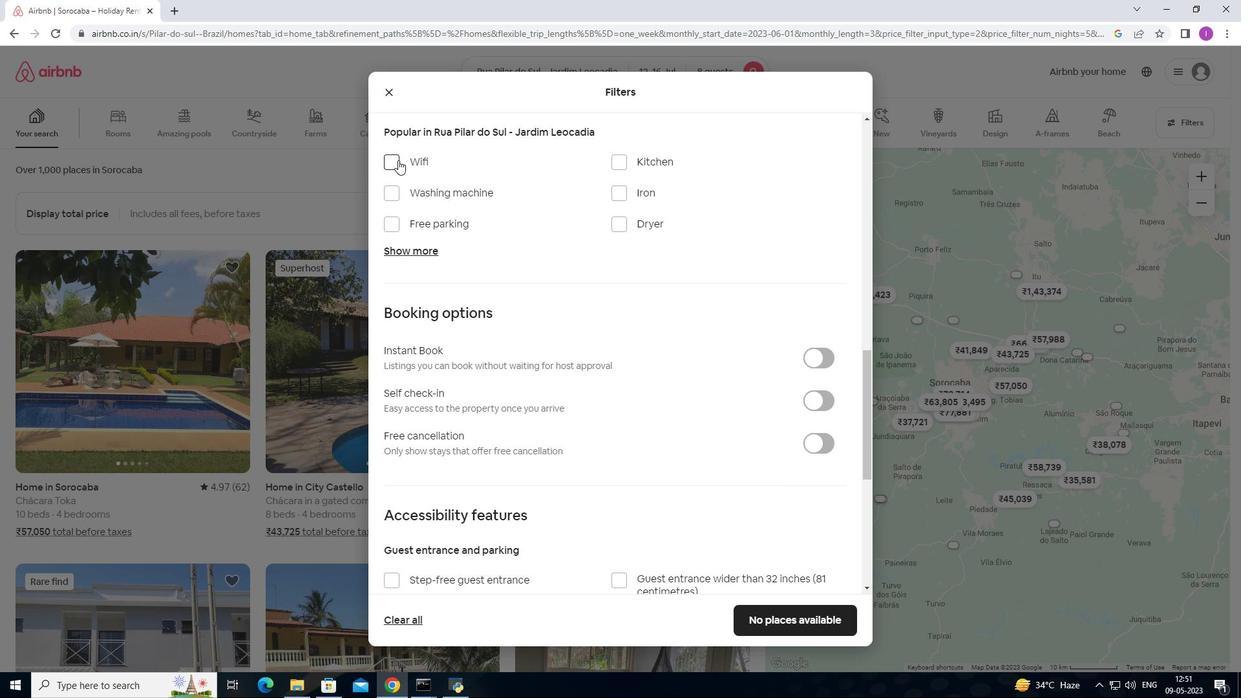 
Action: Mouse pressed left at (393, 165)
Screenshot: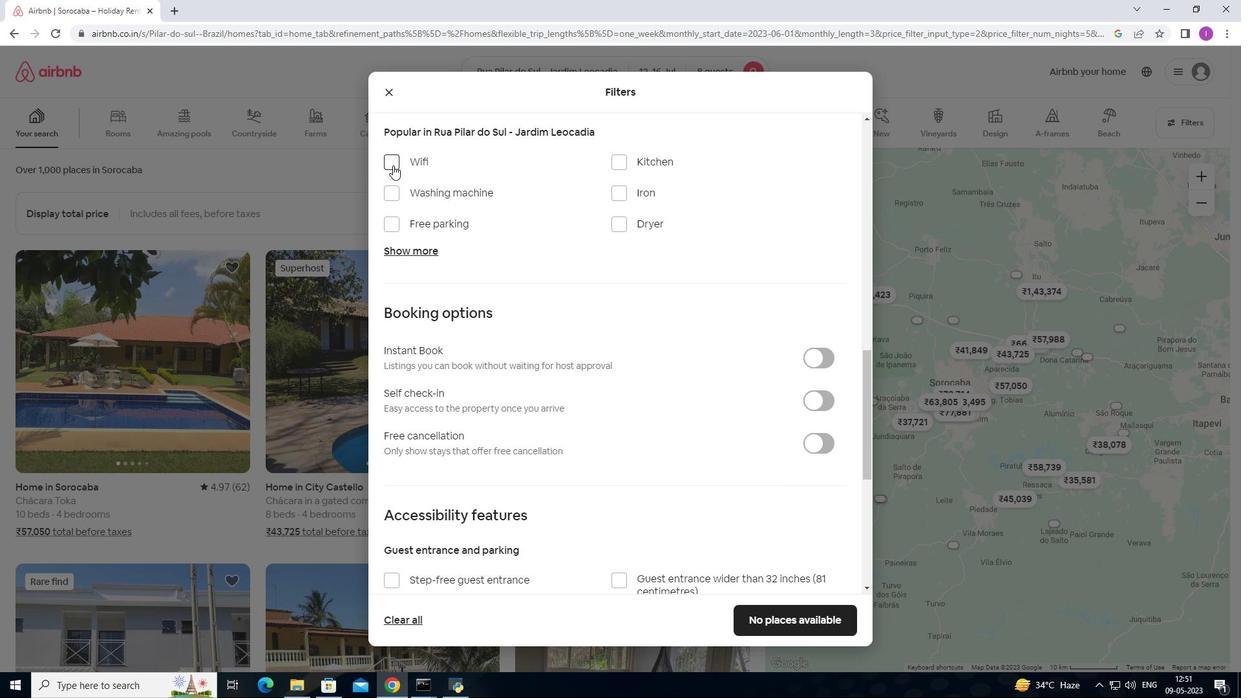 
Action: Mouse moved to (394, 221)
Screenshot: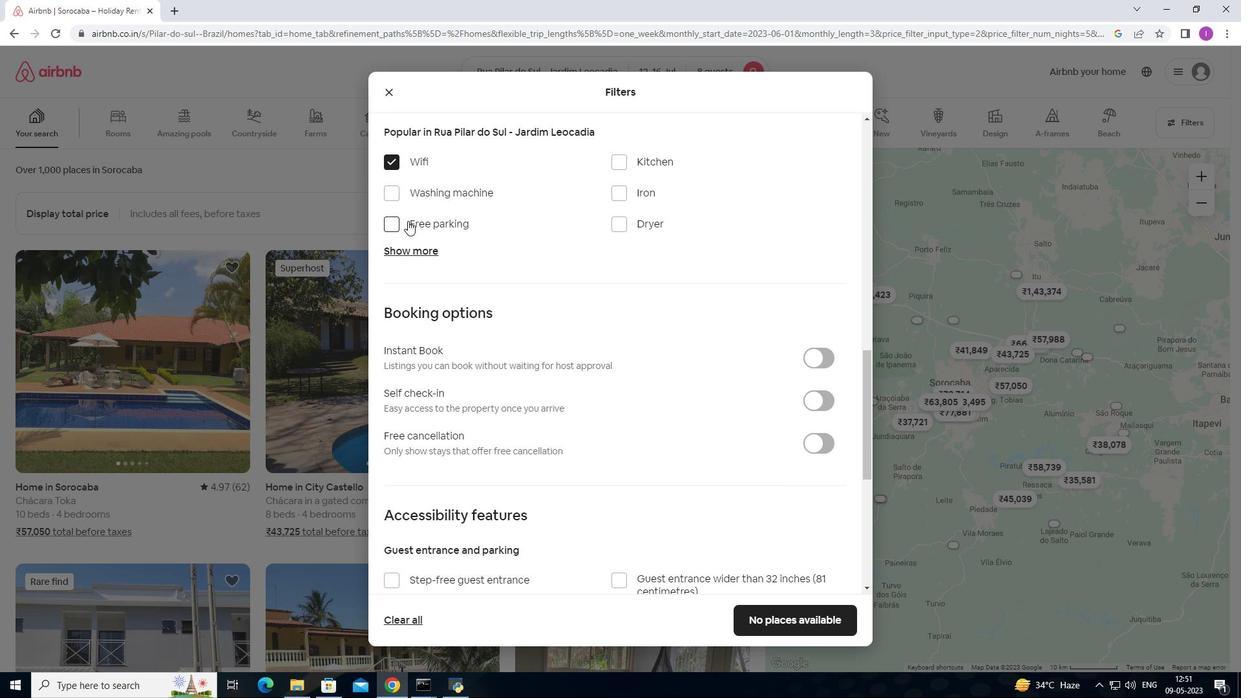 
Action: Mouse pressed left at (394, 221)
Screenshot: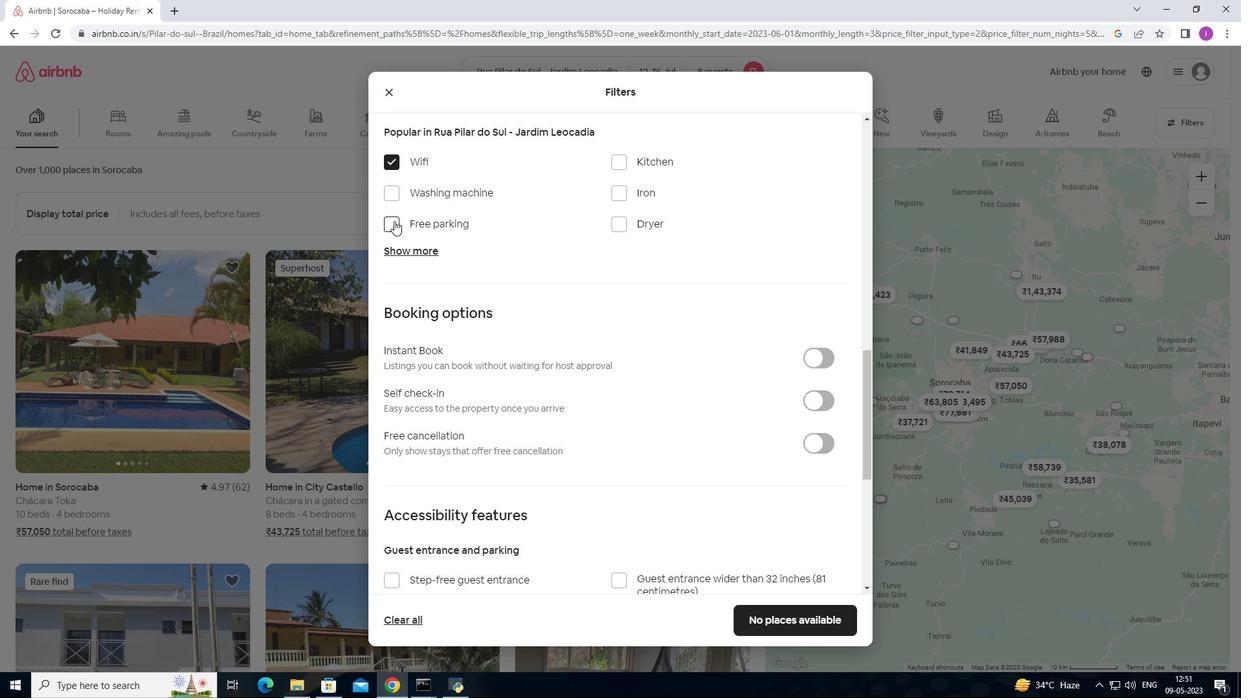 
Action: Mouse moved to (426, 254)
Screenshot: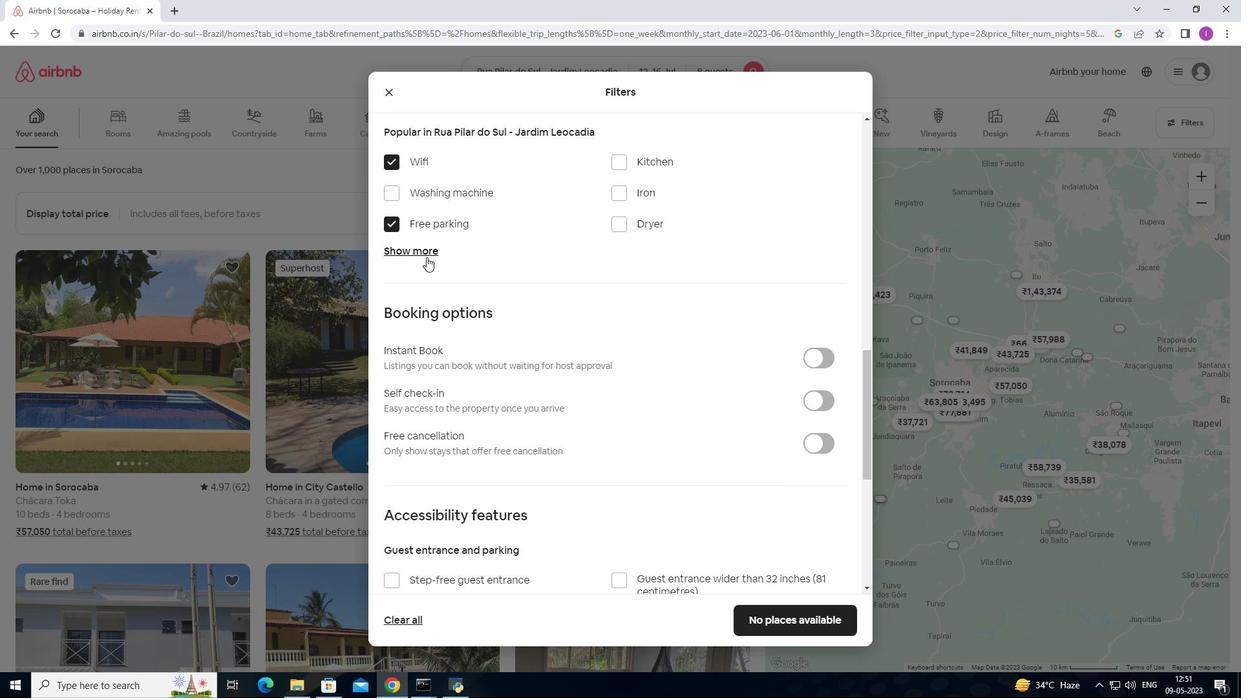 
Action: Mouse pressed left at (426, 254)
Screenshot: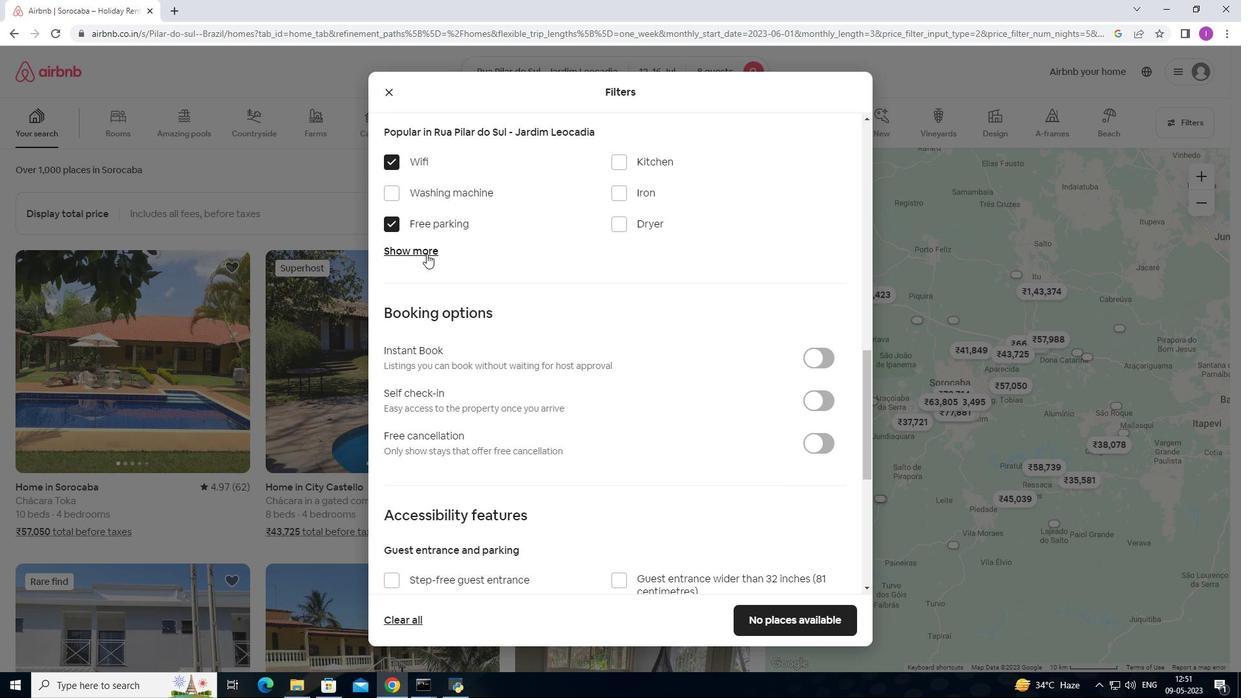 
Action: Mouse moved to (587, 318)
Screenshot: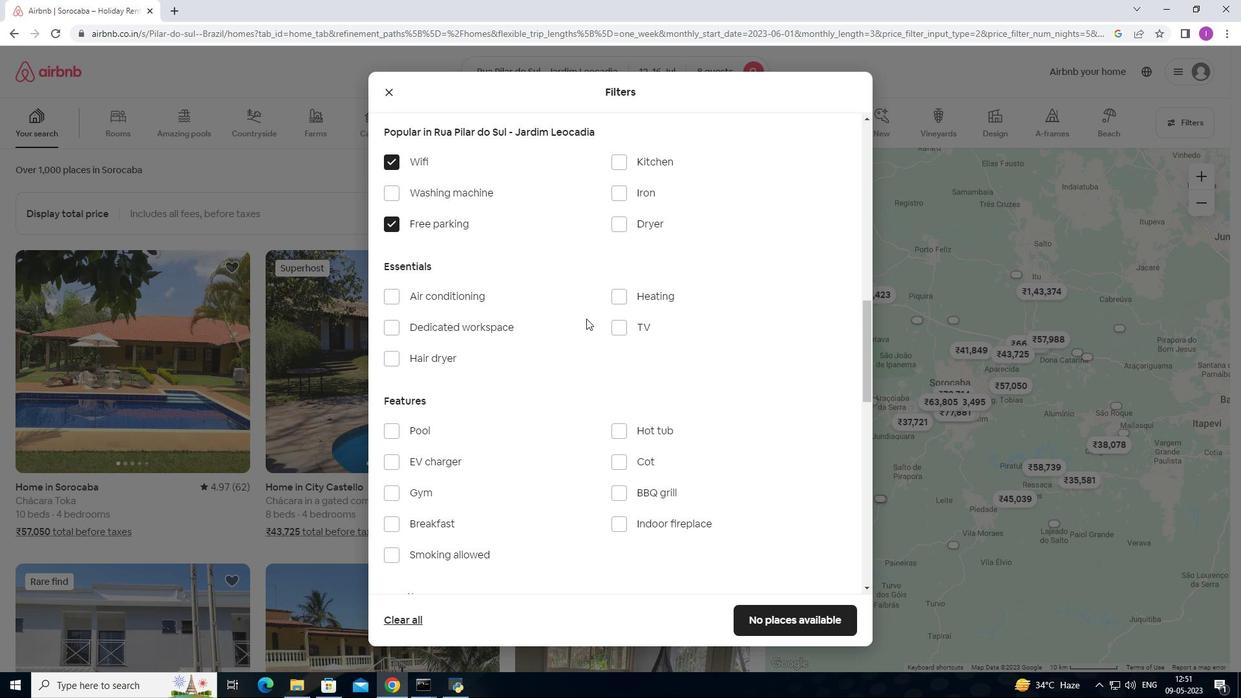 
Action: Mouse scrolled (587, 318) with delta (0, 0)
Screenshot: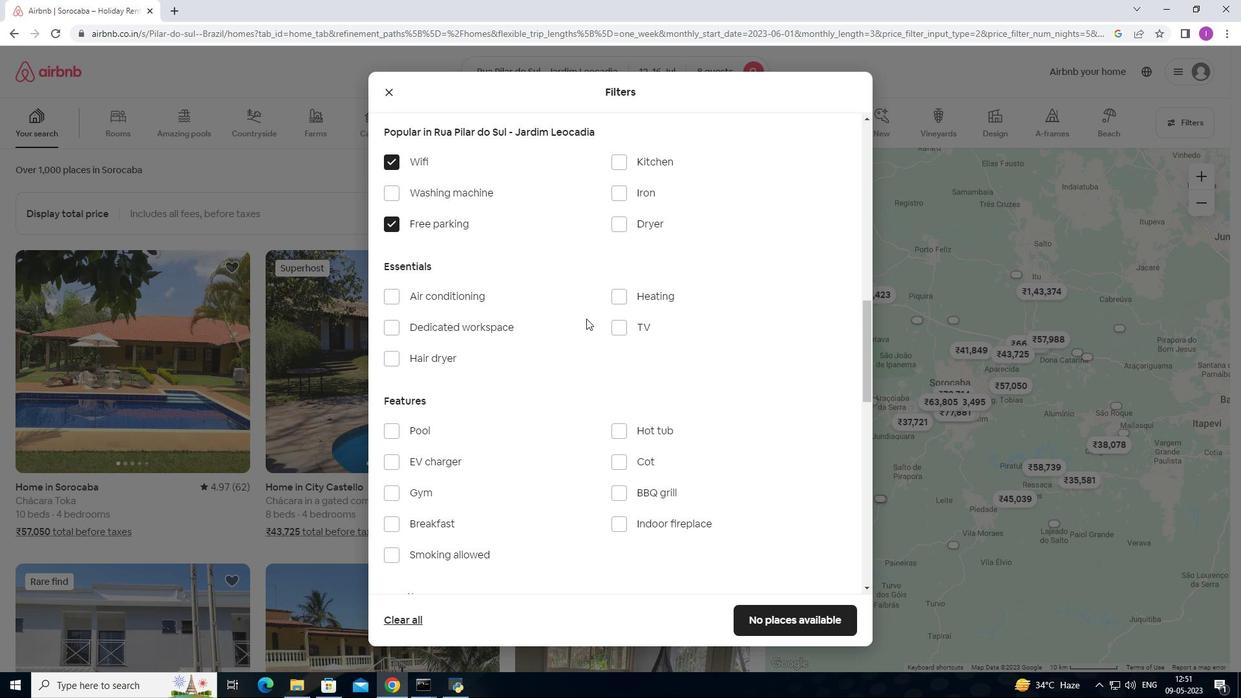 
Action: Mouse moved to (589, 318)
Screenshot: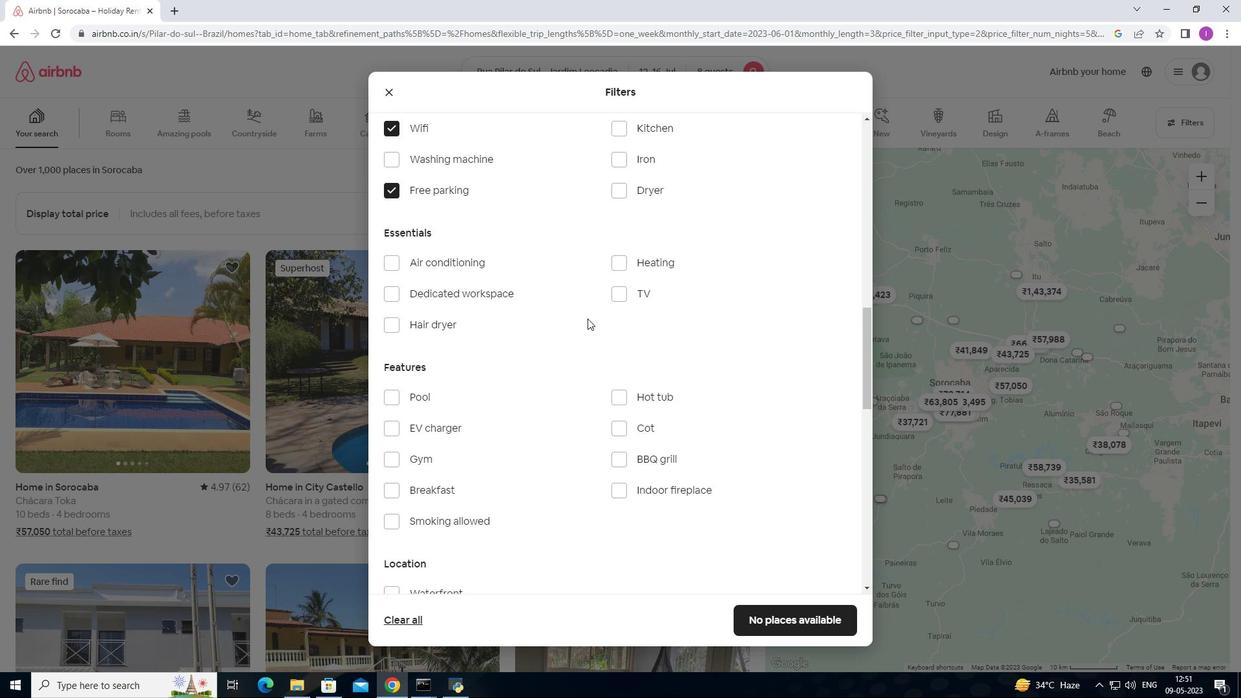 
Action: Mouse scrolled (589, 318) with delta (0, 0)
Screenshot: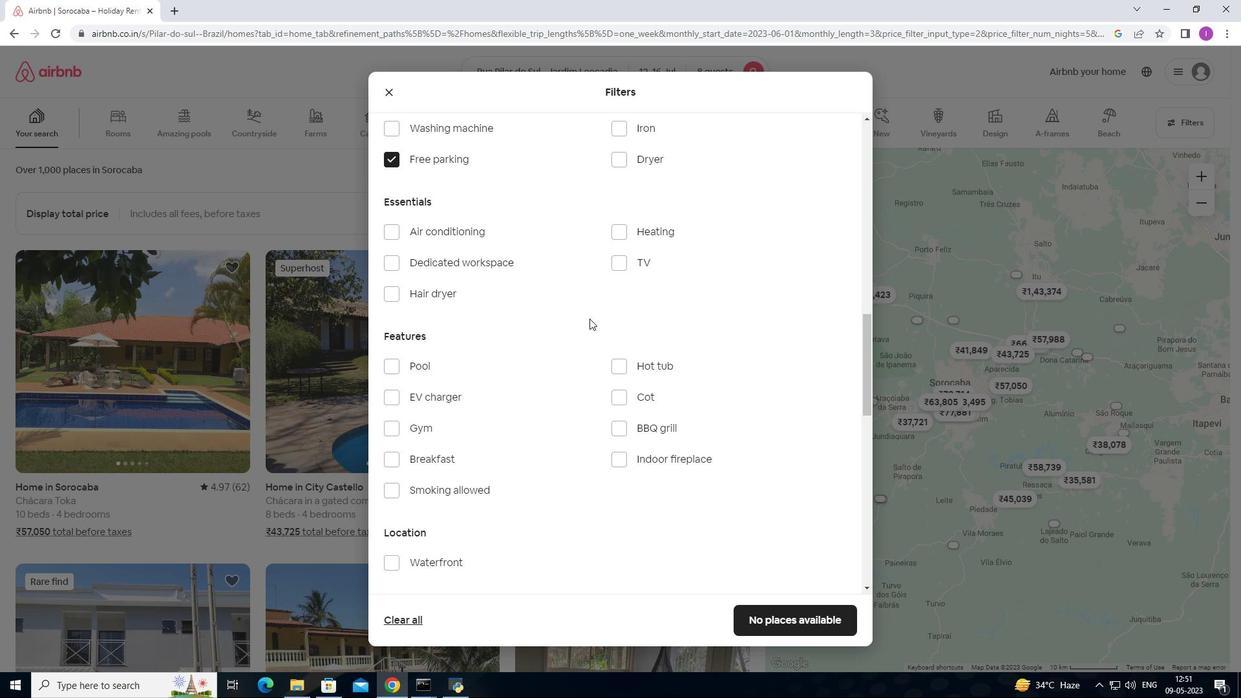 
Action: Mouse moved to (615, 199)
Screenshot: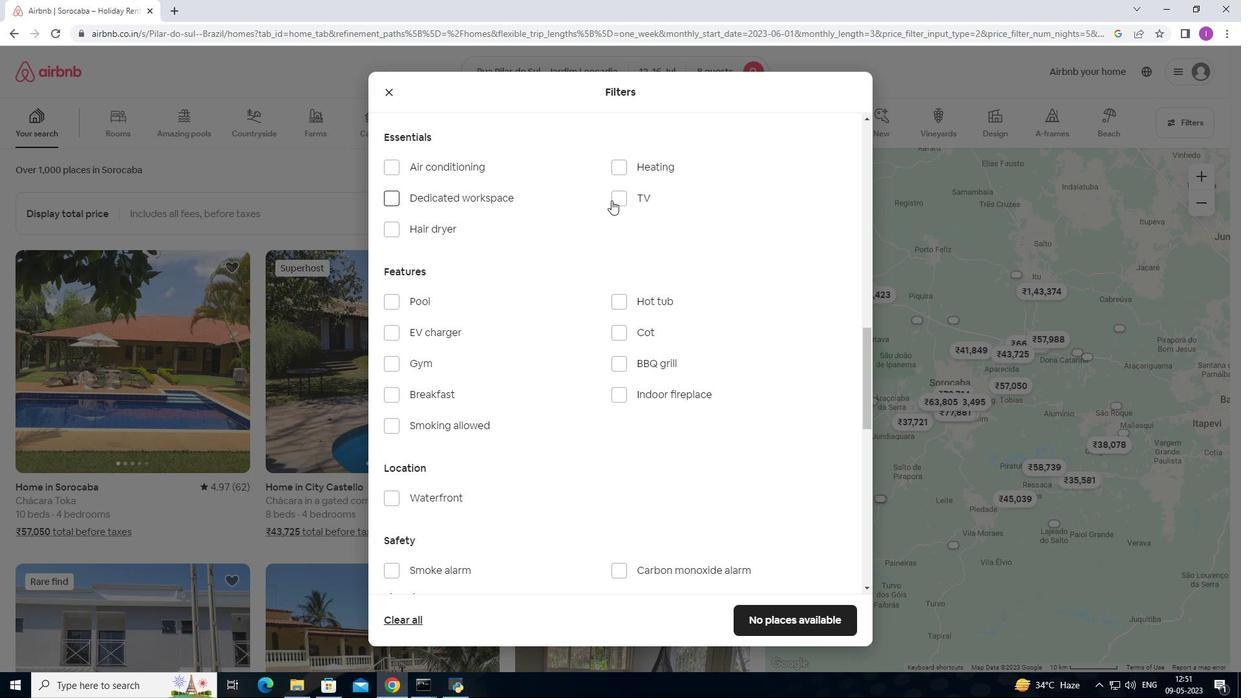 
Action: Mouse pressed left at (615, 199)
Screenshot: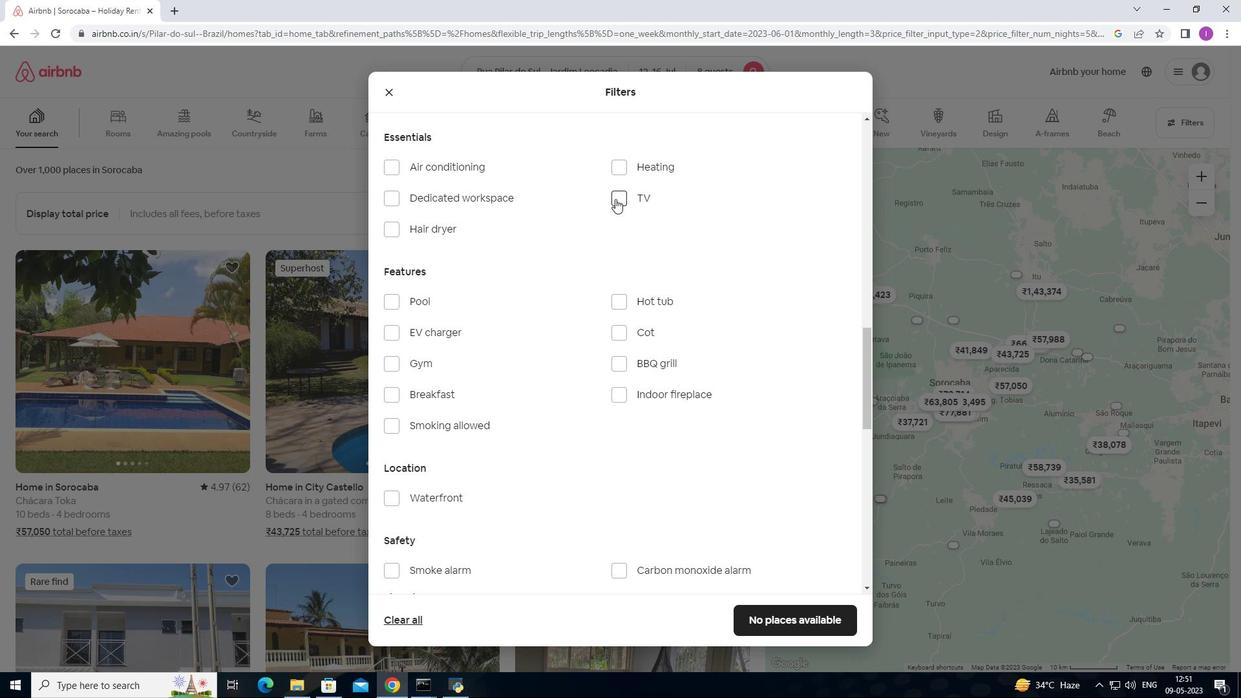 
Action: Mouse moved to (420, 359)
Screenshot: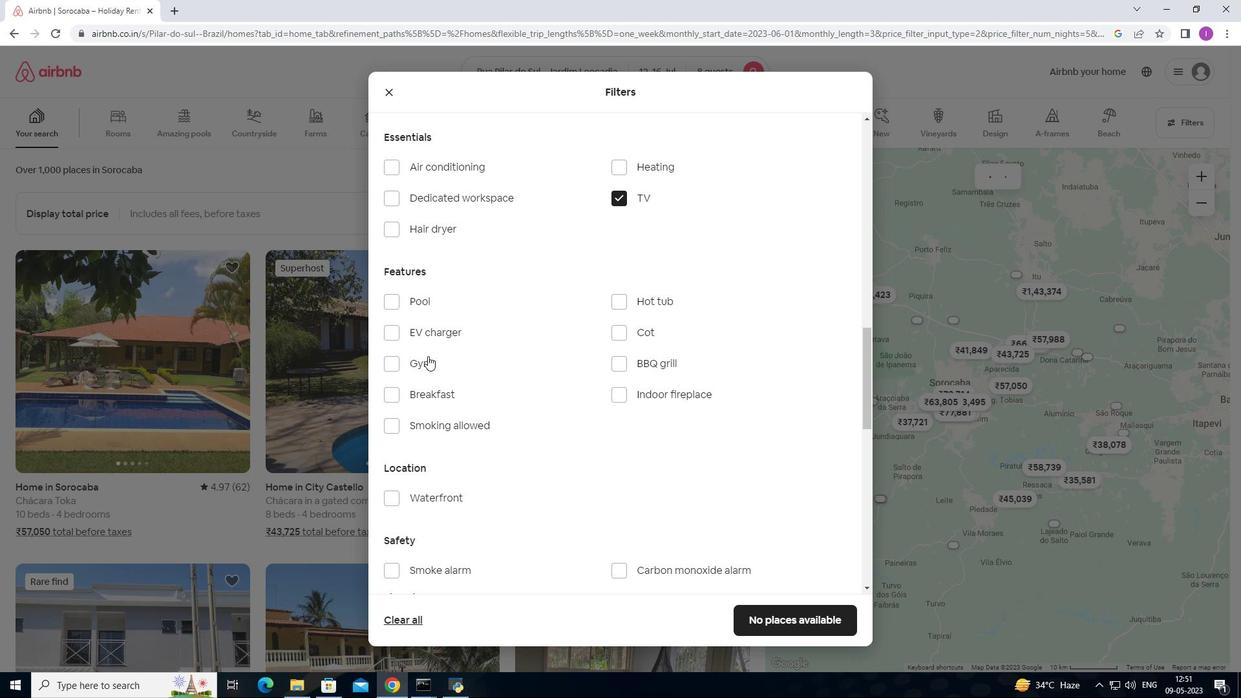 
Action: Mouse pressed left at (420, 359)
Screenshot: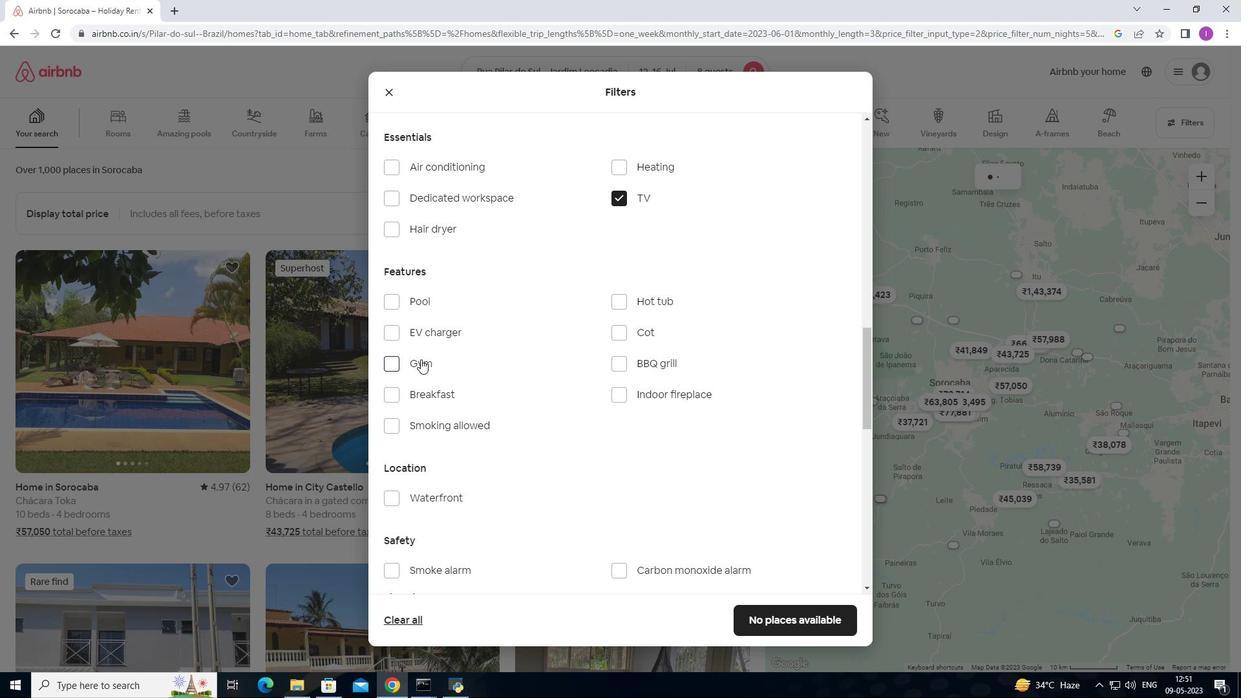 
Action: Mouse moved to (432, 392)
Screenshot: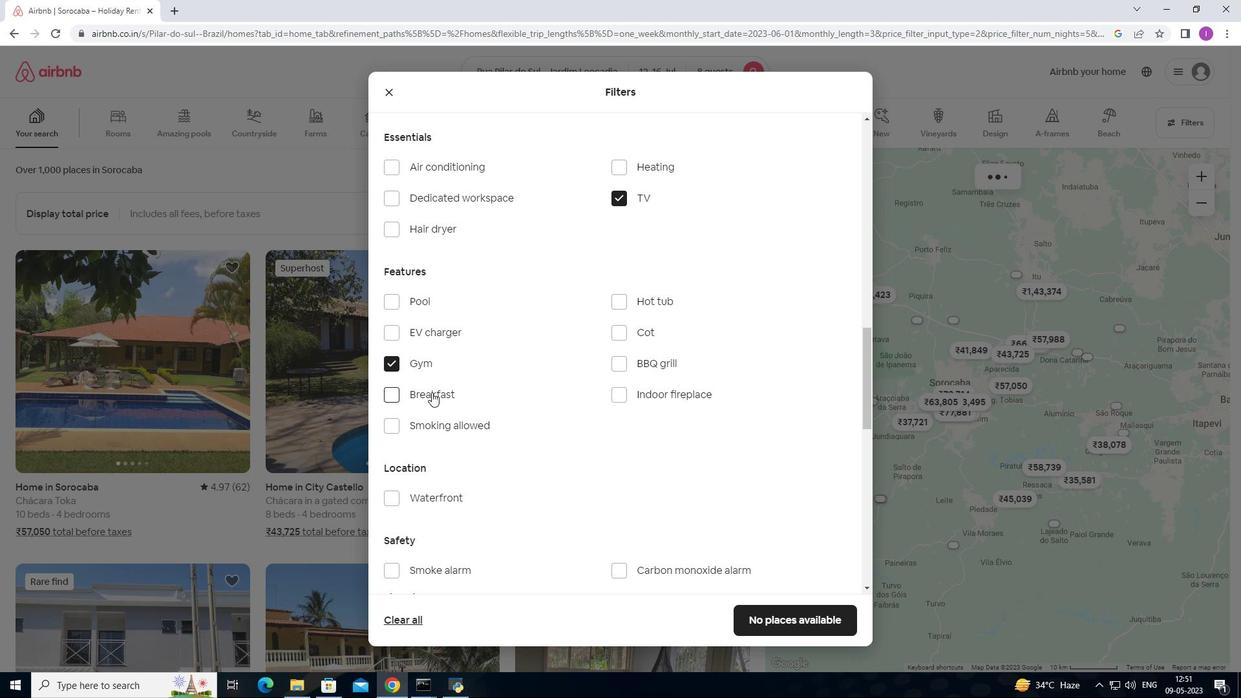 
Action: Mouse pressed left at (432, 392)
Screenshot: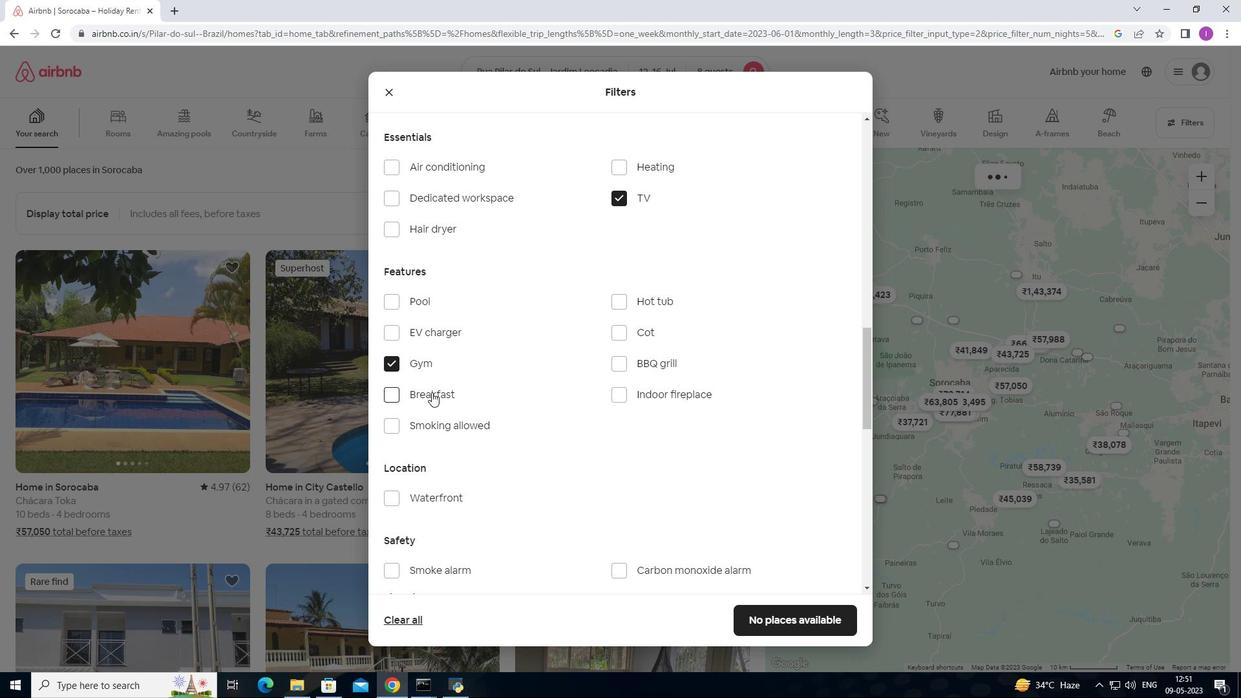 
Action: Mouse moved to (530, 417)
Screenshot: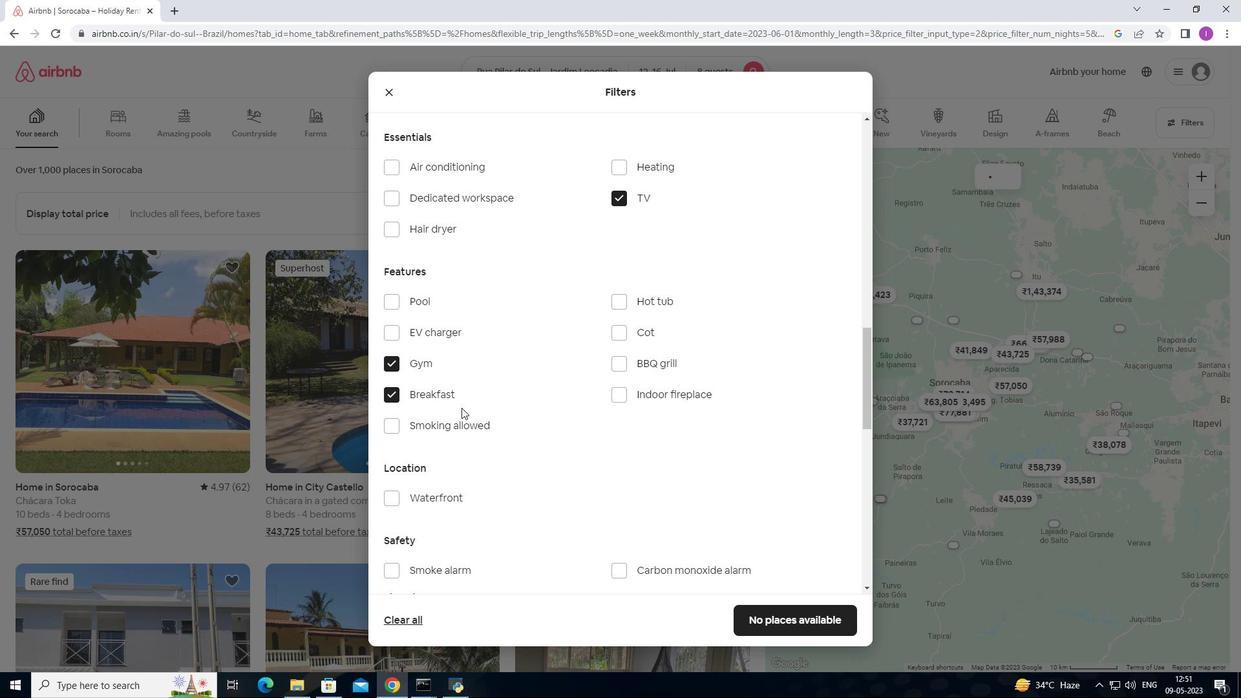 
Action: Mouse scrolled (530, 416) with delta (0, 0)
Screenshot: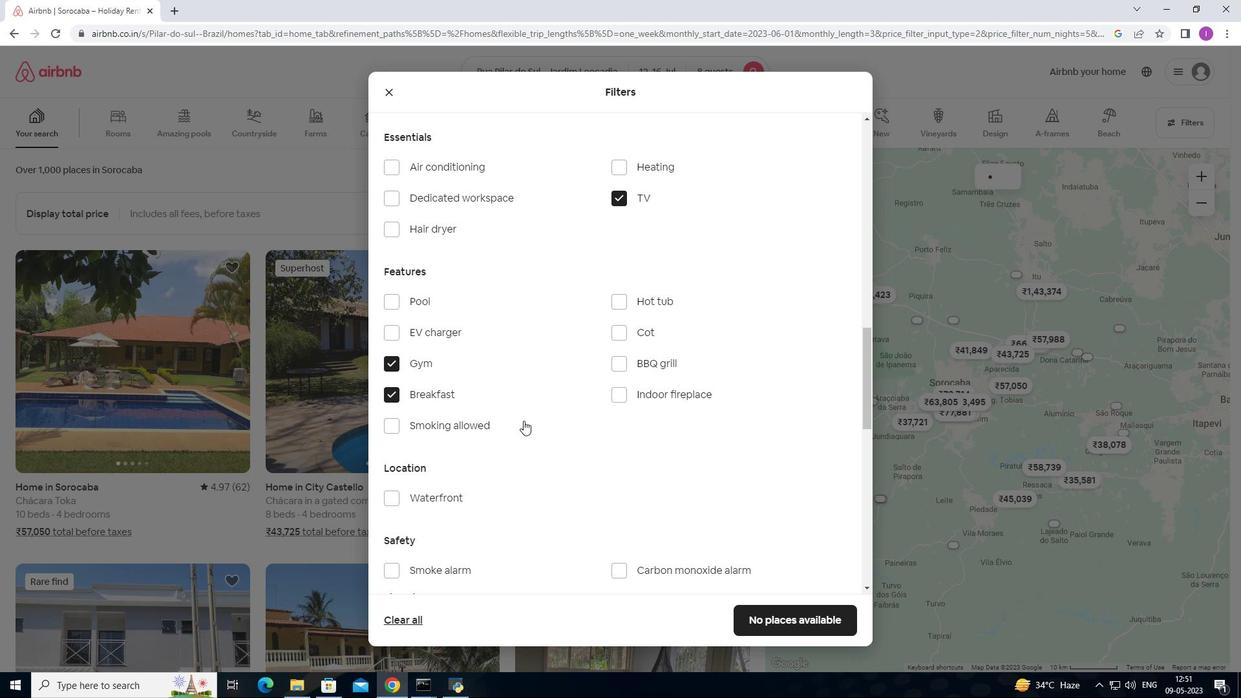 
Action: Mouse scrolled (530, 416) with delta (0, 0)
Screenshot: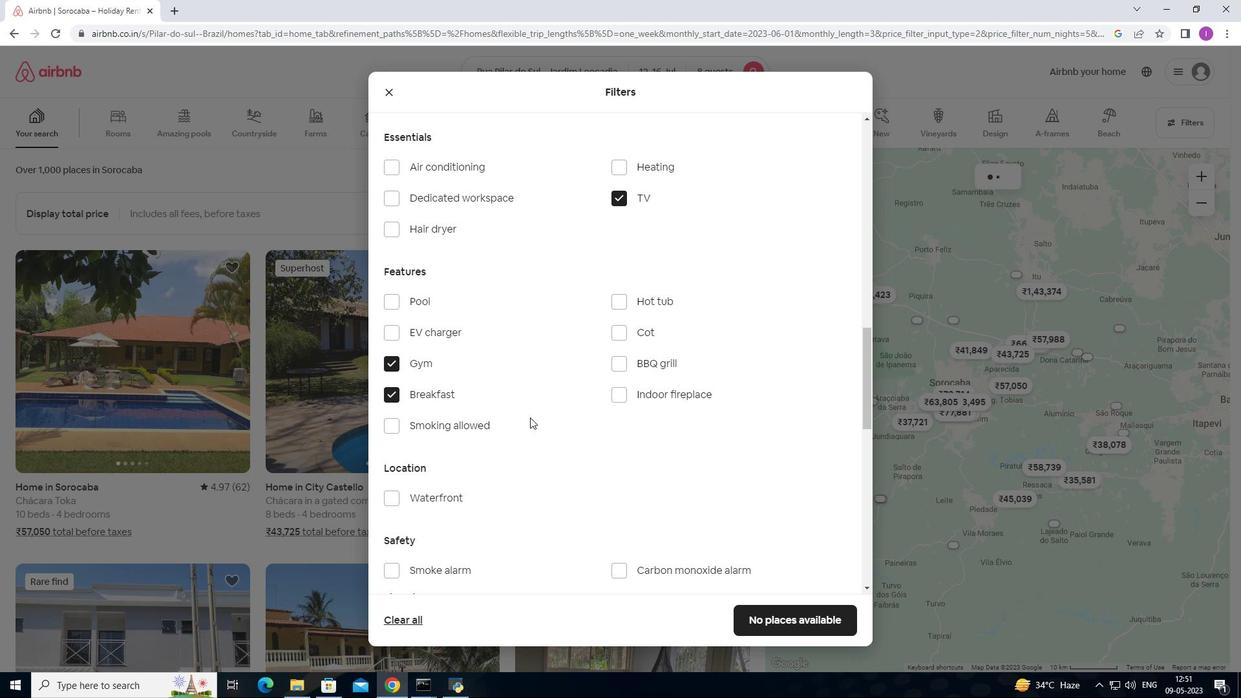 
Action: Mouse moved to (539, 404)
Screenshot: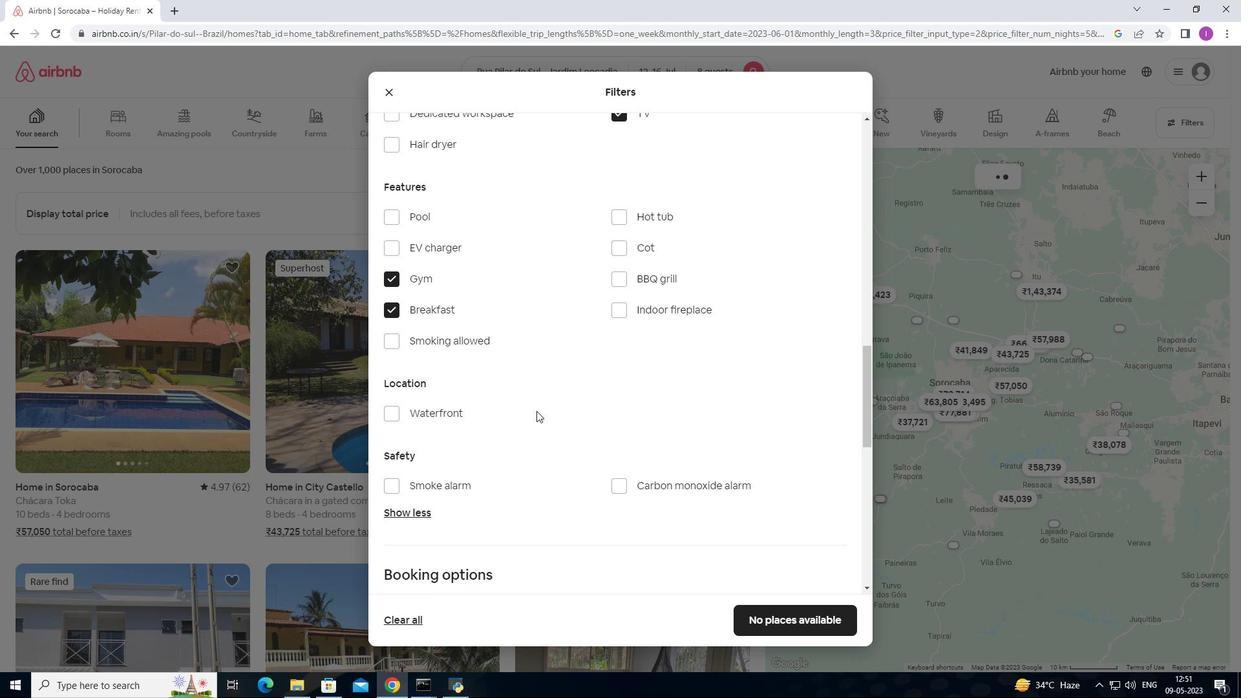
Action: Mouse scrolled (539, 403) with delta (0, 0)
Screenshot: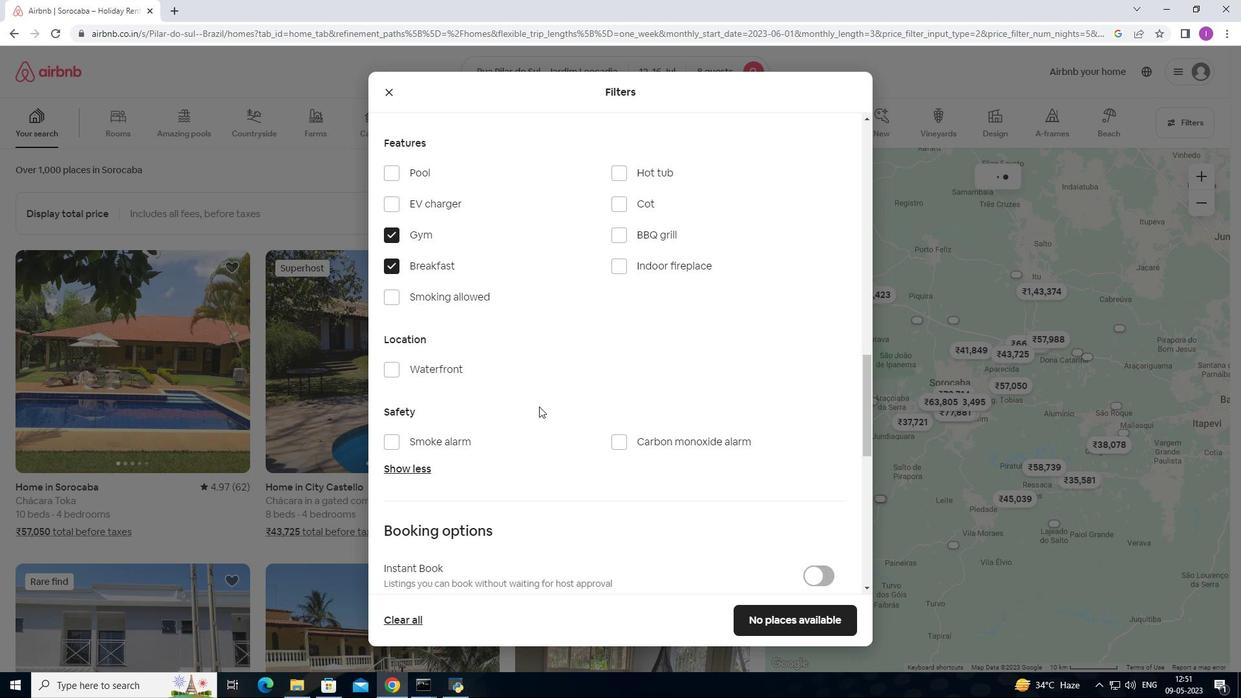
Action: Mouse scrolled (539, 403) with delta (0, 0)
Screenshot: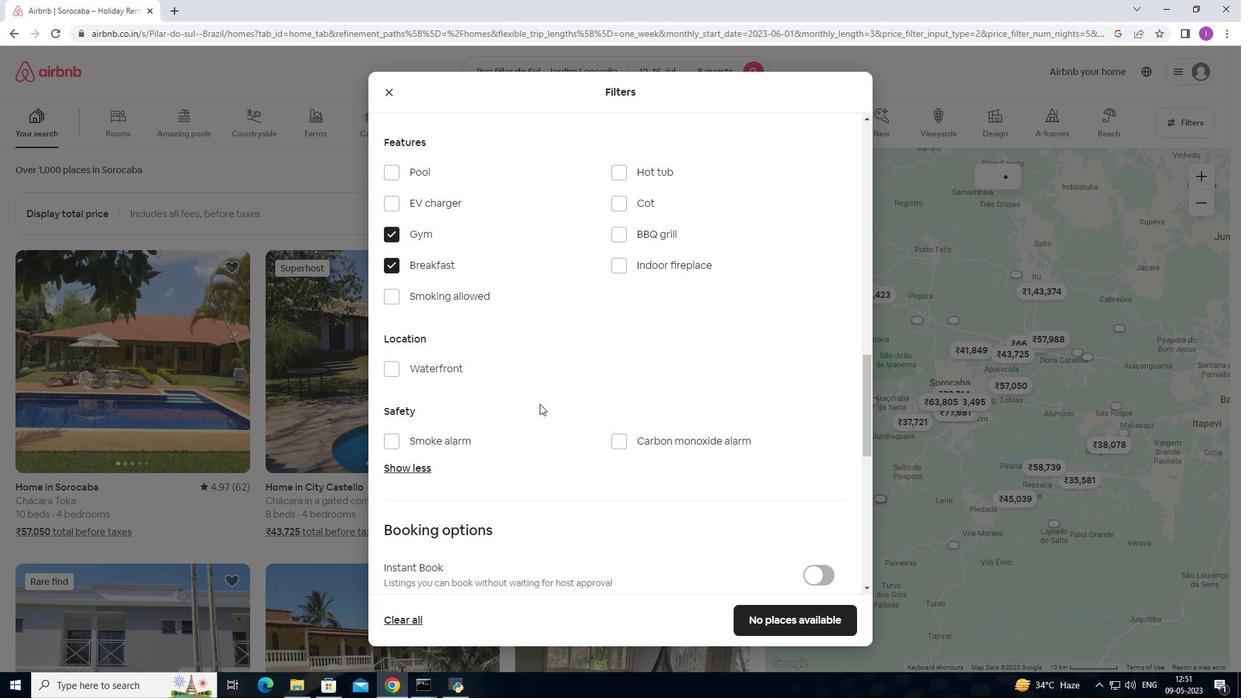 
Action: Mouse moved to (828, 491)
Screenshot: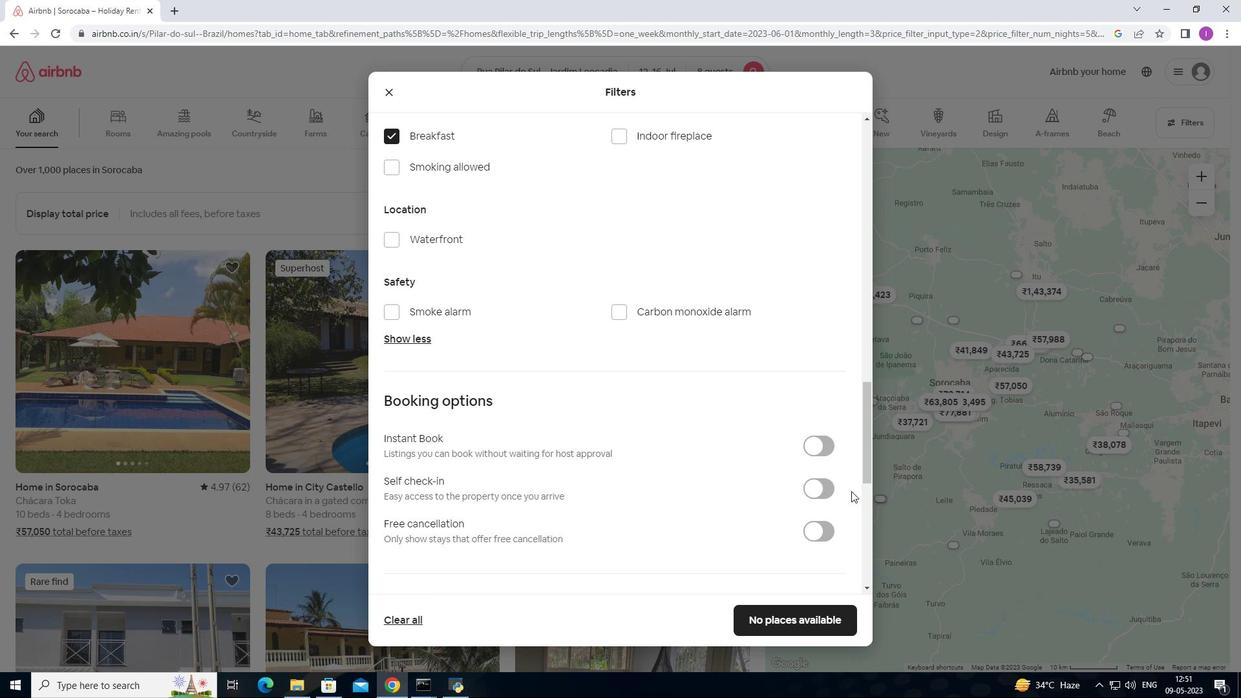 
Action: Mouse pressed left at (828, 491)
Screenshot: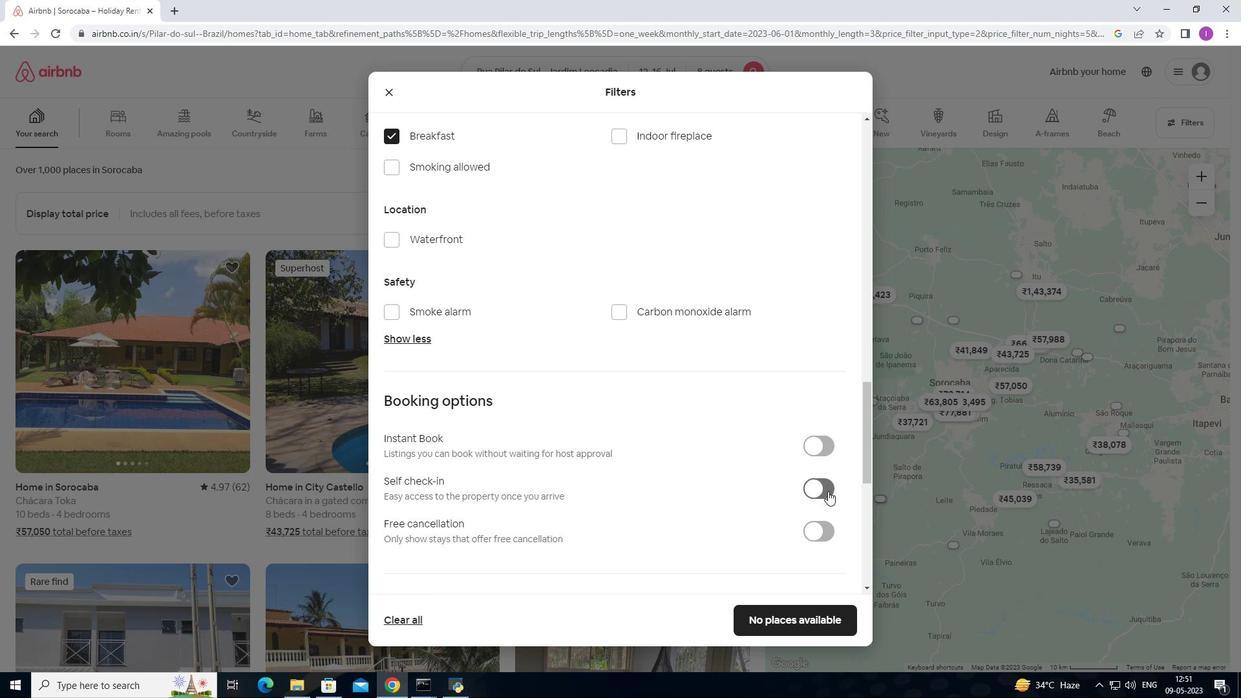 
Action: Mouse moved to (681, 489)
Screenshot: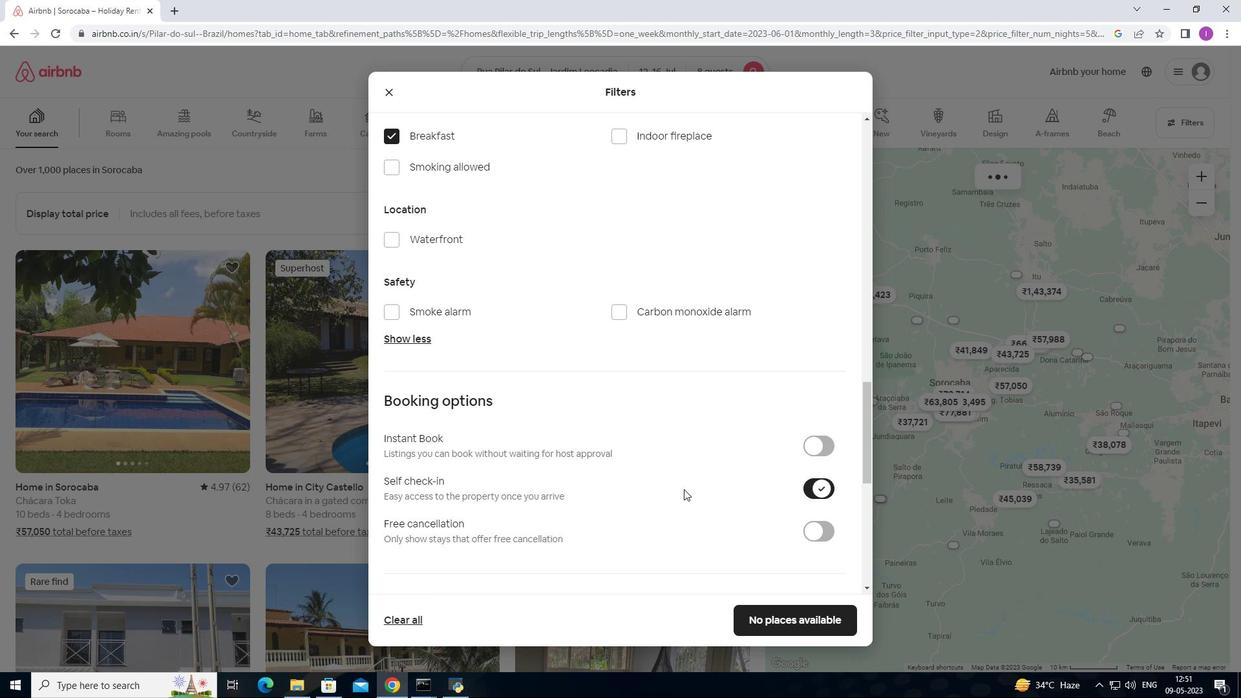 
Action: Mouse scrolled (681, 489) with delta (0, 0)
Screenshot: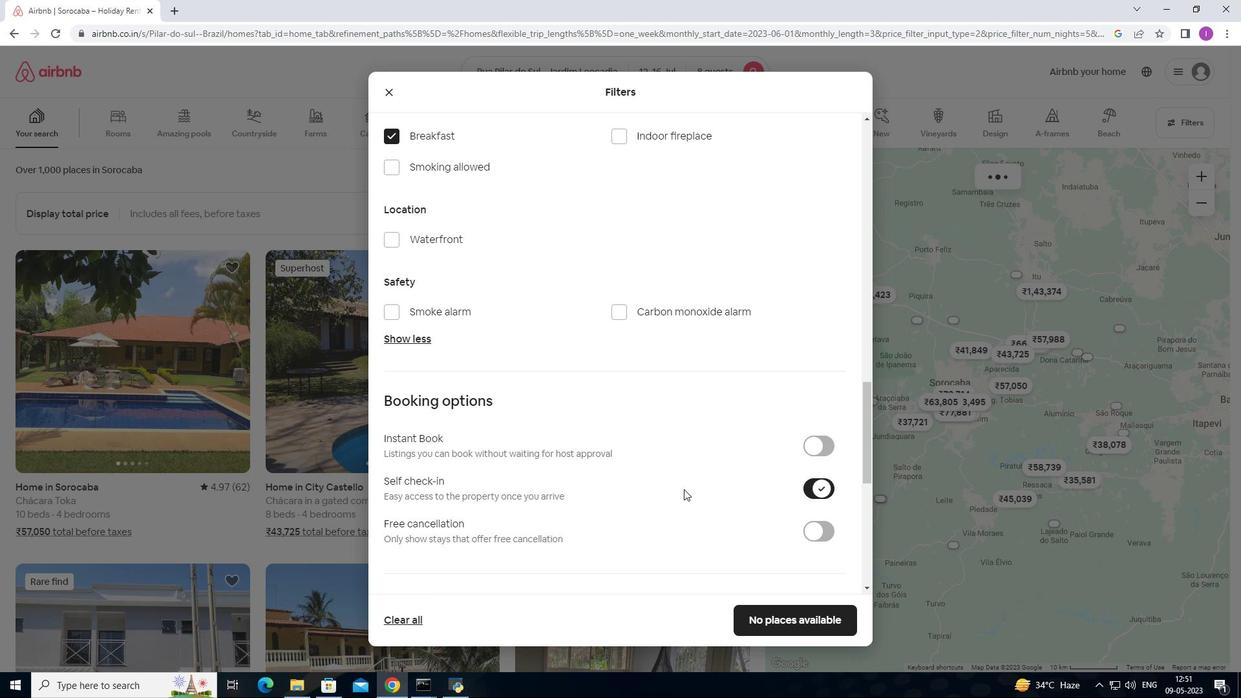 
Action: Mouse scrolled (681, 489) with delta (0, 0)
Screenshot: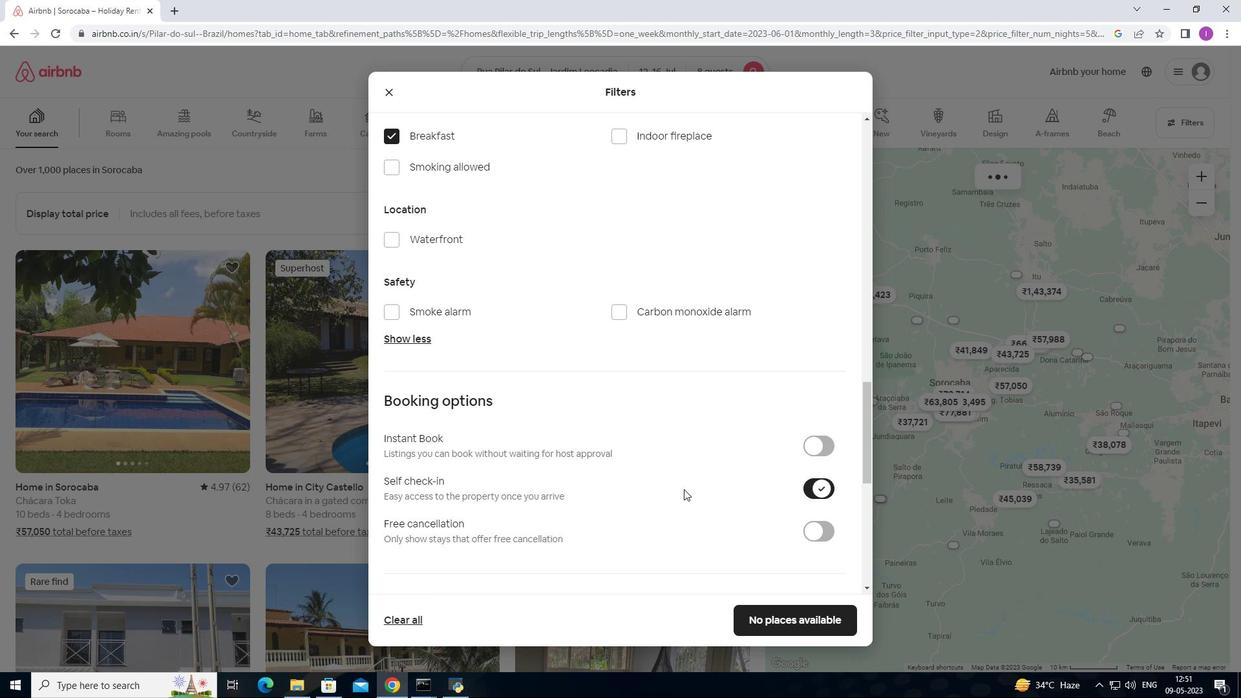
Action: Mouse scrolled (681, 489) with delta (0, 0)
Screenshot: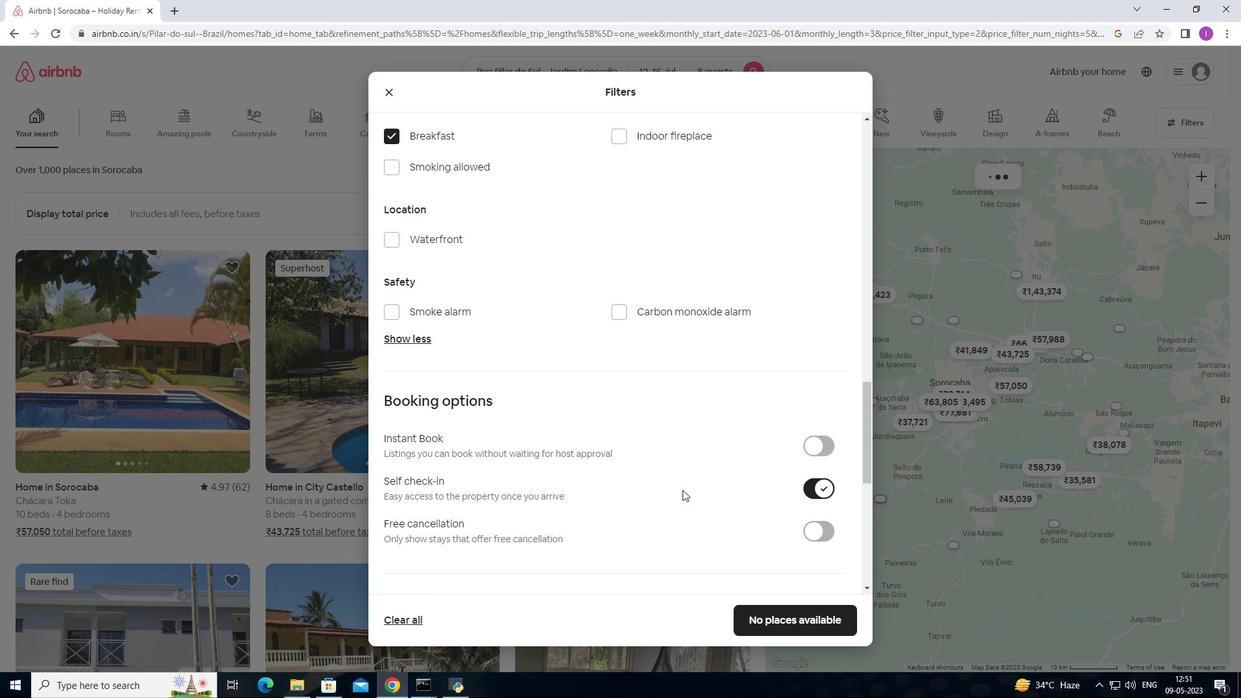 
Action: Mouse scrolled (681, 489) with delta (0, 0)
Screenshot: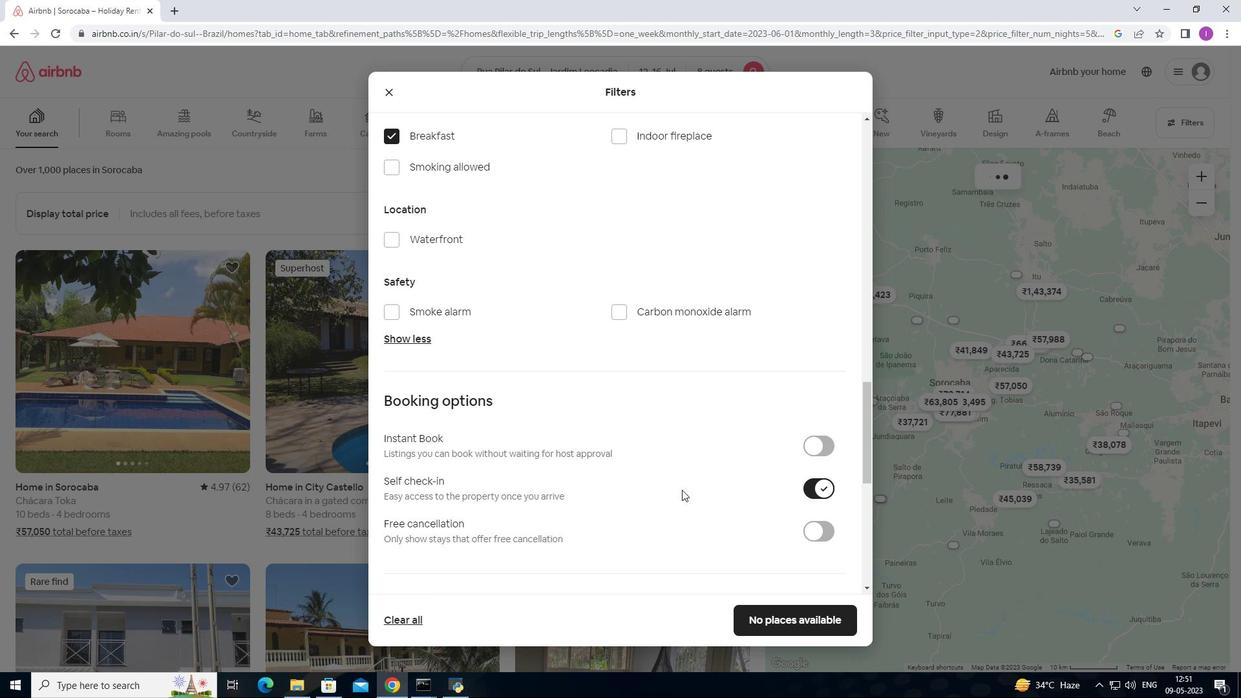 
Action: Mouse moved to (681, 483)
Screenshot: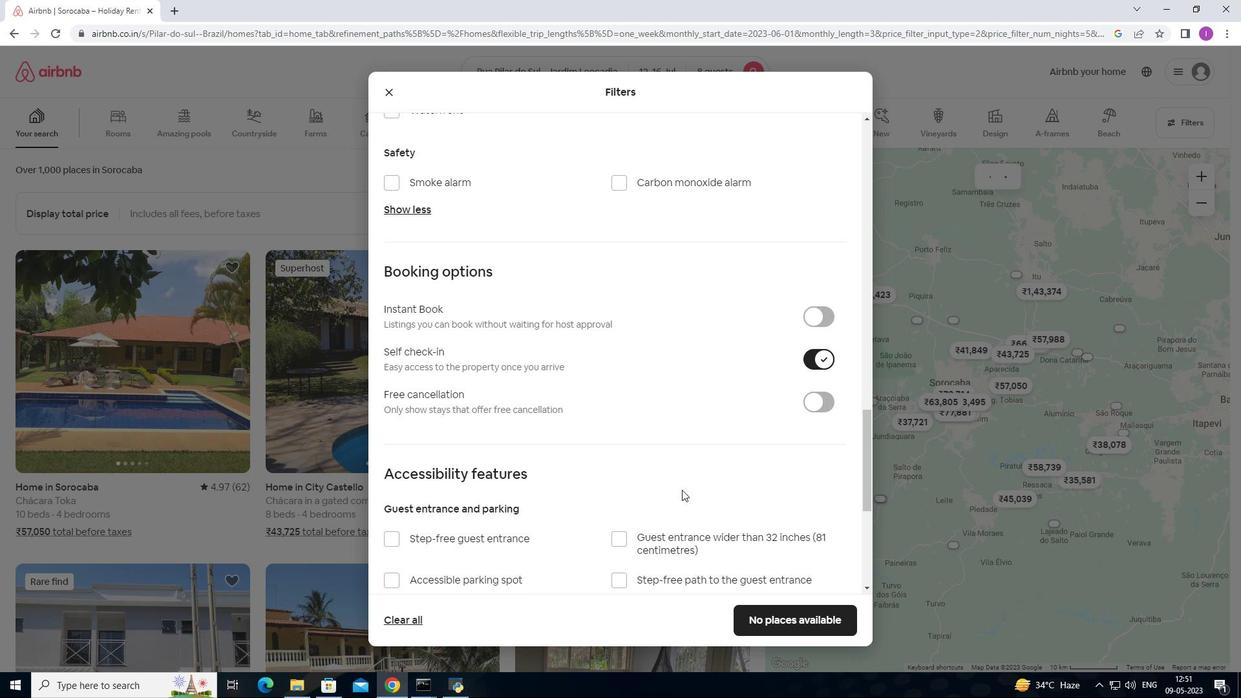 
Action: Mouse scrolled (681, 482) with delta (0, 0)
Screenshot: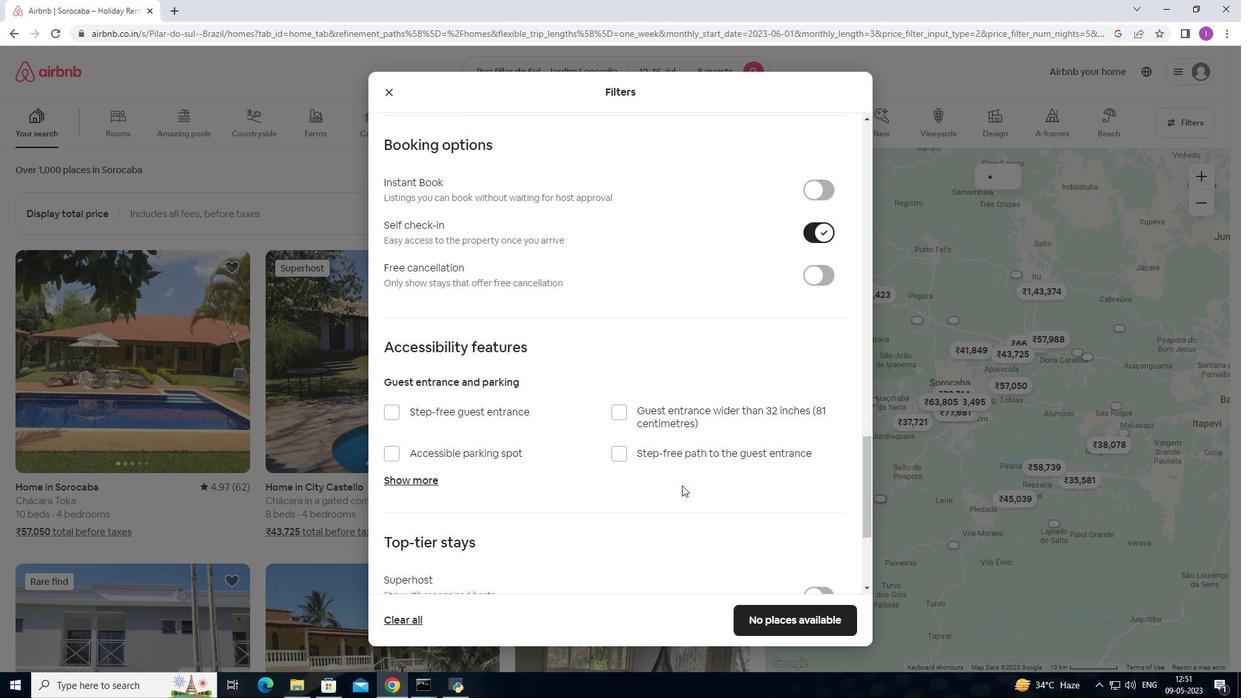 
Action: Mouse scrolled (681, 482) with delta (0, 0)
Screenshot: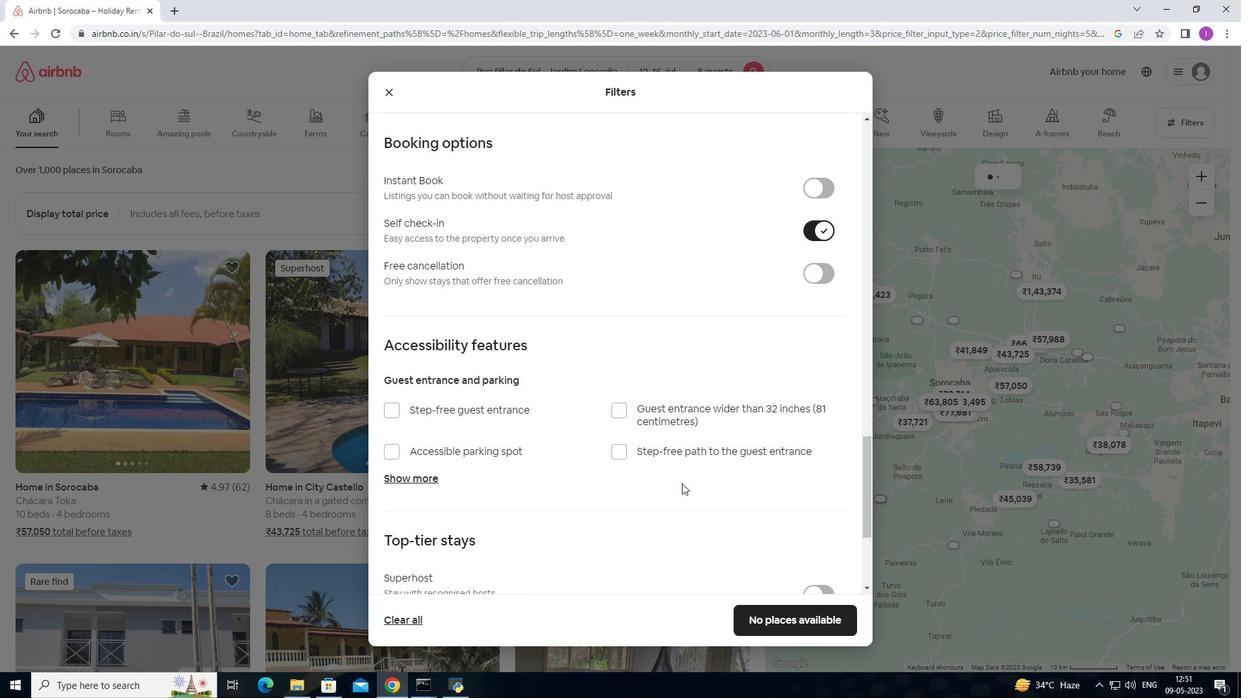 
Action: Mouse moved to (681, 473)
Screenshot: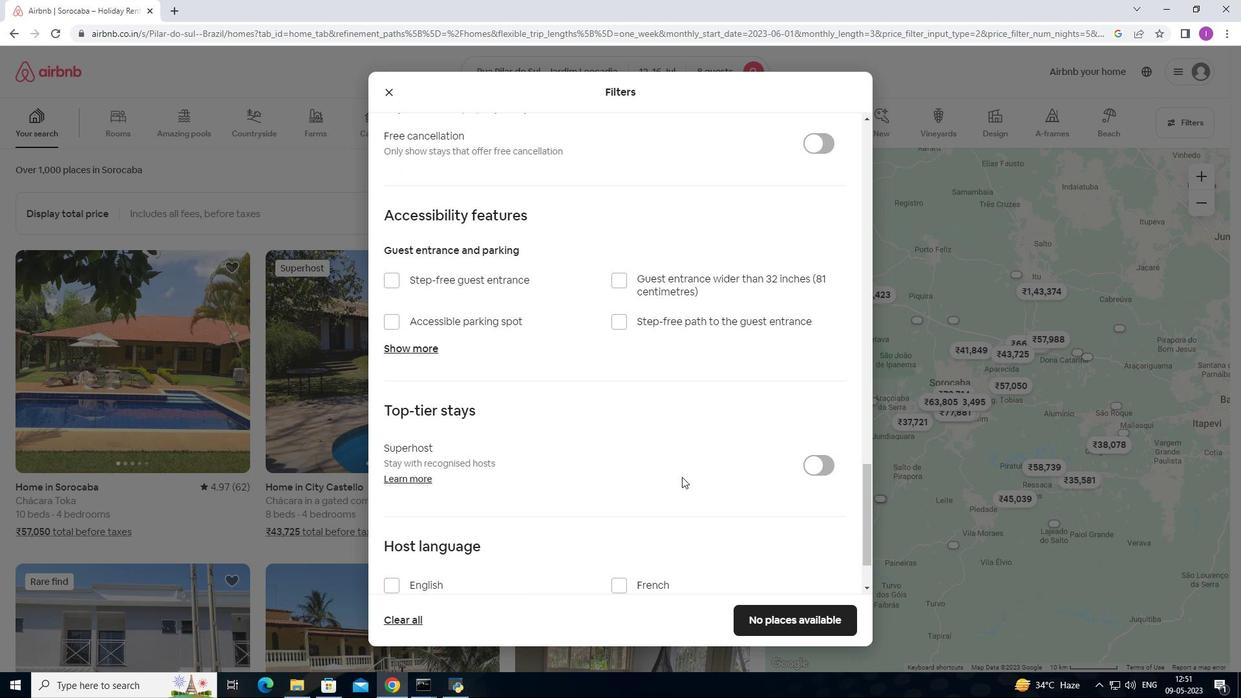 
Action: Mouse scrolled (681, 473) with delta (0, 0)
Screenshot: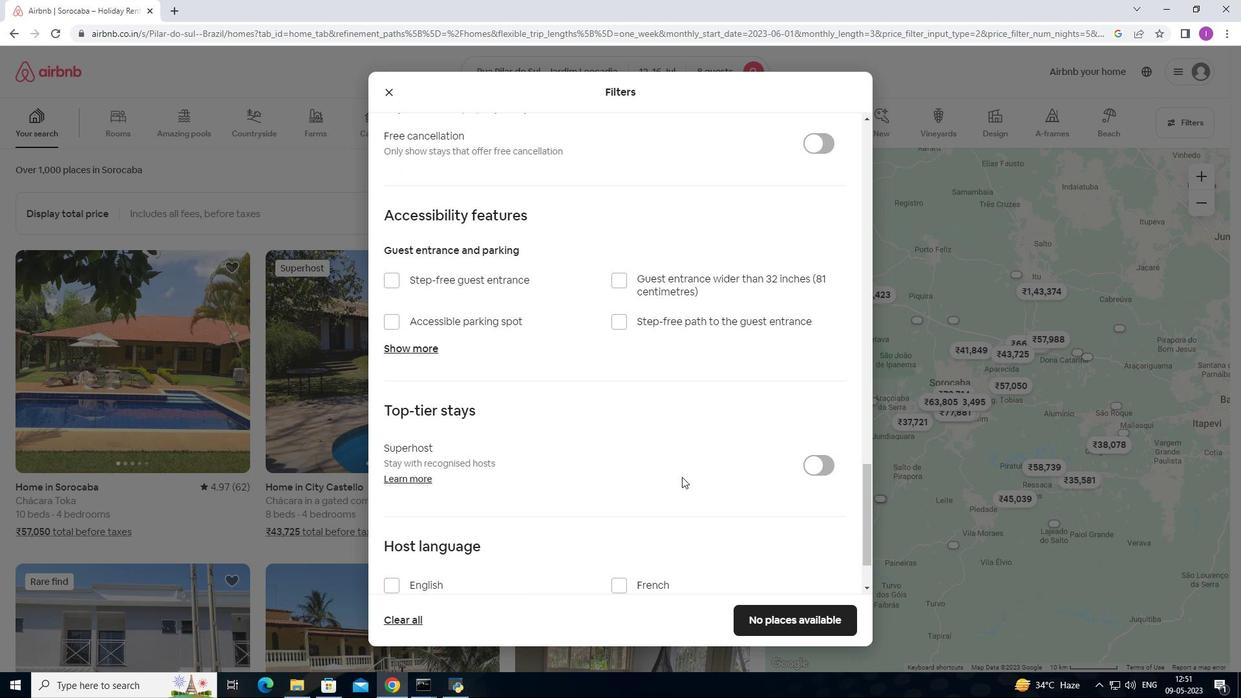 
Action: Mouse scrolled (681, 473) with delta (0, 0)
Screenshot: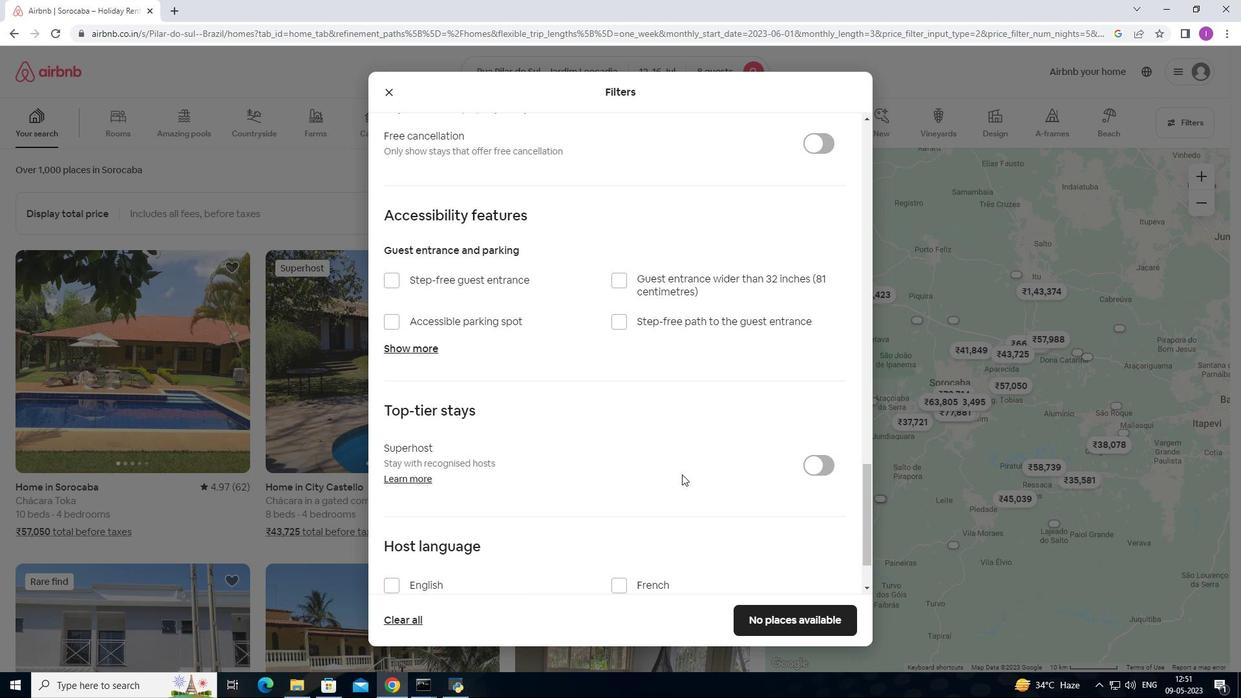 
Action: Mouse scrolled (681, 473) with delta (0, 0)
Screenshot: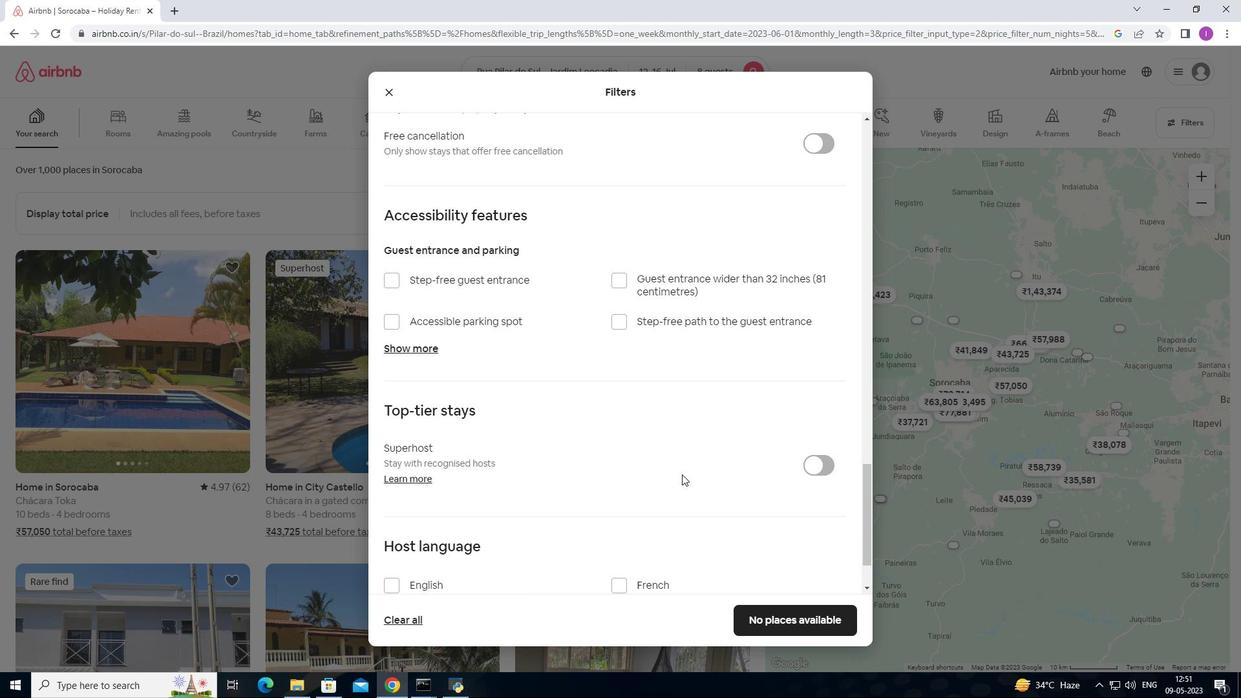 
Action: Mouse scrolled (681, 473) with delta (0, 0)
Screenshot: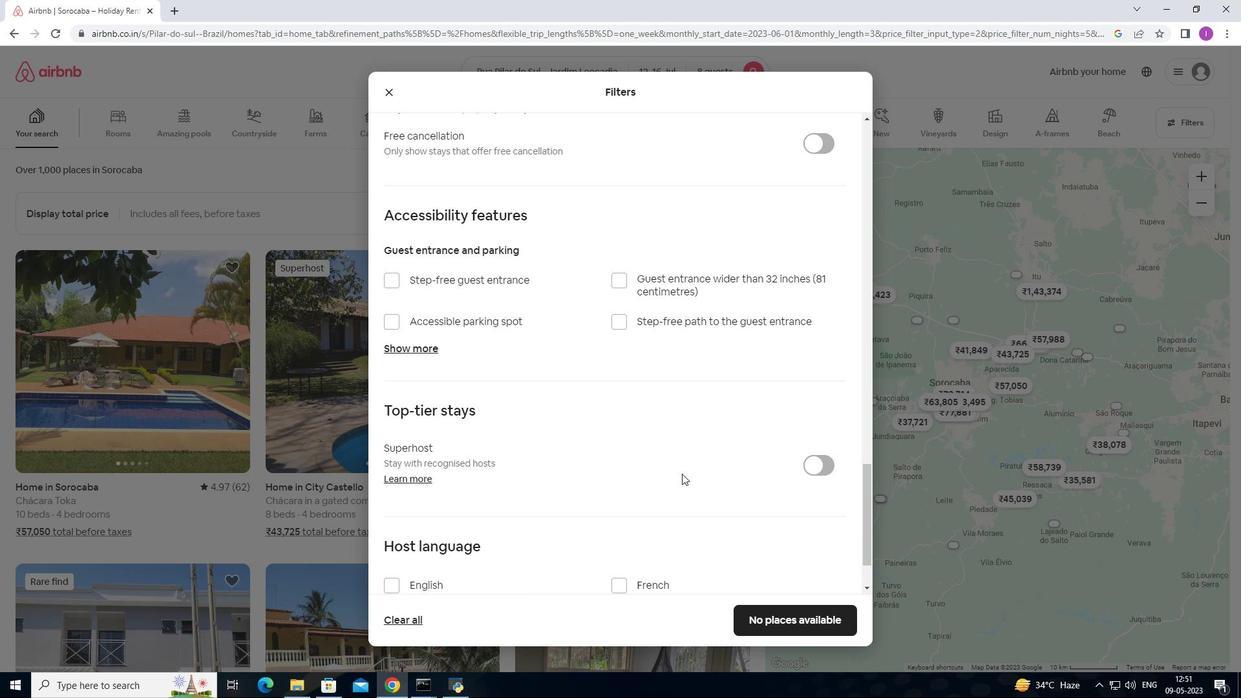 
Action: Mouse moved to (400, 500)
Screenshot: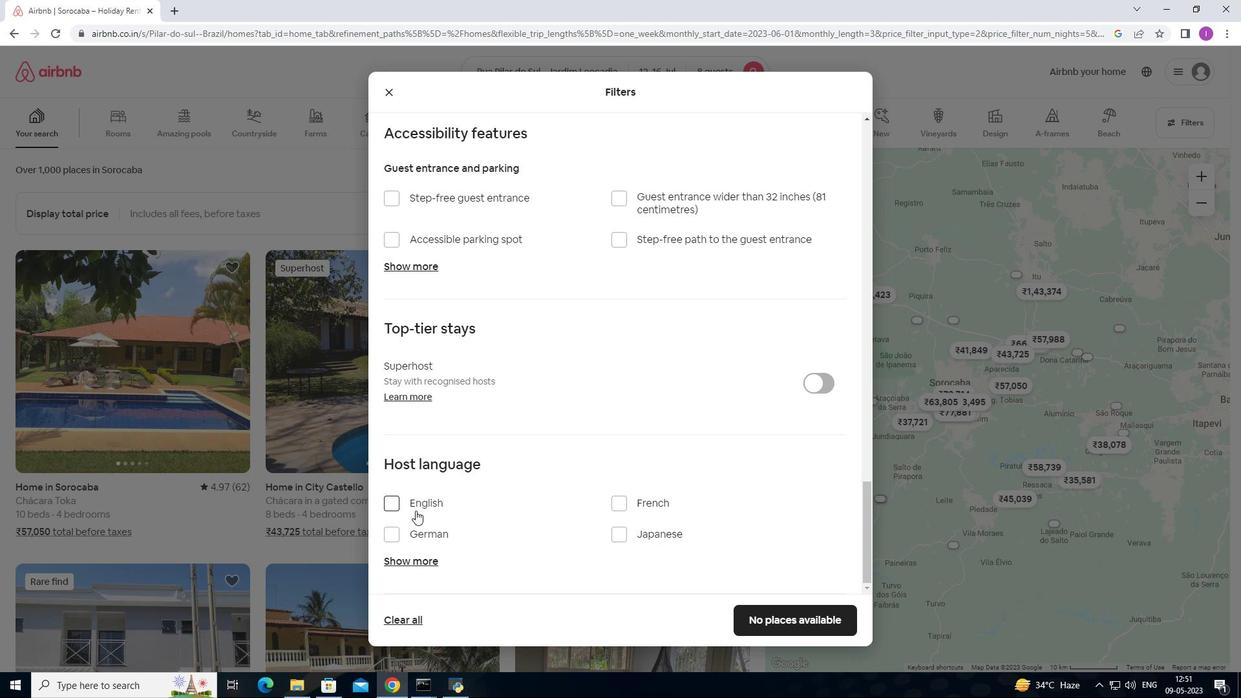 
Action: Mouse pressed left at (400, 500)
Screenshot: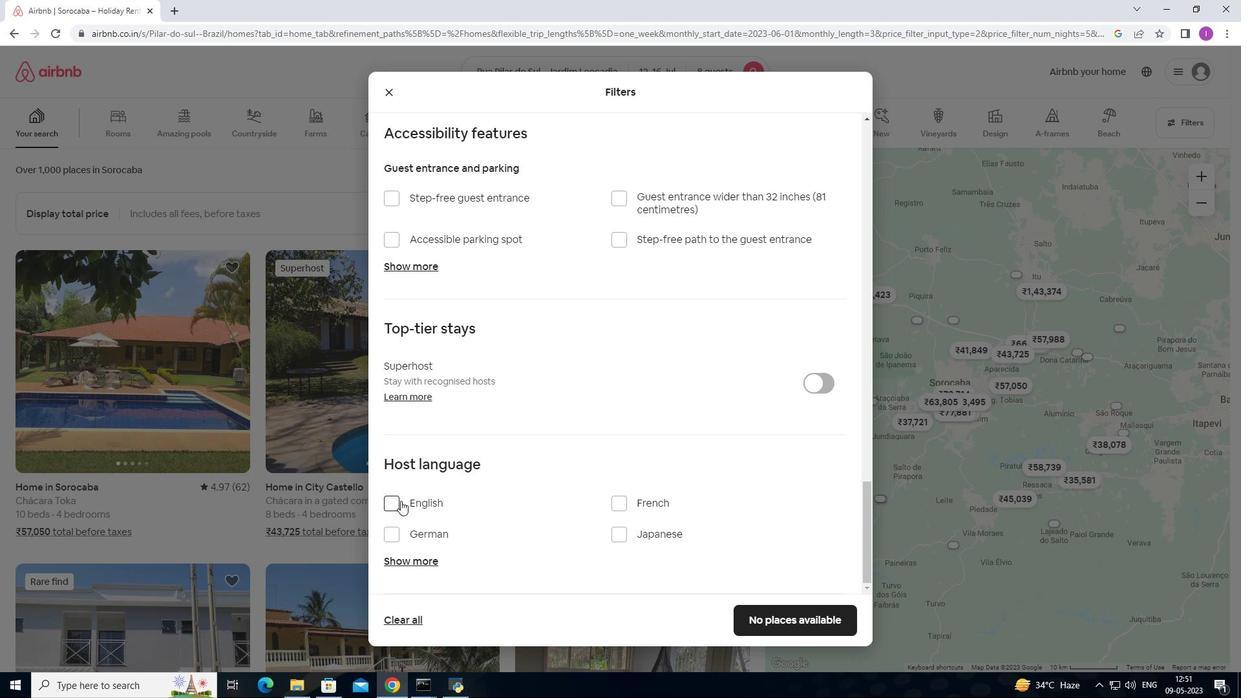 
Action: Mouse moved to (517, 502)
Screenshot: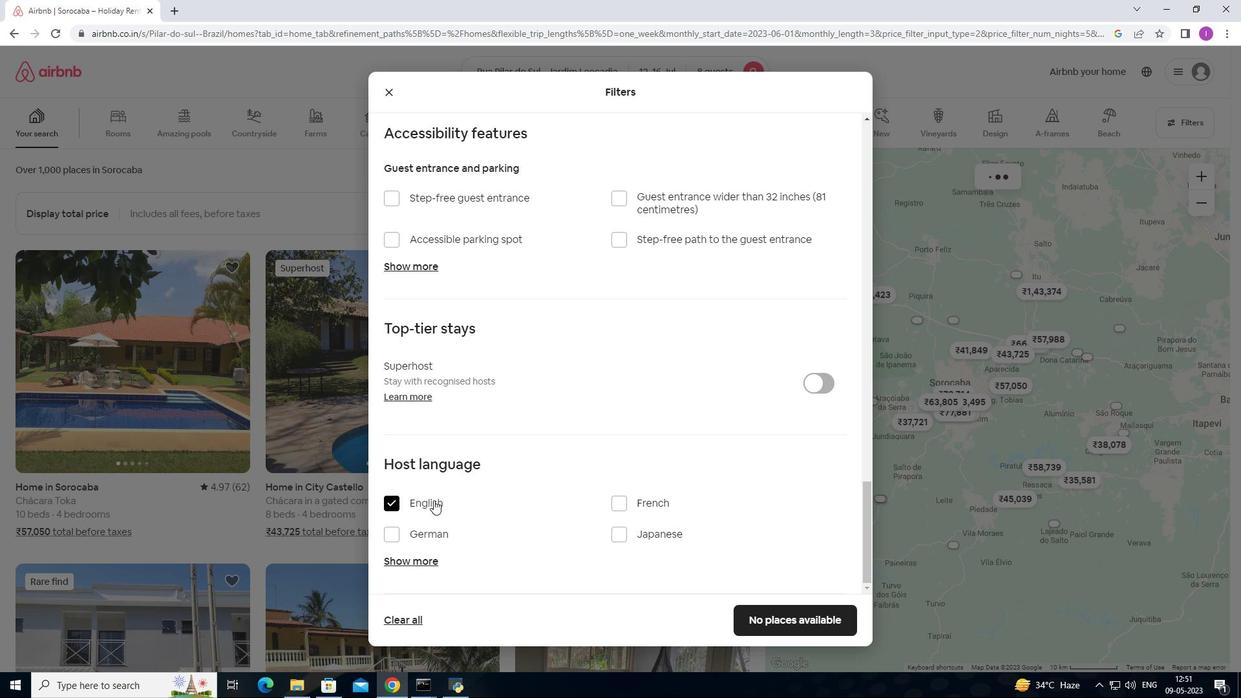 
Action: Mouse scrolled (517, 501) with delta (0, 0)
Screenshot: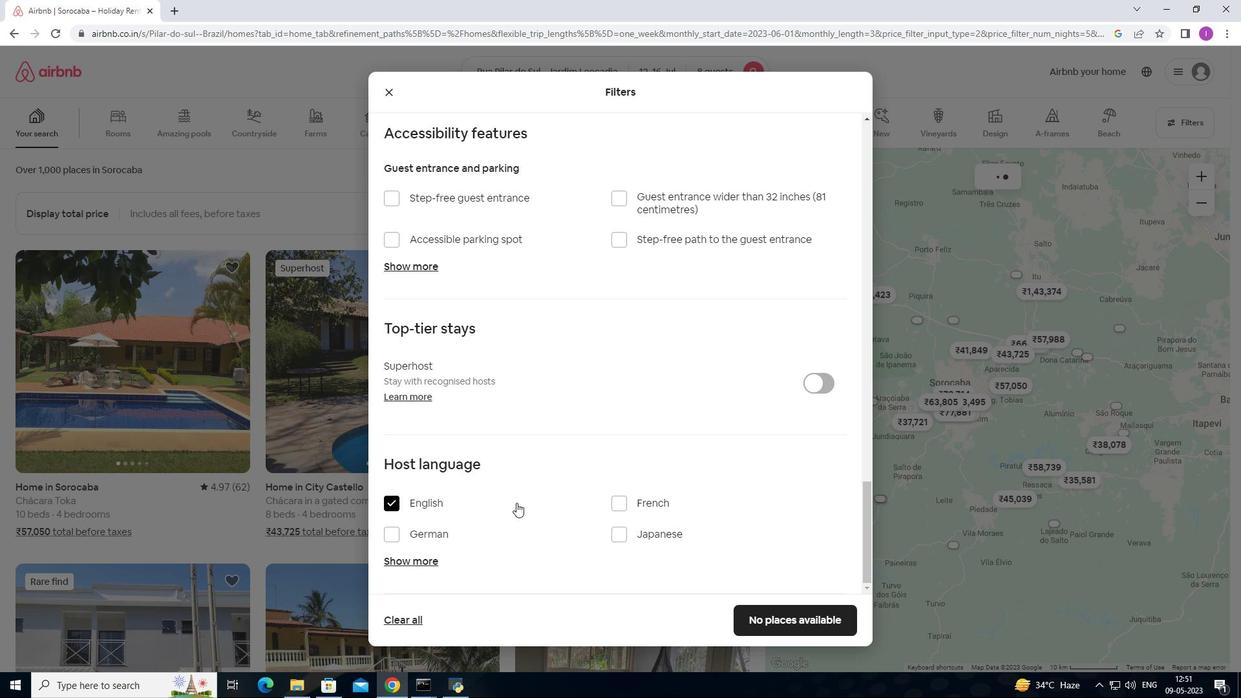 
Action: Mouse scrolled (517, 501) with delta (0, 0)
Screenshot: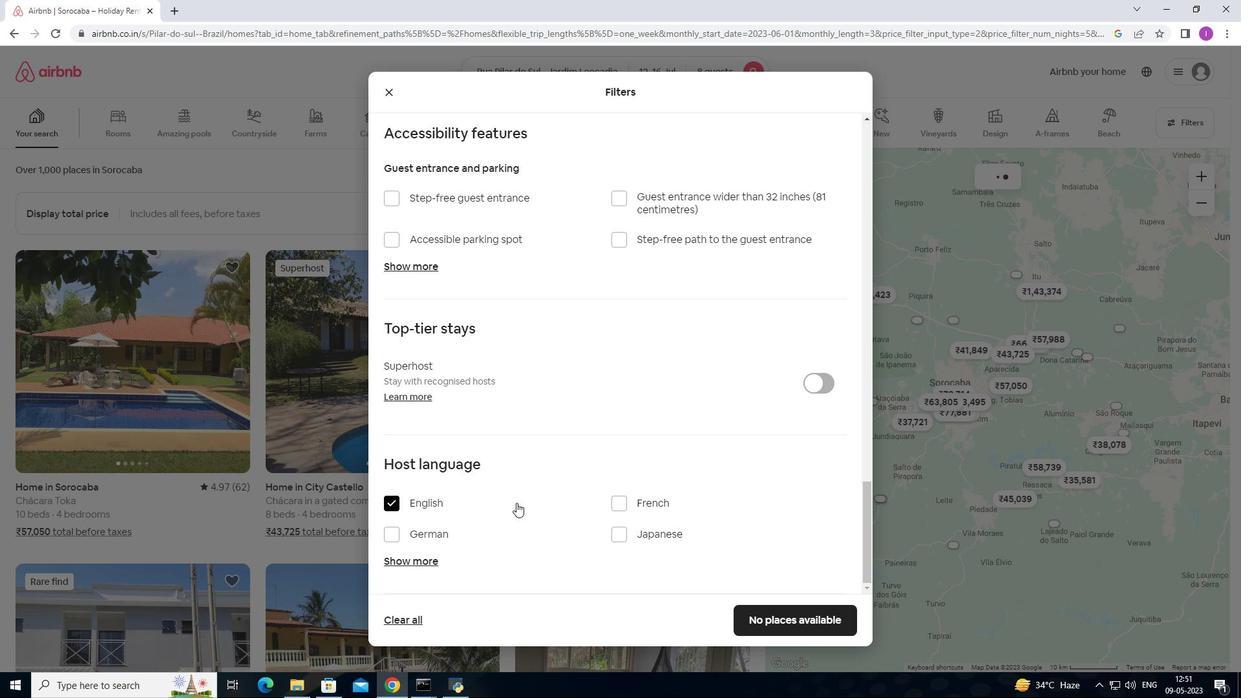 
Action: Mouse scrolled (517, 501) with delta (0, 0)
Screenshot: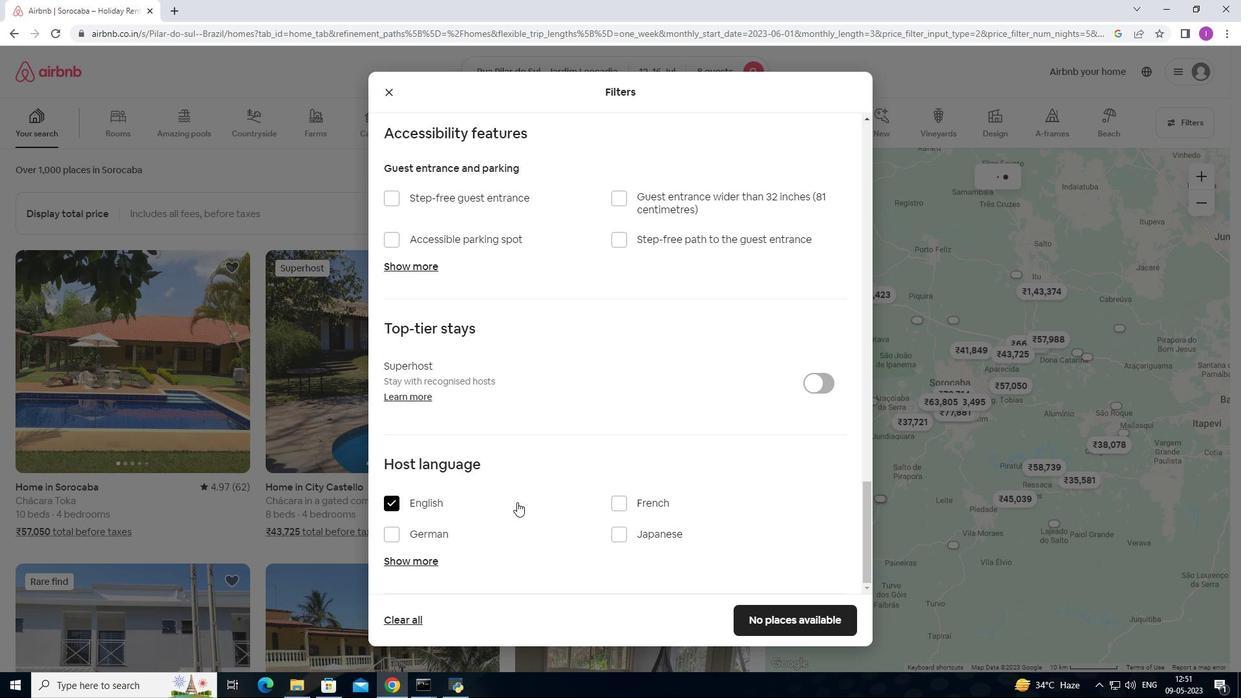 
Action: Mouse scrolled (517, 501) with delta (0, 0)
Screenshot: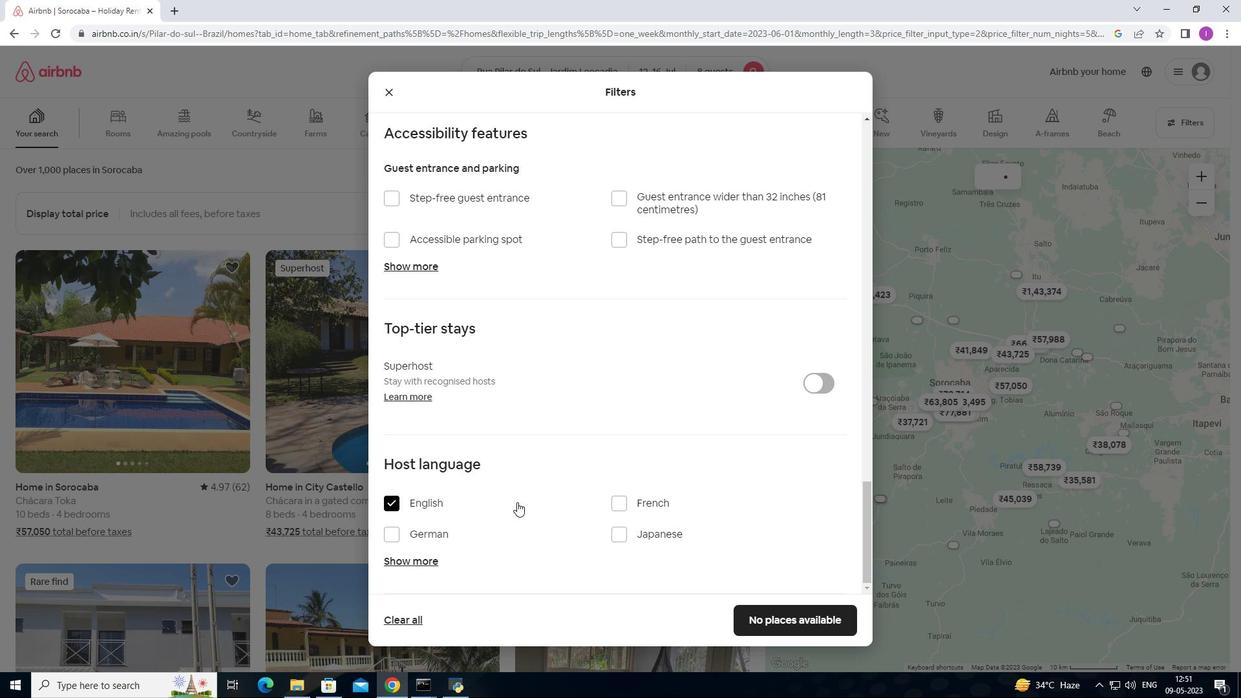 
Action: Mouse scrolled (517, 501) with delta (0, 0)
Screenshot: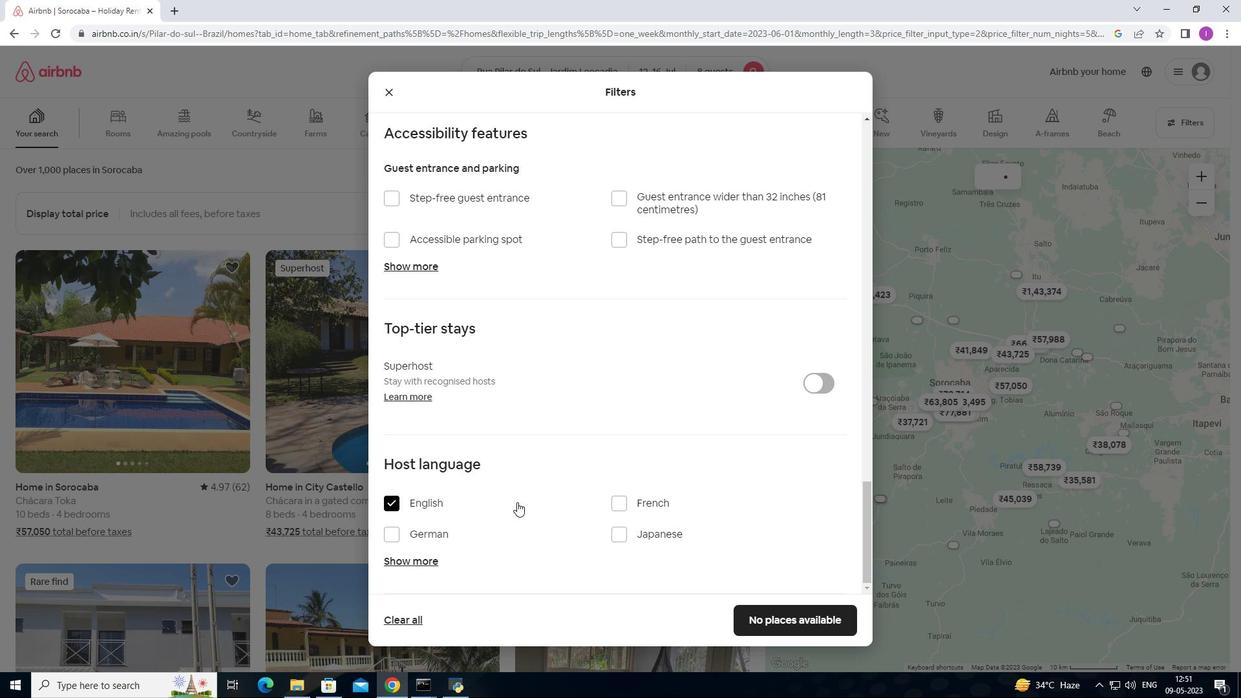 
Action: Mouse moved to (784, 616)
Screenshot: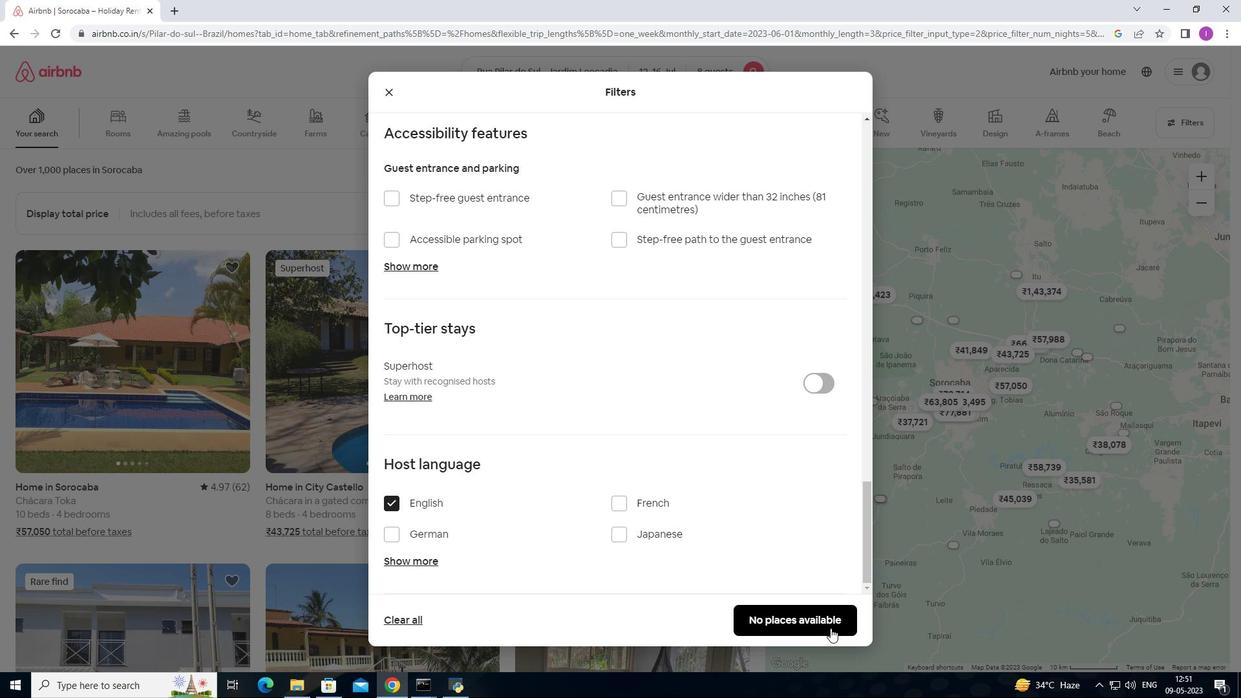 
Action: Mouse pressed left at (784, 616)
Screenshot: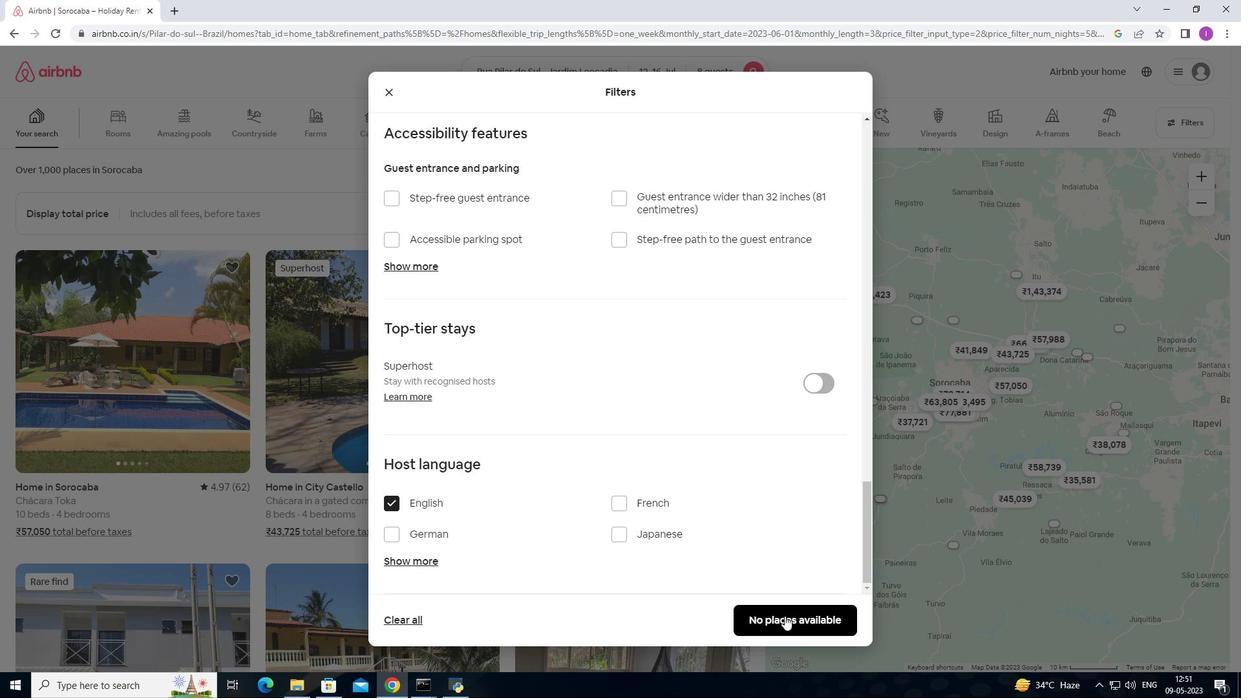 
Action: Mouse moved to (797, 596)
Screenshot: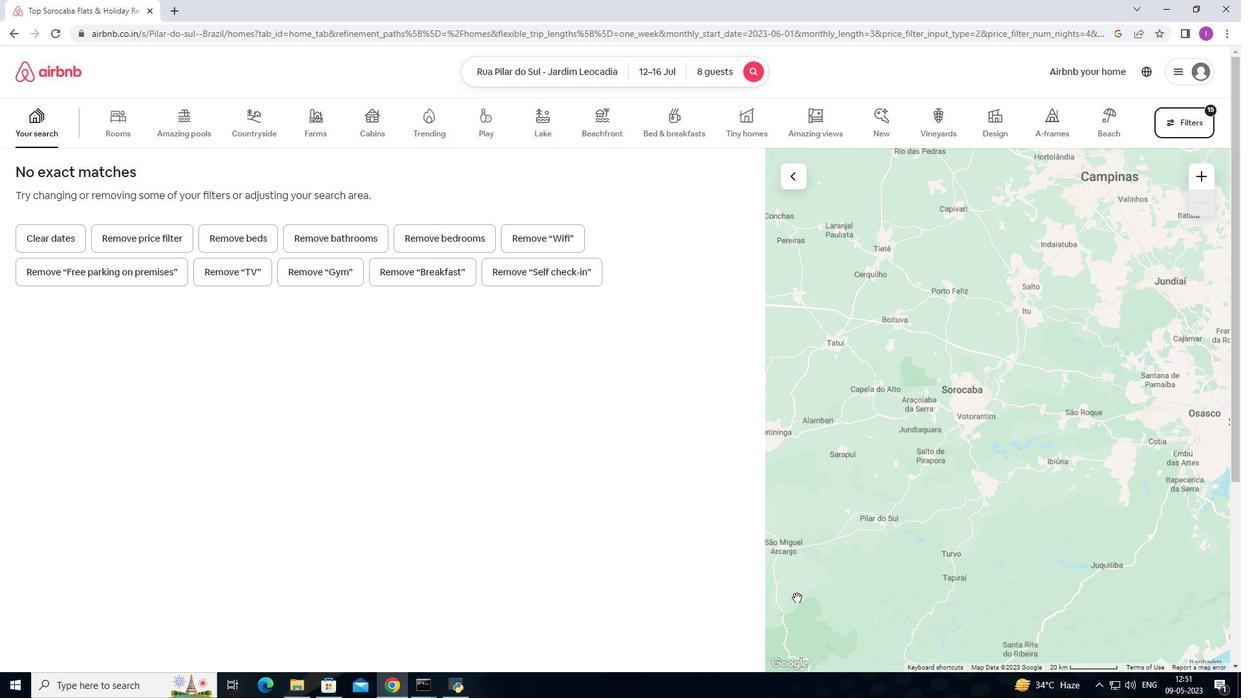 
